 Task: Font style For heading Use Amiri Quran with dark purple 3 colour & bold. font size for heading '24 Pt. 'Change the font style of data to Alefand font size to  14 Pt. Change the alignment of both headline & data to  Align top. In the sheet  BankStmtsData
Action: Mouse moved to (64, 120)
Screenshot: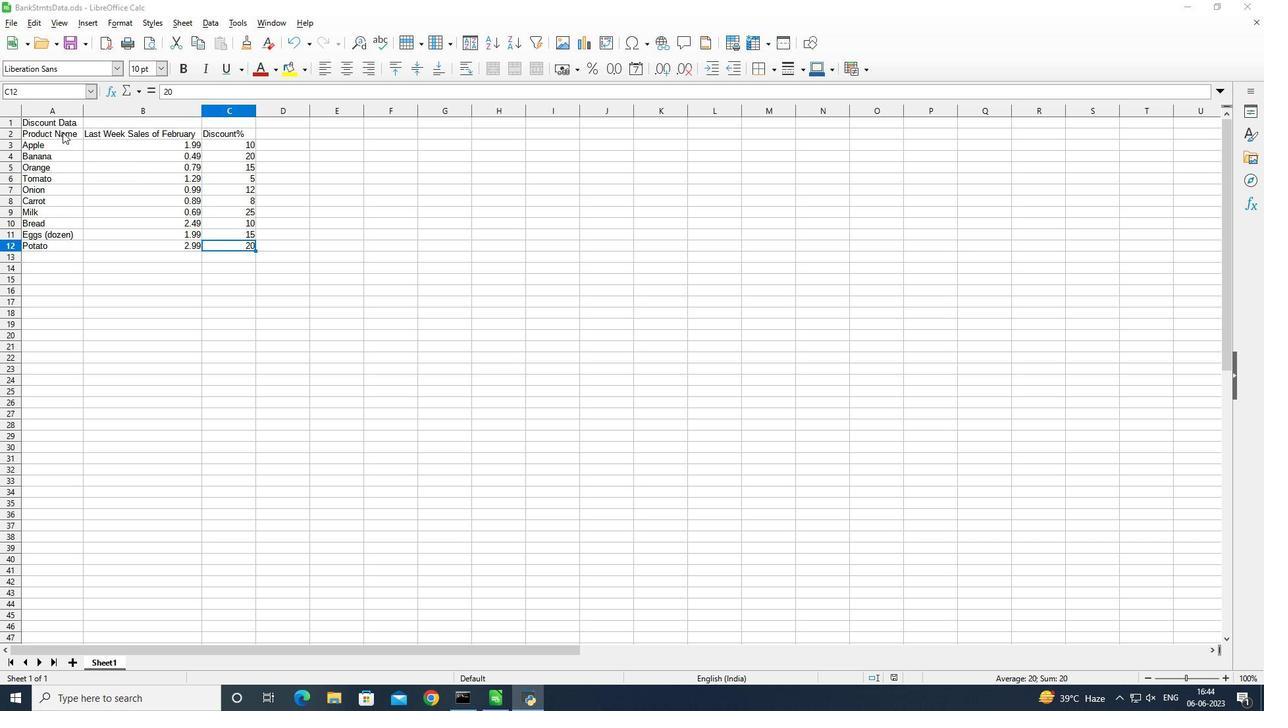 
Action: Mouse pressed left at (64, 120)
Screenshot: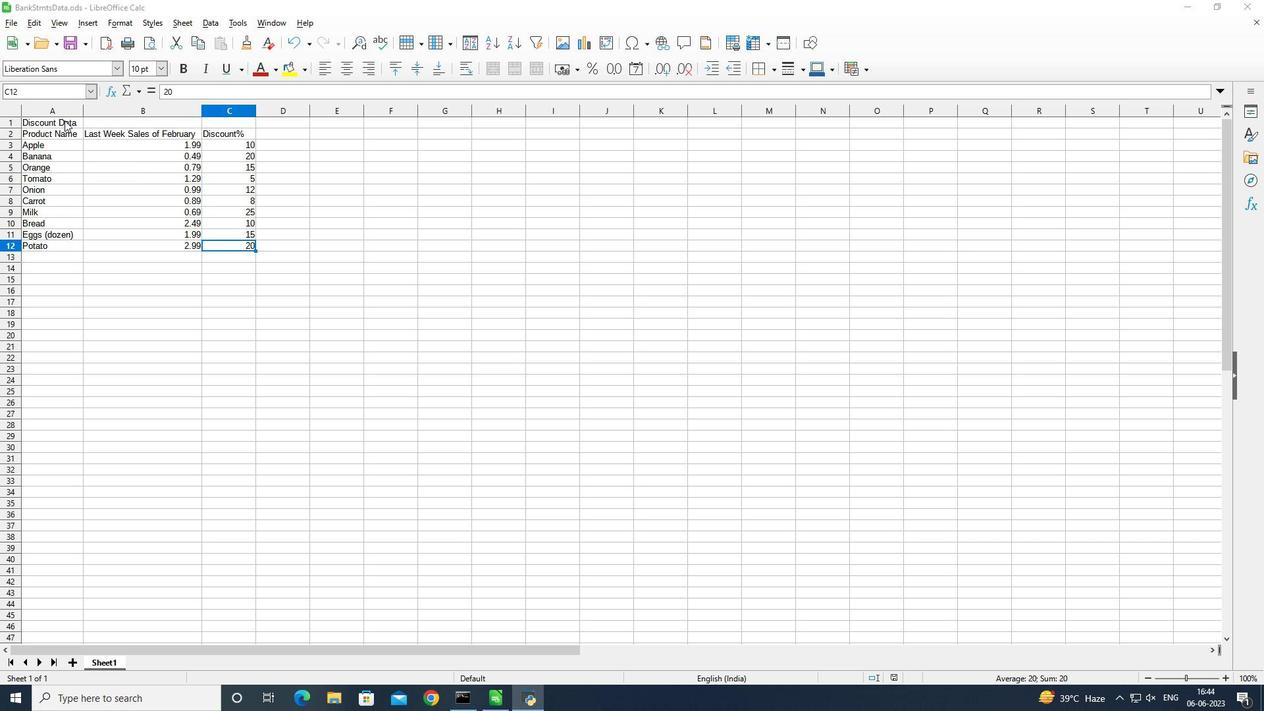 
Action: Mouse moved to (117, 64)
Screenshot: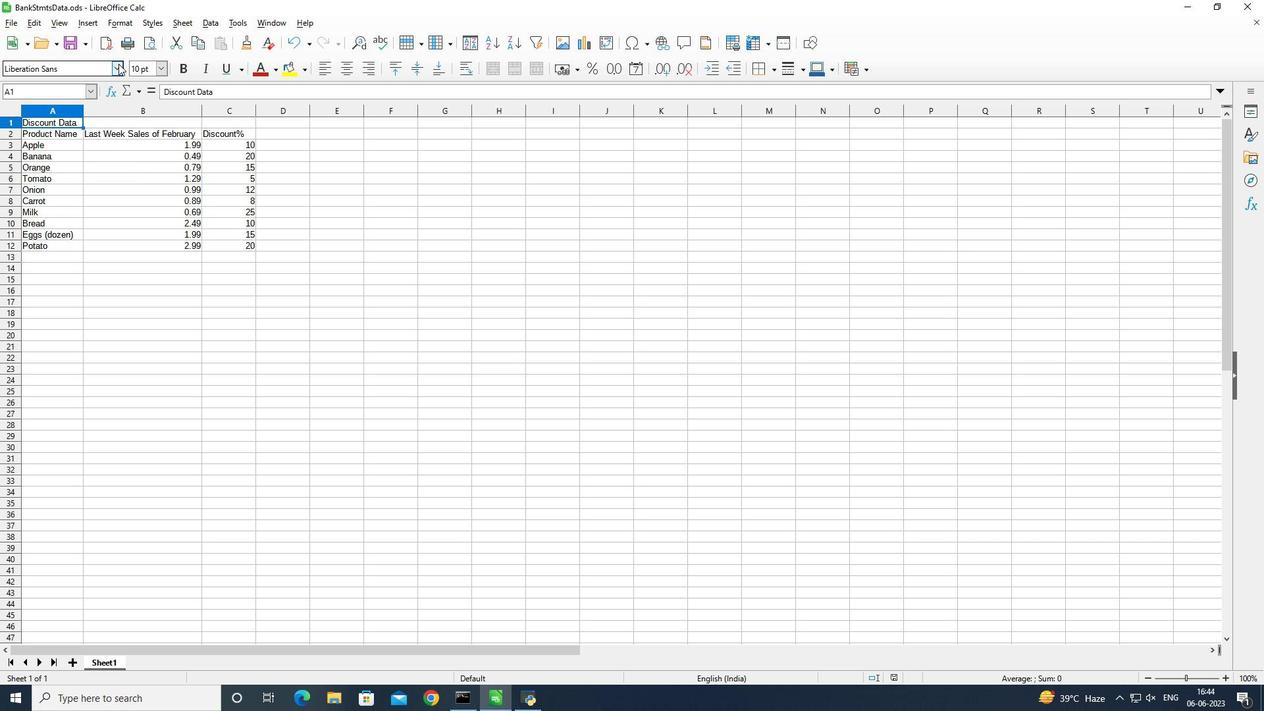 
Action: Mouse pressed left at (117, 64)
Screenshot: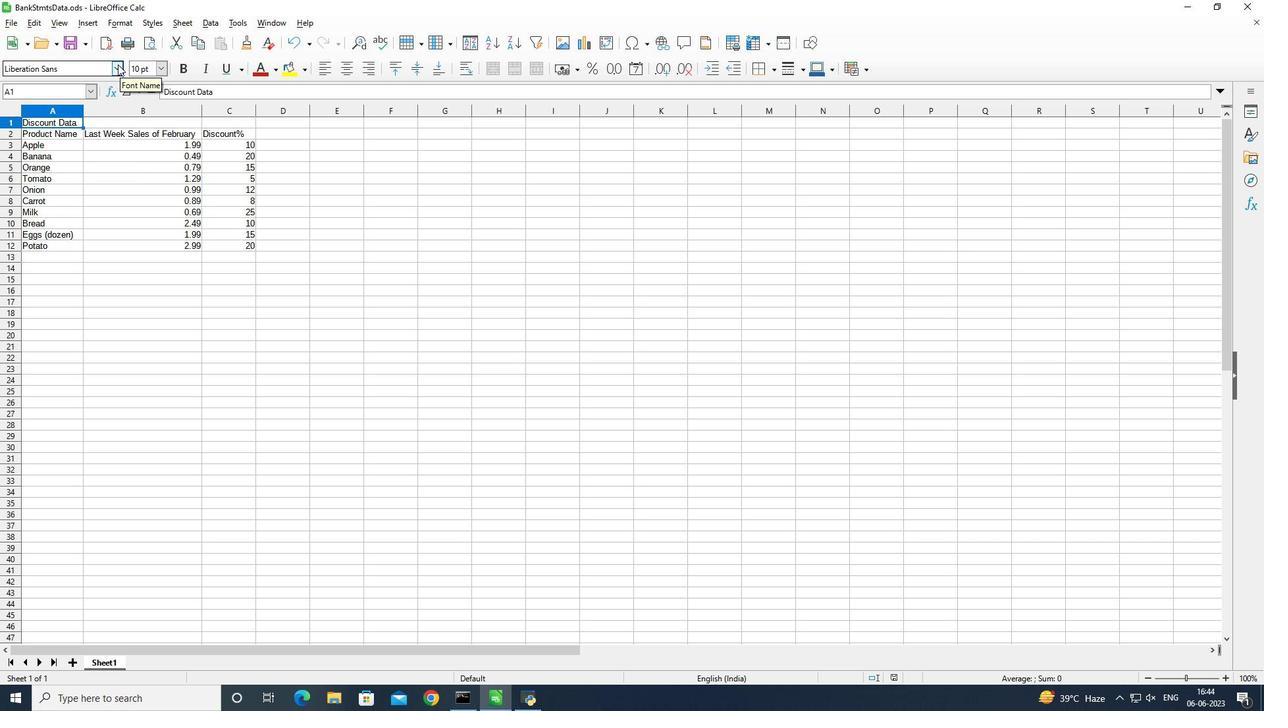 
Action: Mouse moved to (138, 118)
Screenshot: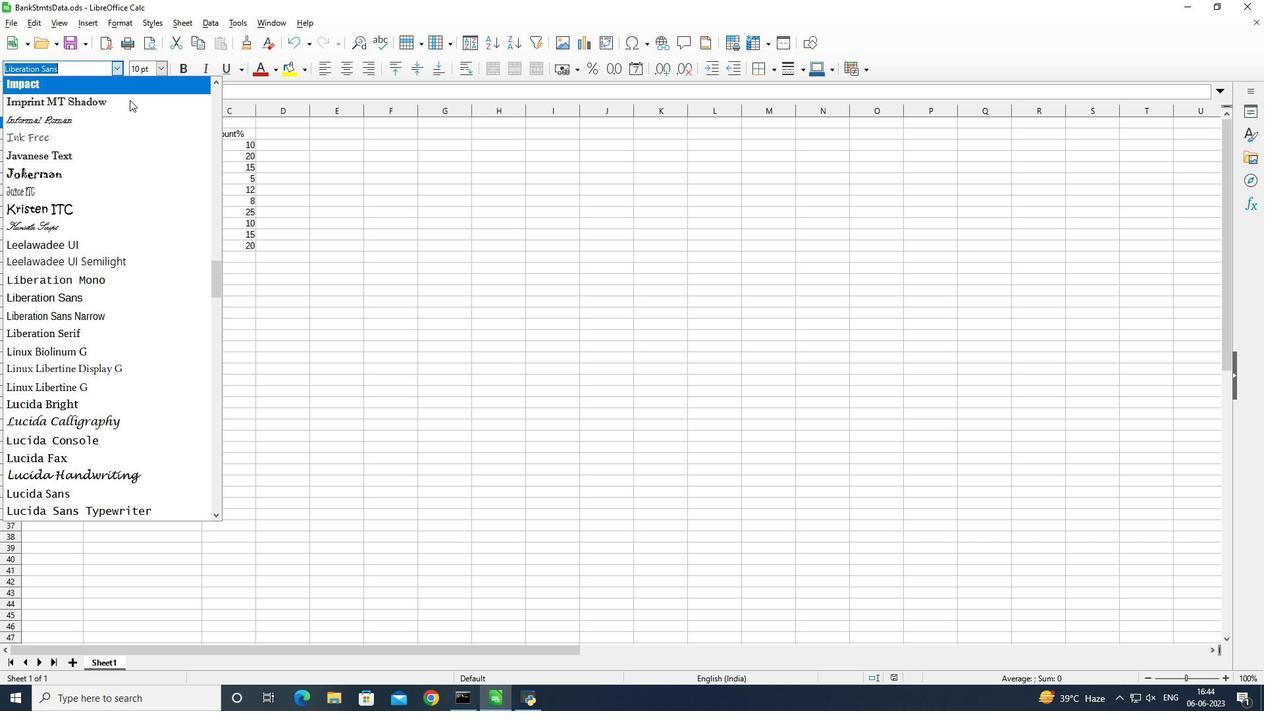 
Action: Mouse scrolled (138, 119) with delta (0, 0)
Screenshot: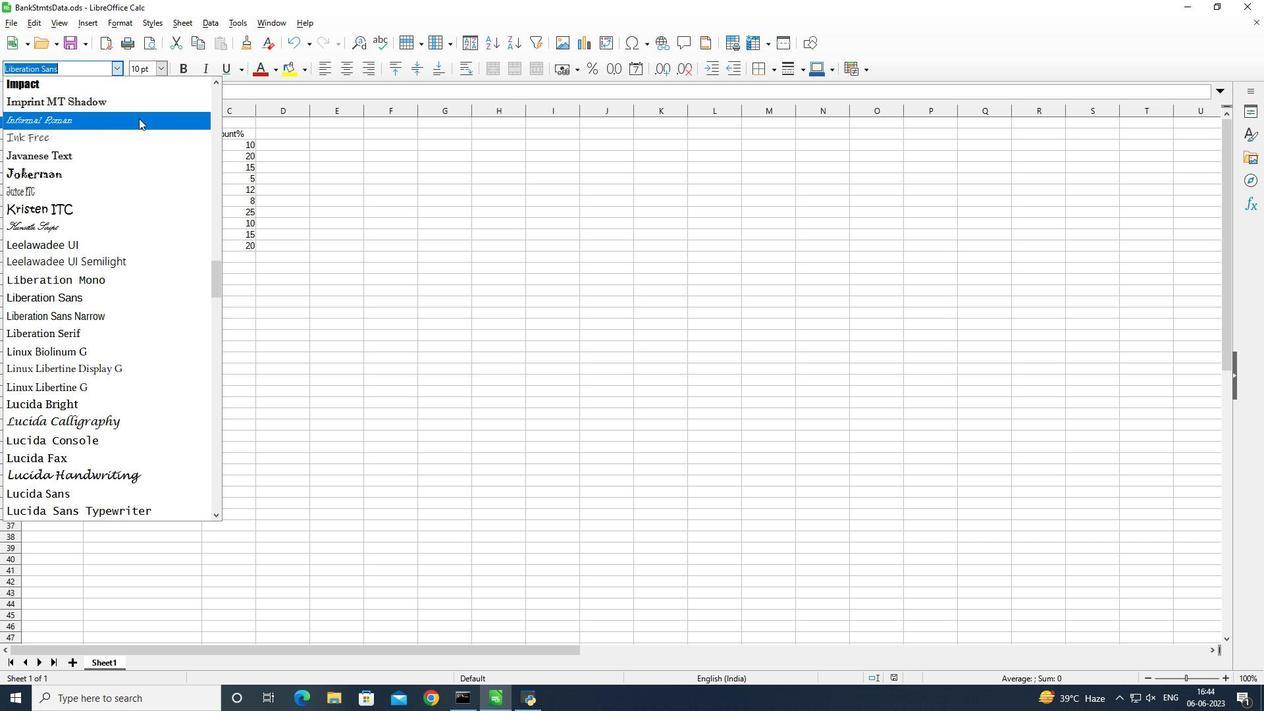 
Action: Mouse scrolled (138, 119) with delta (0, 0)
Screenshot: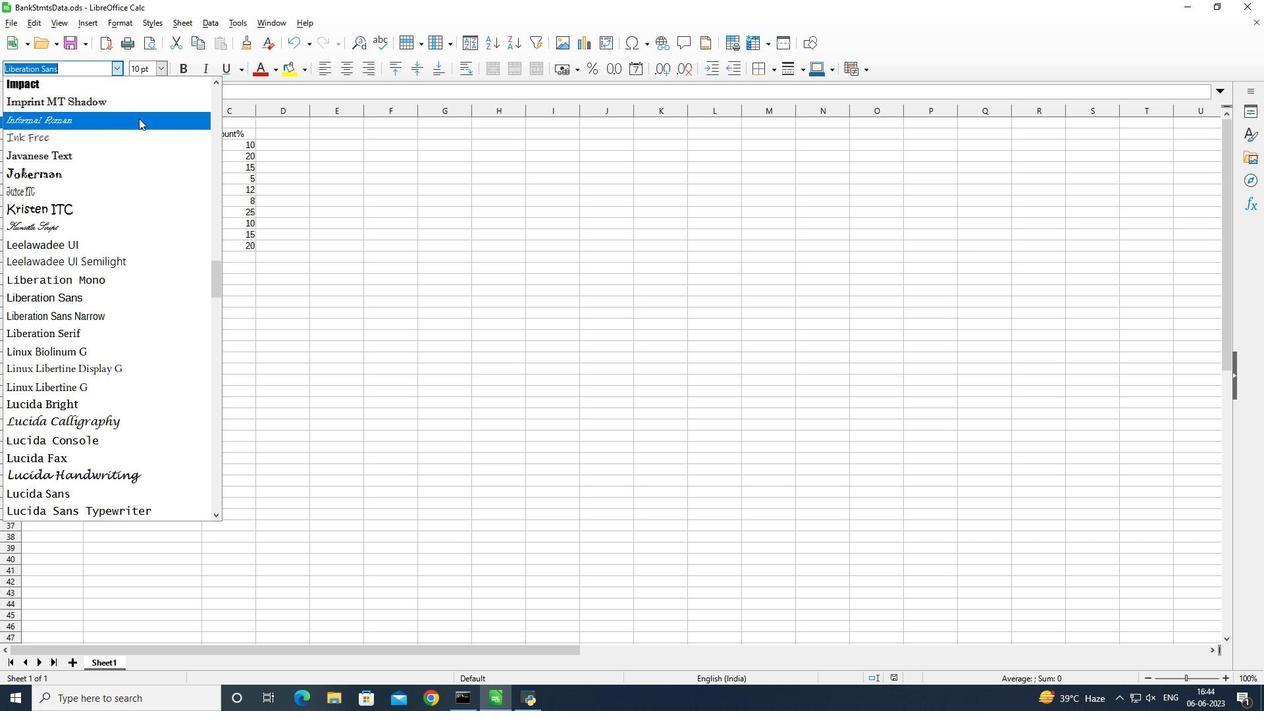 
Action: Mouse scrolled (138, 119) with delta (0, 0)
Screenshot: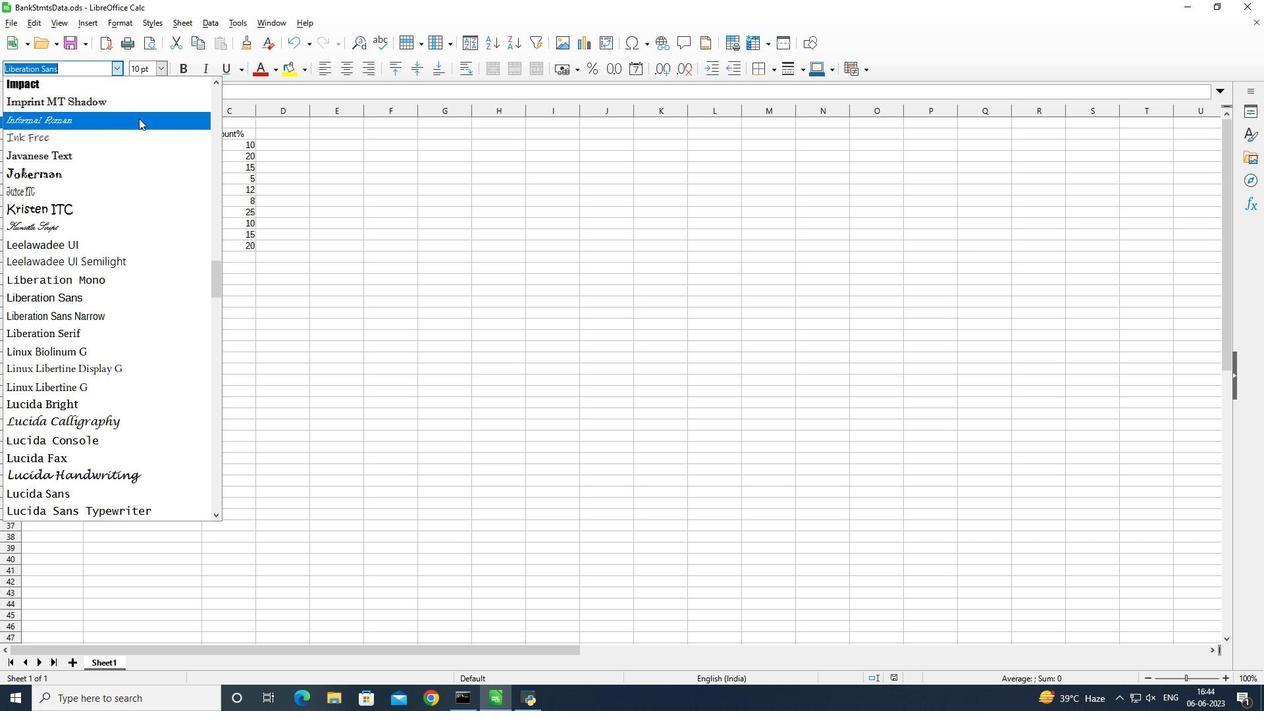 
Action: Mouse scrolled (138, 119) with delta (0, 0)
Screenshot: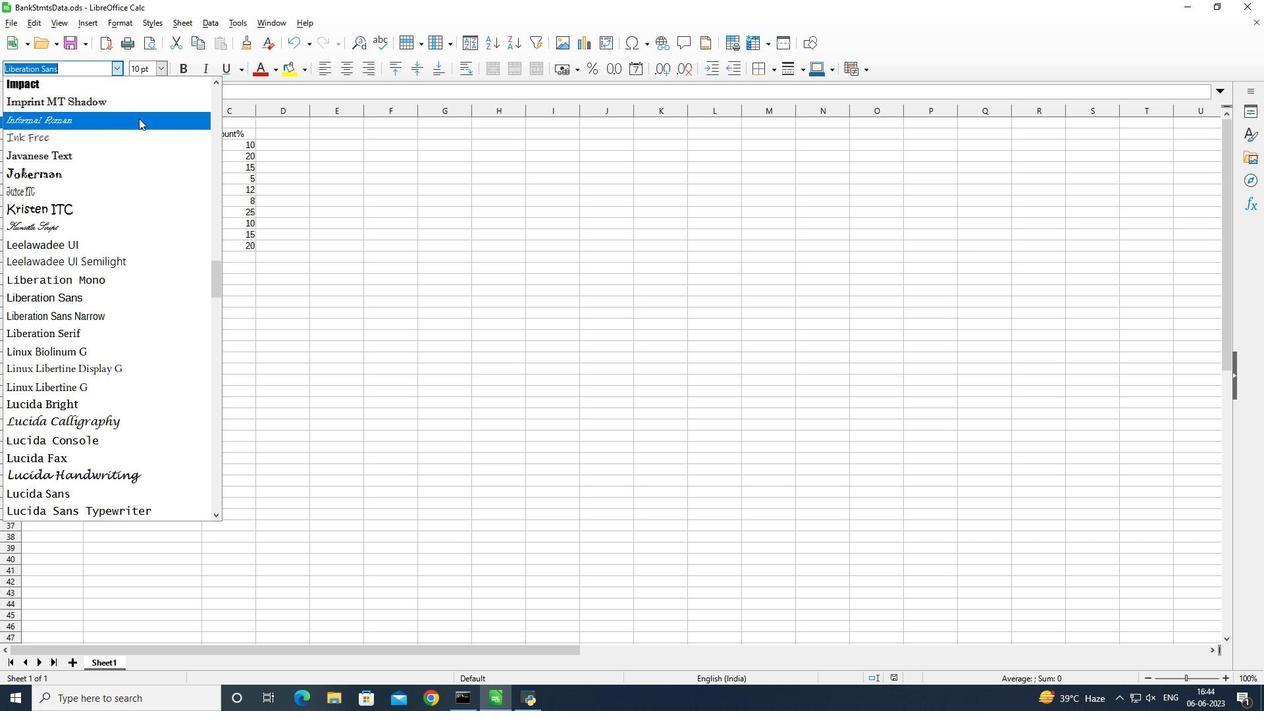 
Action: Mouse moved to (138, 131)
Screenshot: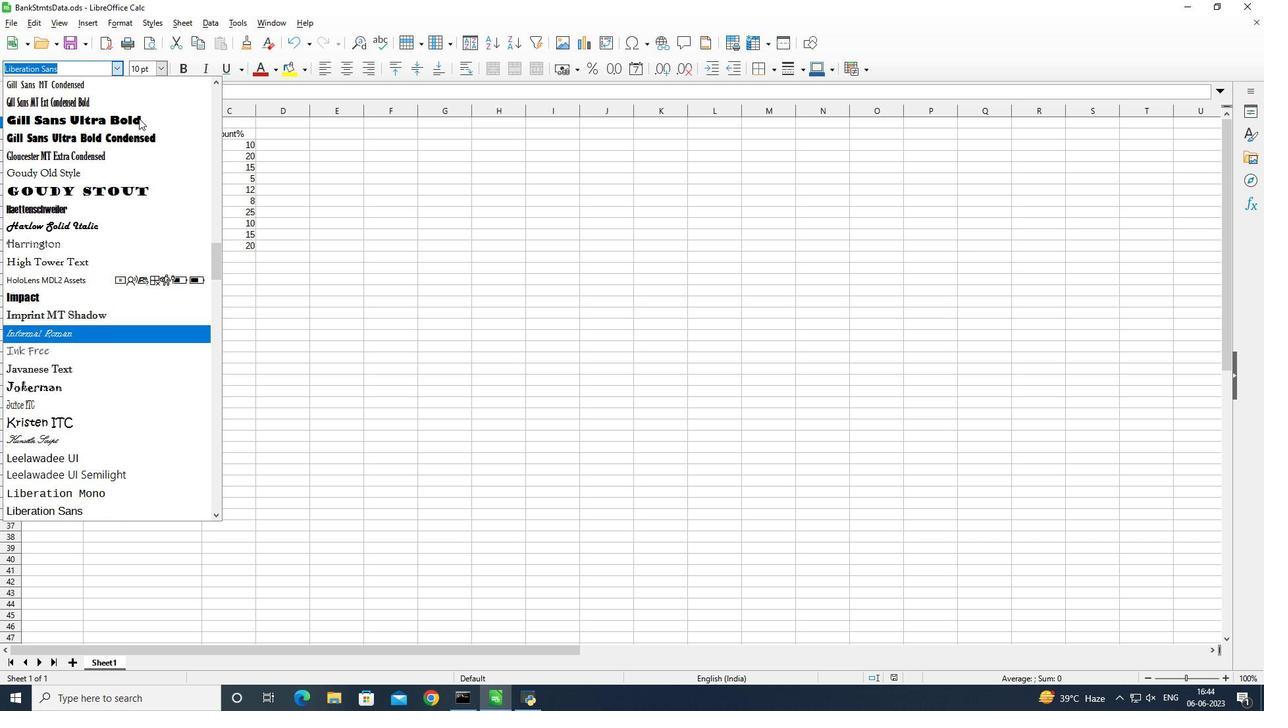 
Action: Mouse scrolled (138, 131) with delta (0, 0)
Screenshot: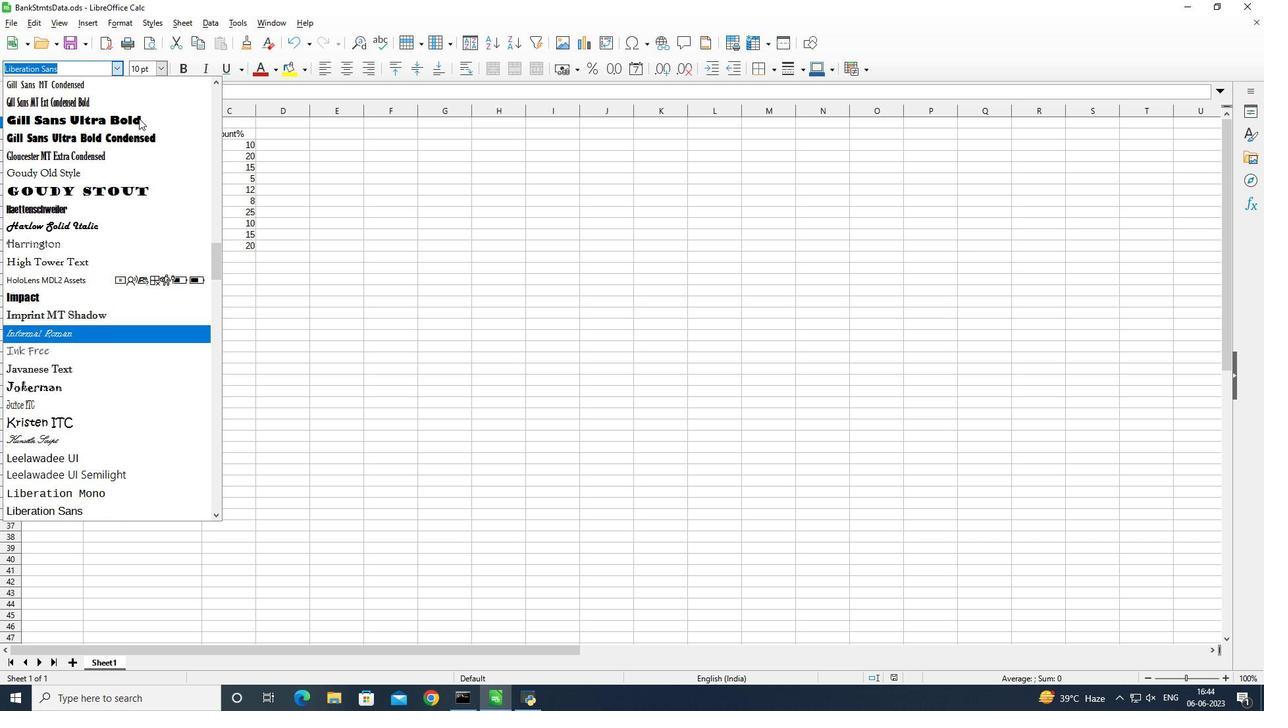 
Action: Mouse scrolled (138, 131) with delta (0, 0)
Screenshot: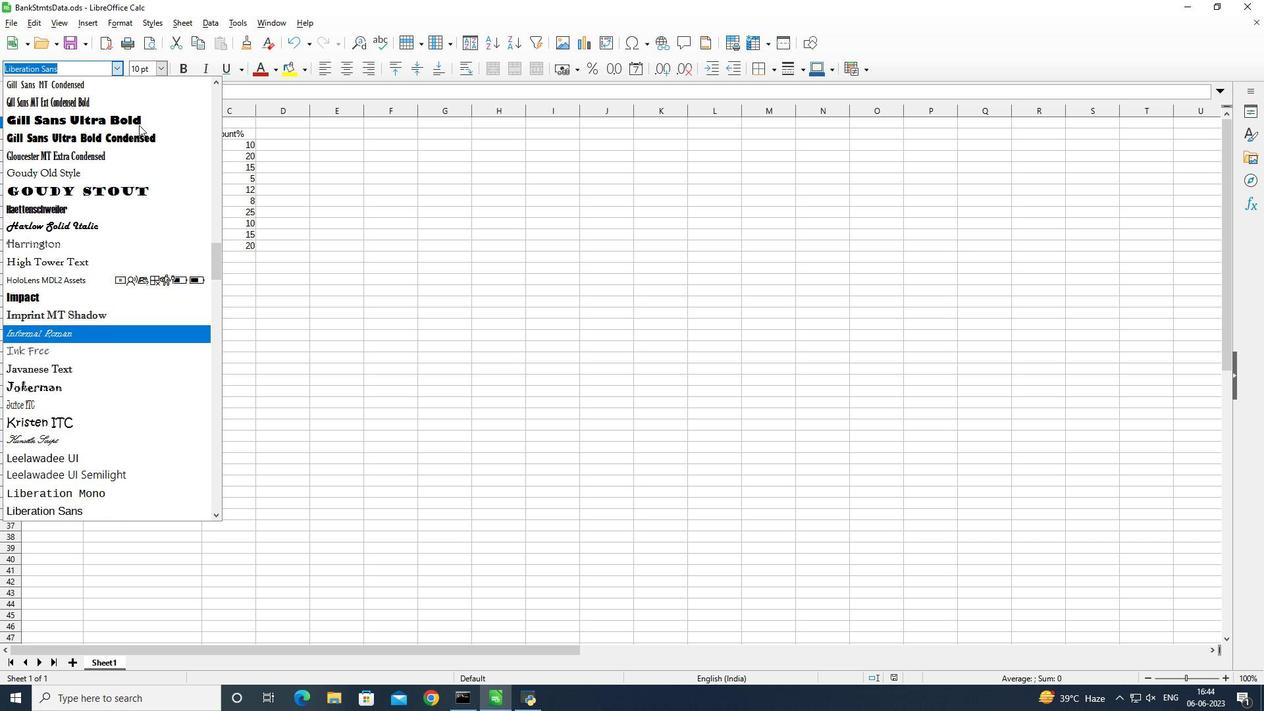 
Action: Mouse scrolled (138, 131) with delta (0, 0)
Screenshot: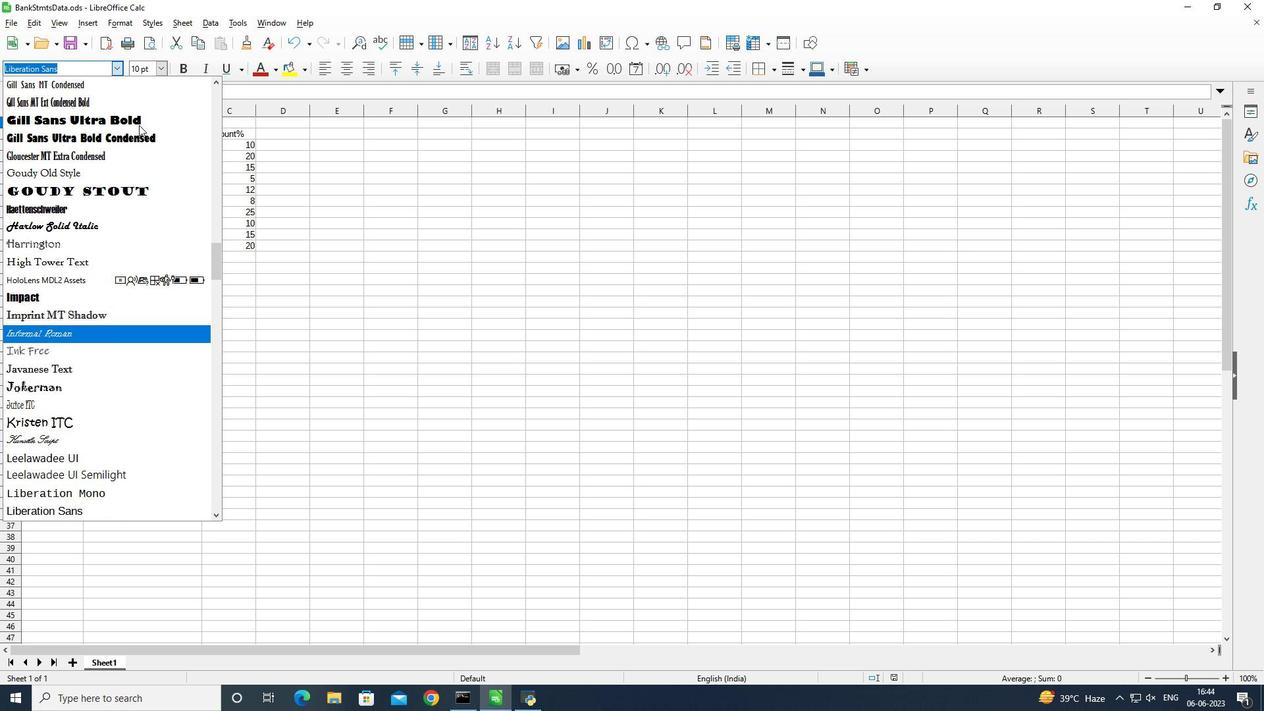 
Action: Mouse scrolled (138, 131) with delta (0, 0)
Screenshot: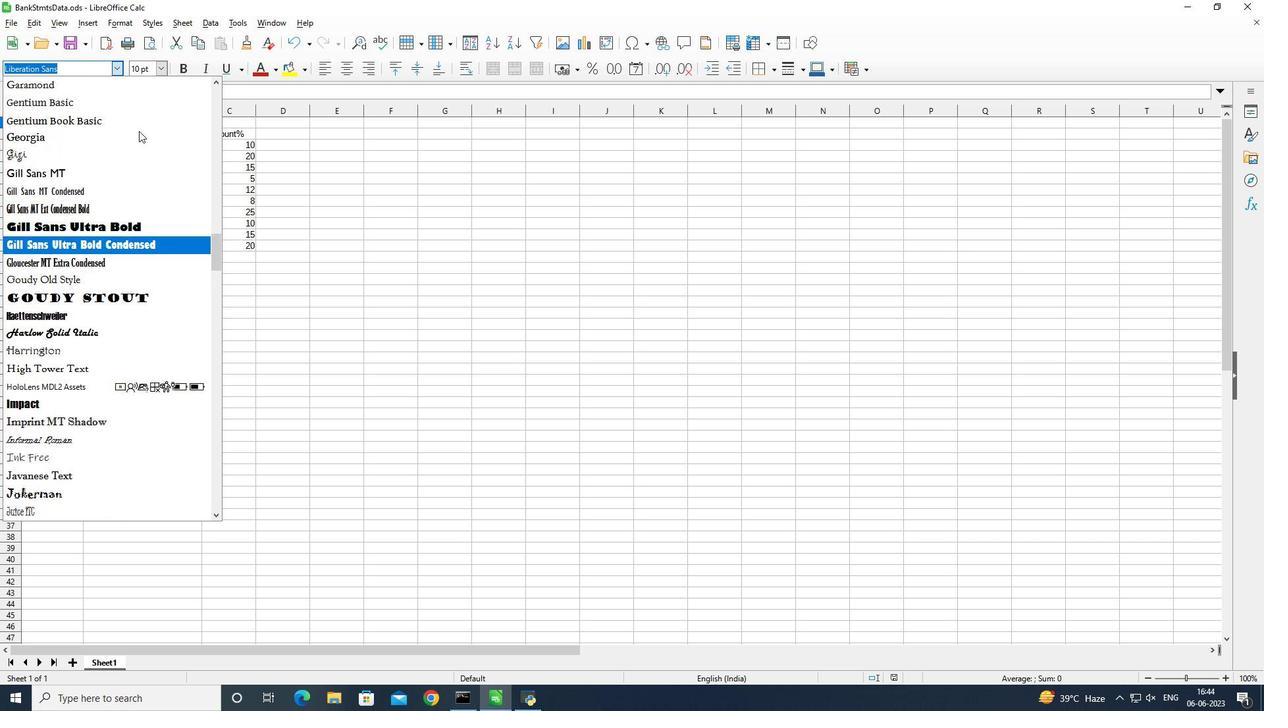
Action: Mouse scrolled (138, 131) with delta (0, 0)
Screenshot: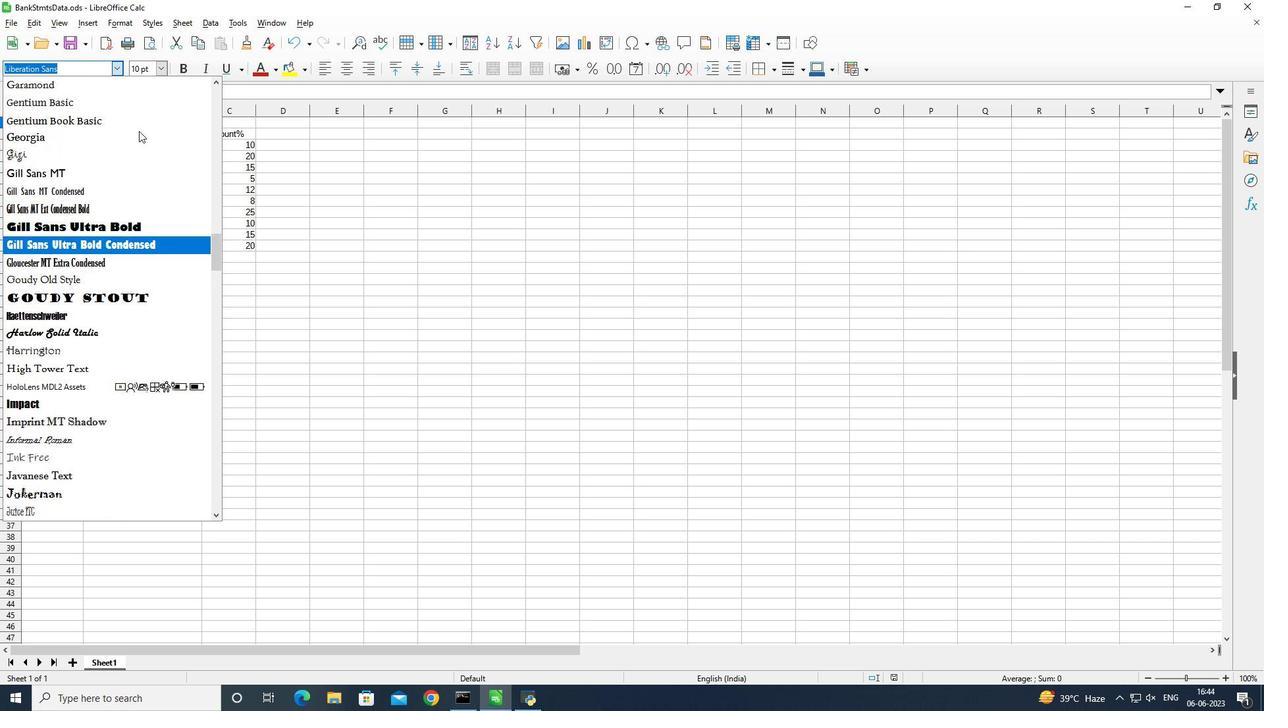 
Action: Mouse moved to (140, 134)
Screenshot: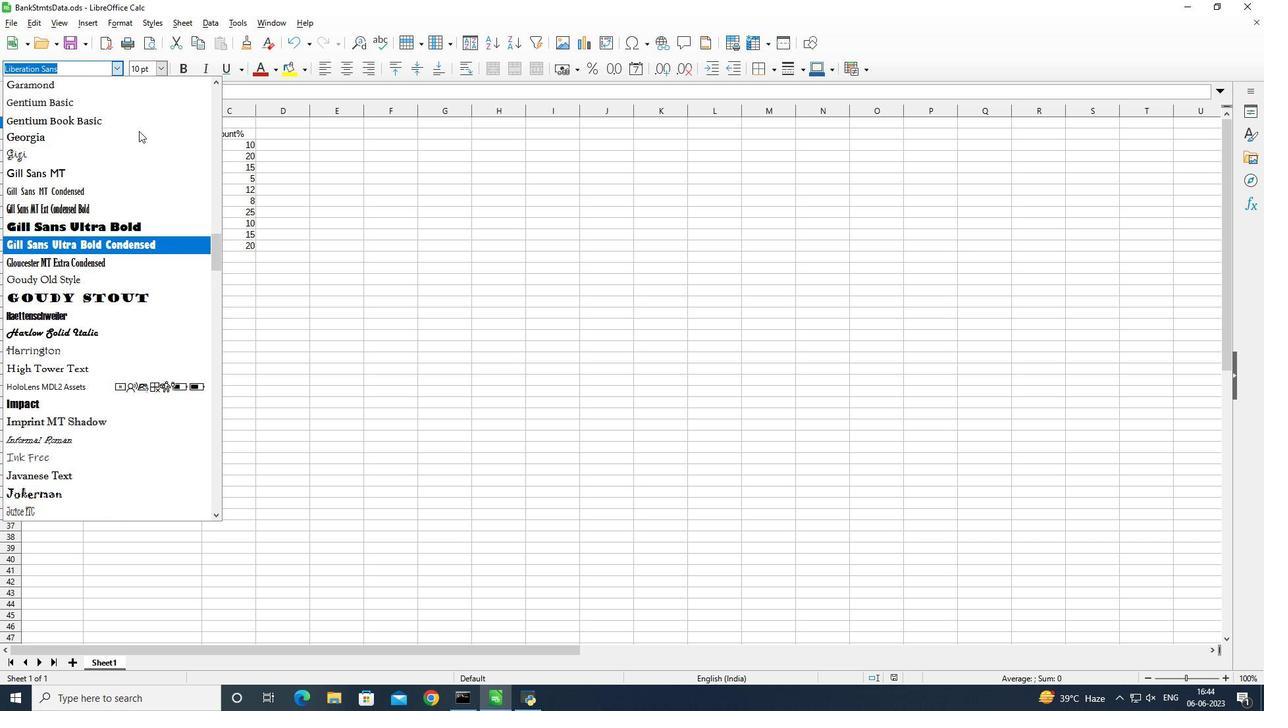 
Action: Mouse scrolled (140, 134) with delta (0, 0)
Screenshot: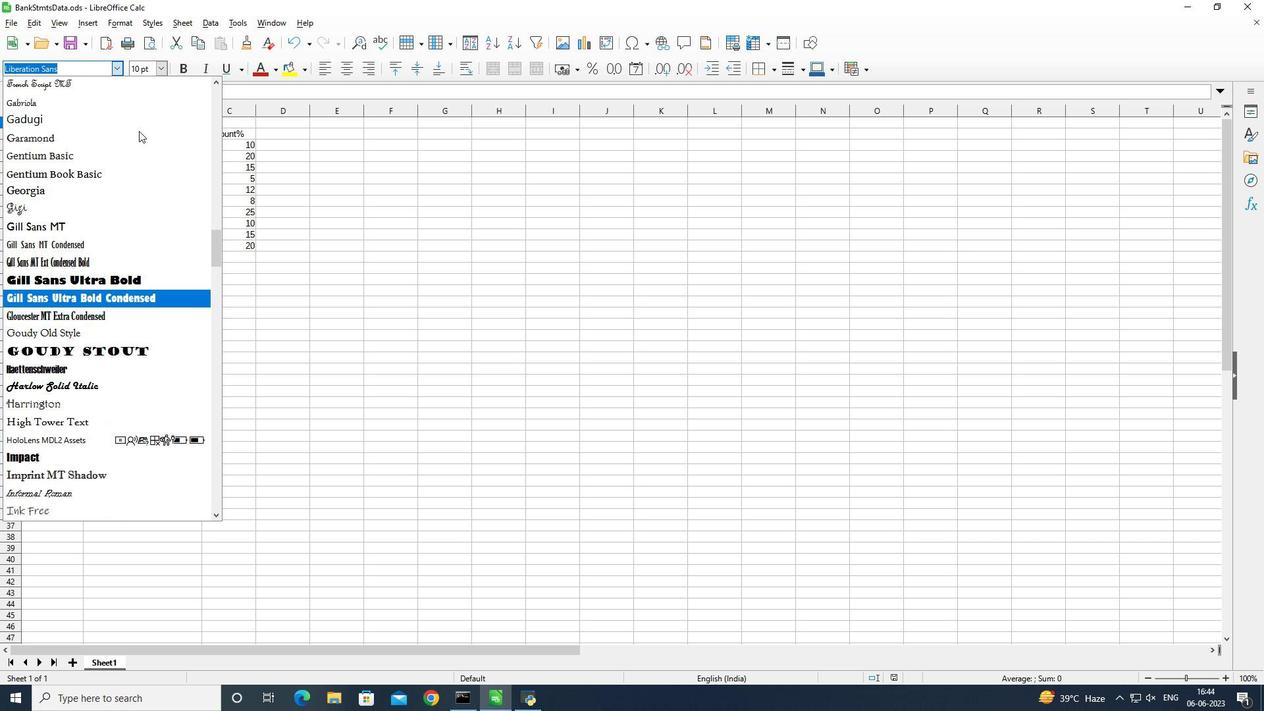 
Action: Mouse scrolled (140, 134) with delta (0, 0)
Screenshot: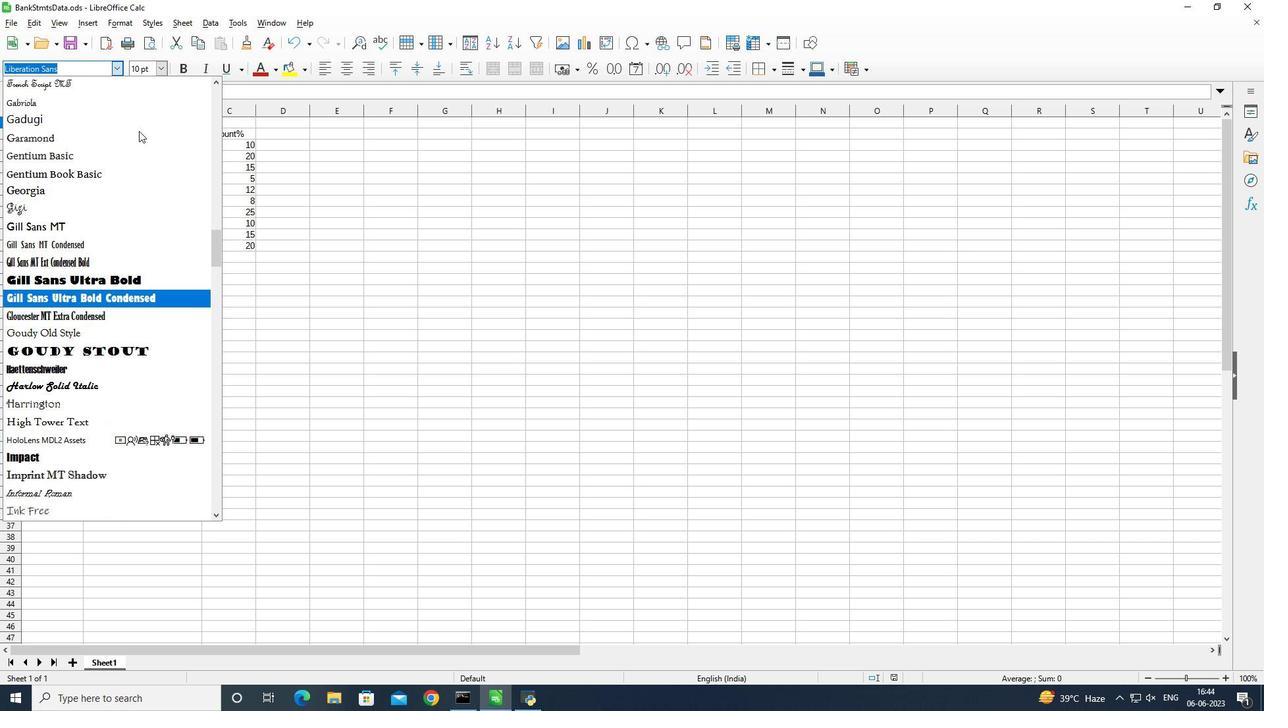 
Action: Mouse scrolled (140, 134) with delta (0, 0)
Screenshot: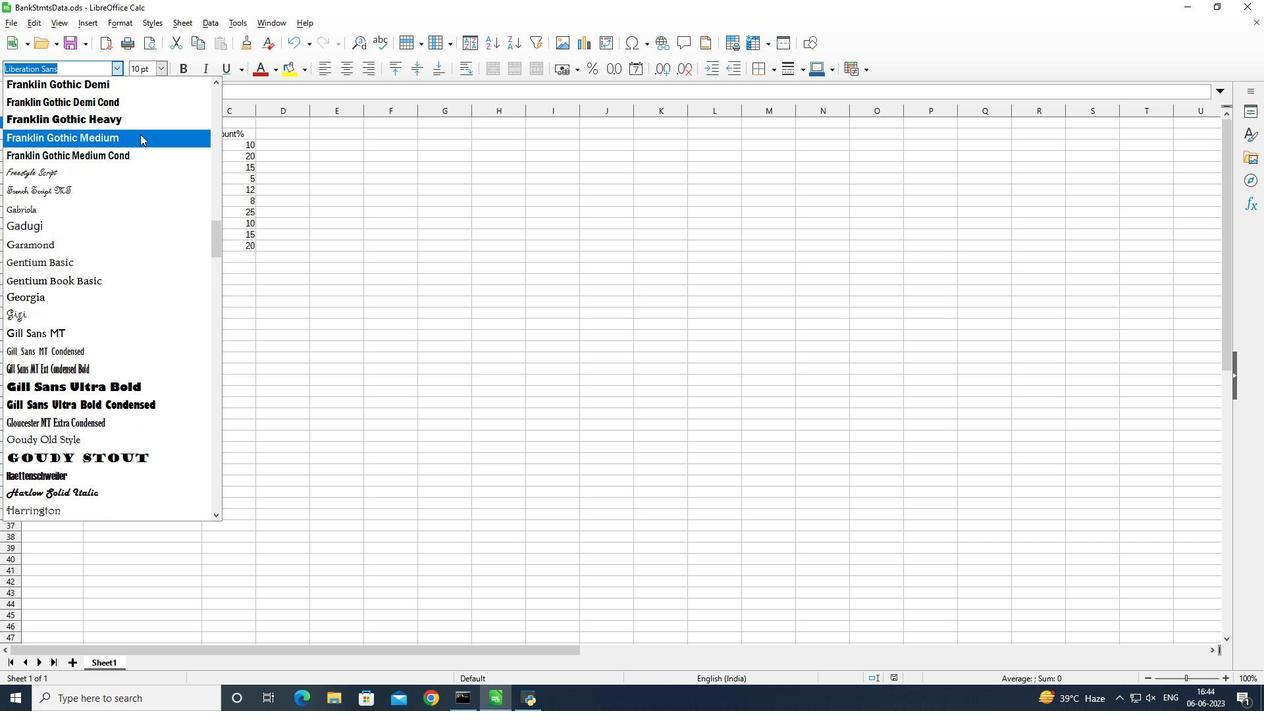 
Action: Mouse scrolled (140, 134) with delta (0, 0)
Screenshot: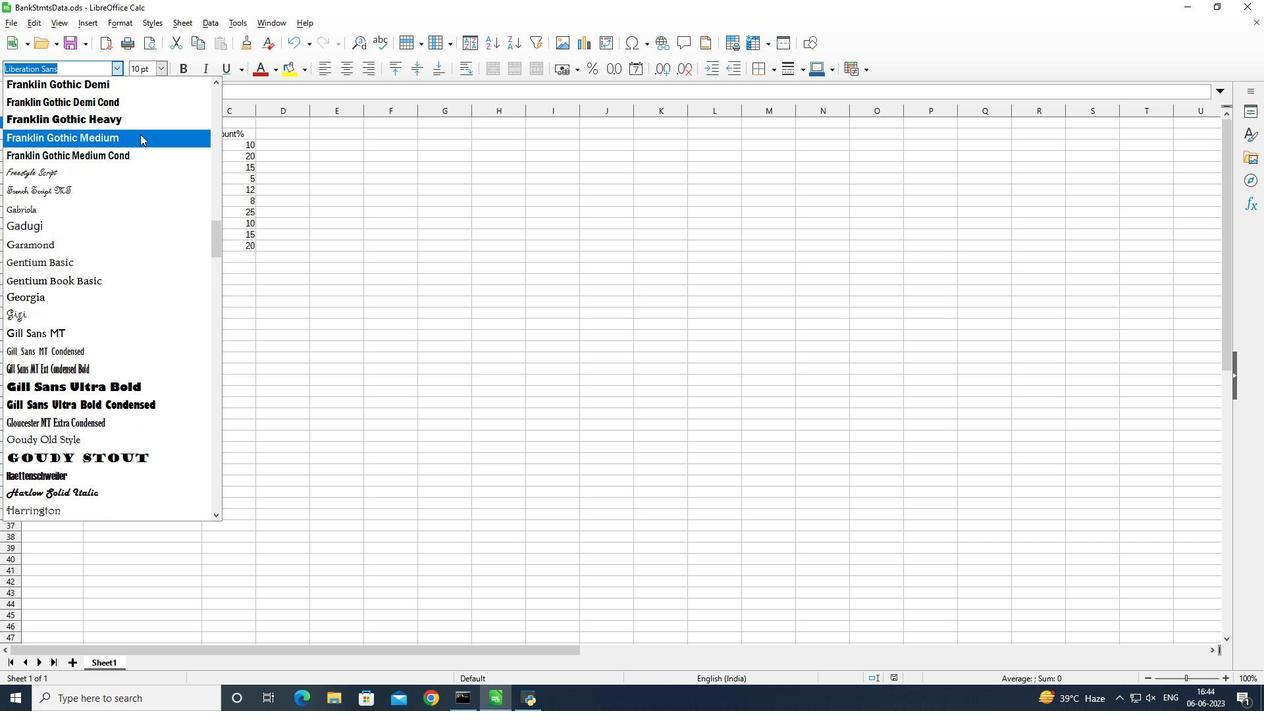
Action: Mouse moved to (140, 134)
Screenshot: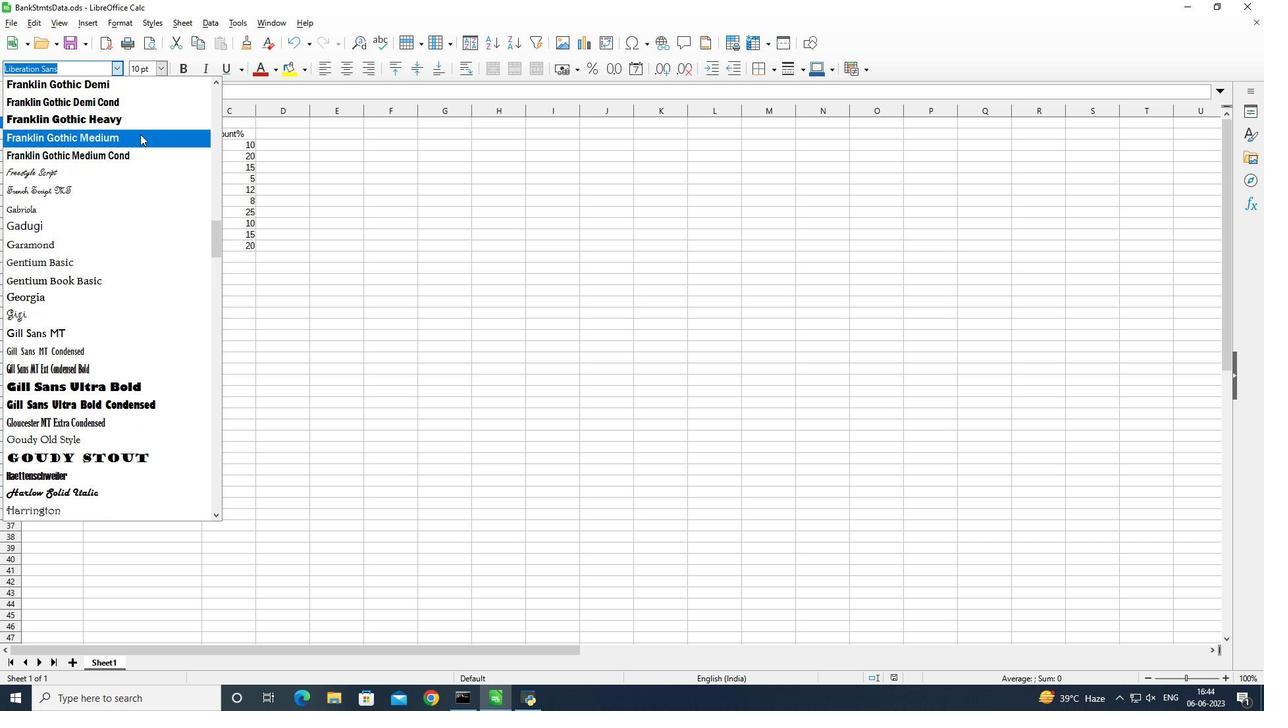 
Action: Mouse scrolled (140, 135) with delta (0, 0)
Screenshot: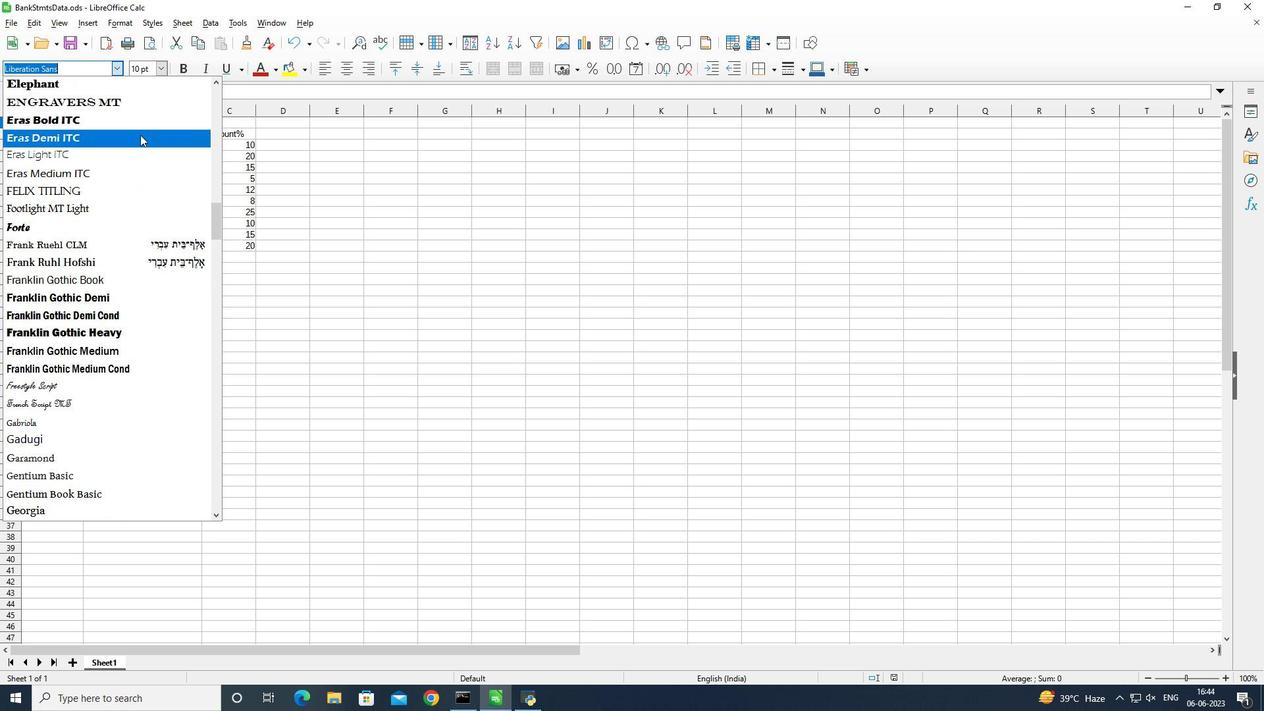 
Action: Mouse scrolled (140, 135) with delta (0, 0)
Screenshot: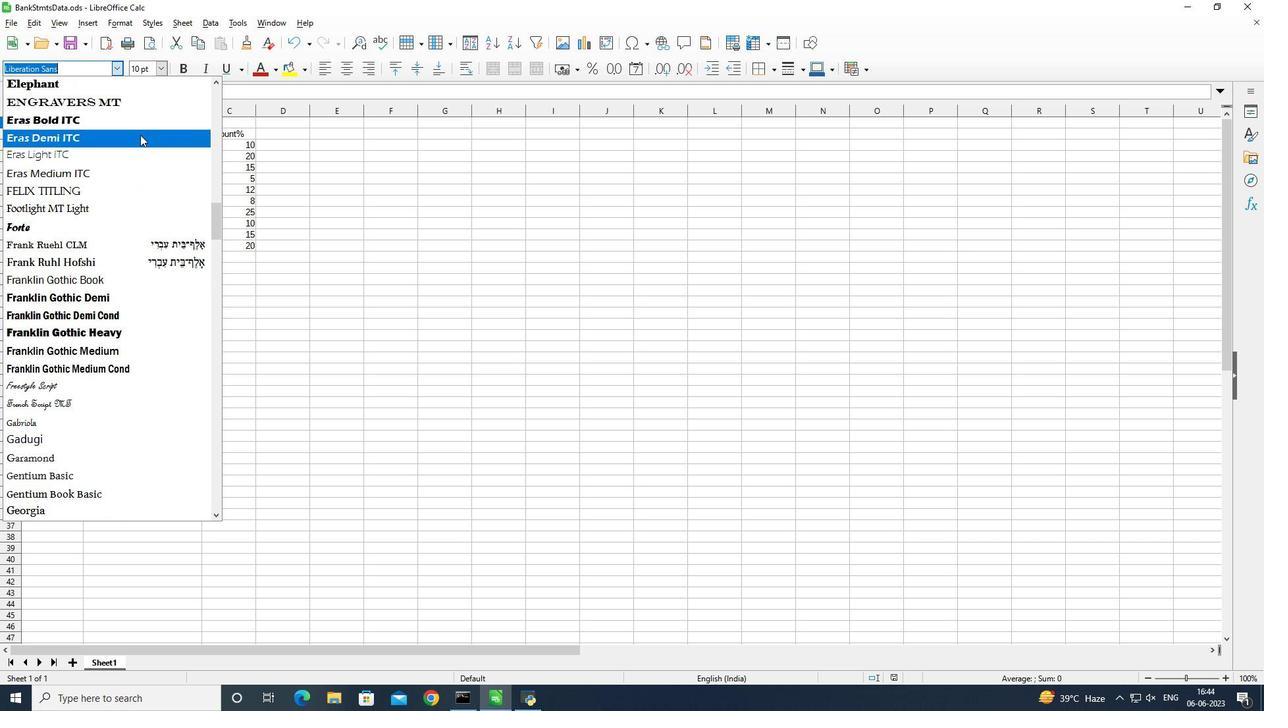 
Action: Mouse scrolled (140, 135) with delta (0, 0)
Screenshot: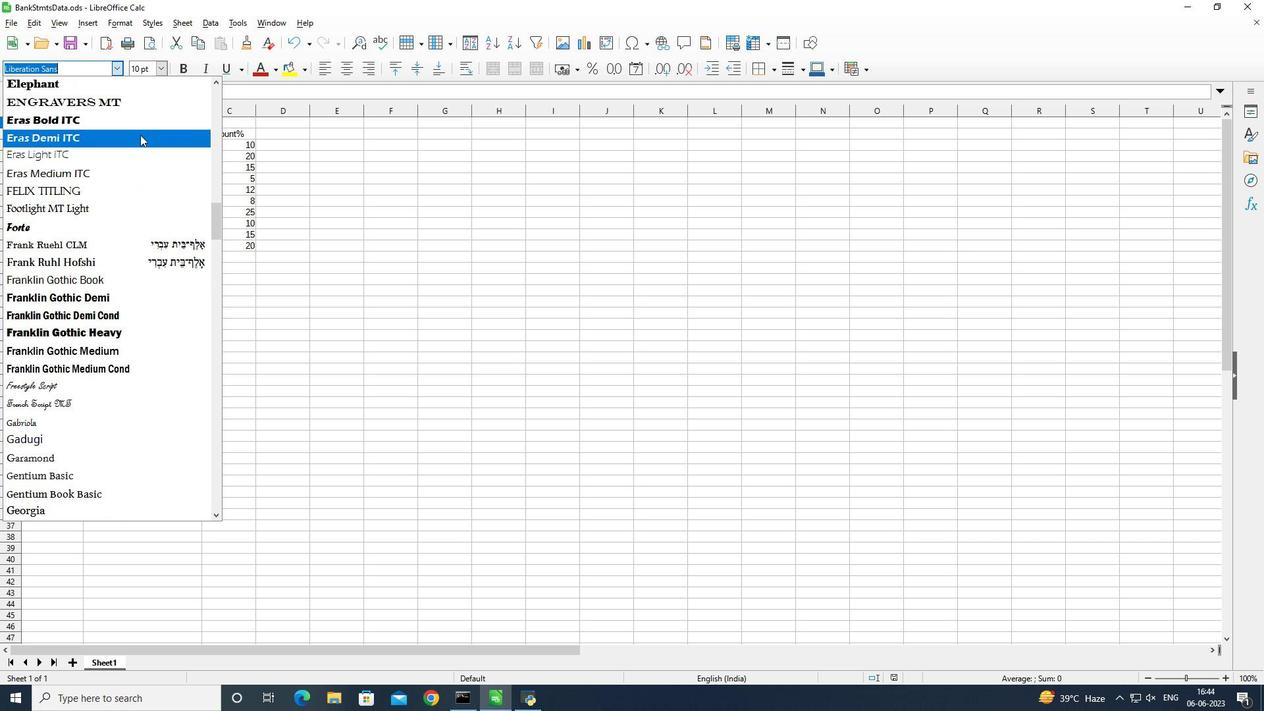 
Action: Mouse scrolled (140, 135) with delta (0, 0)
Screenshot: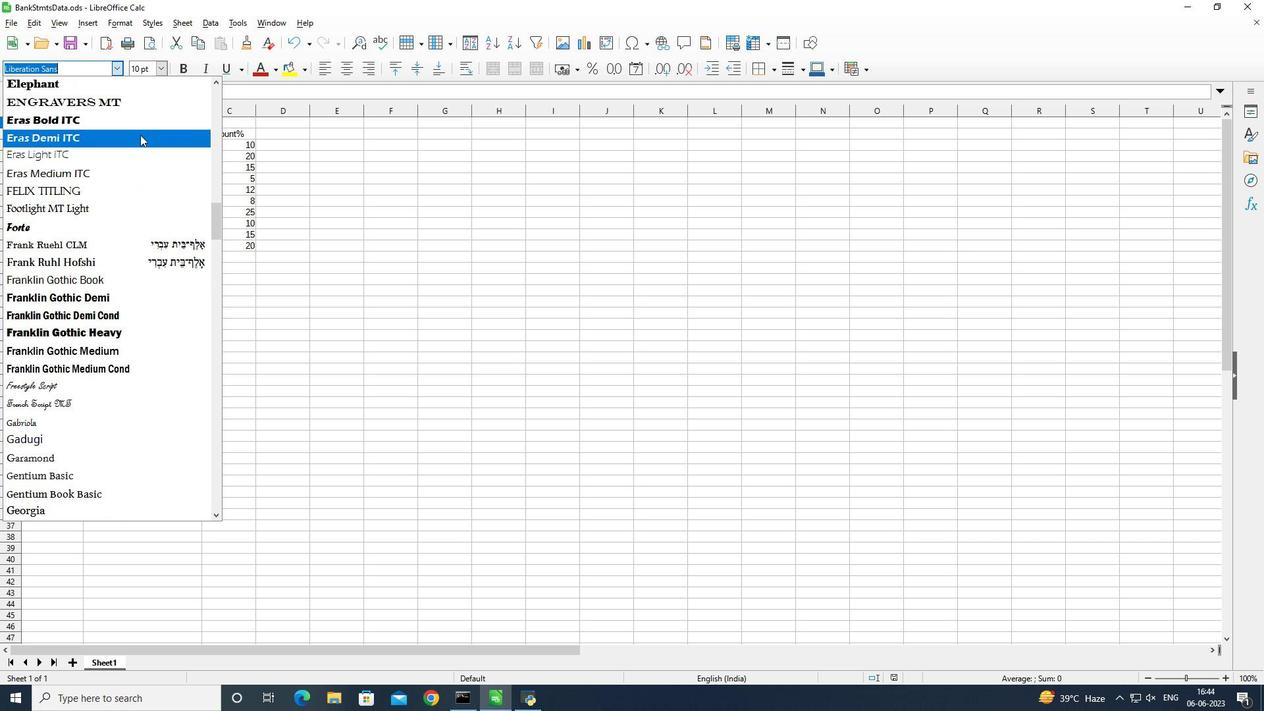 
Action: Mouse moved to (140, 150)
Screenshot: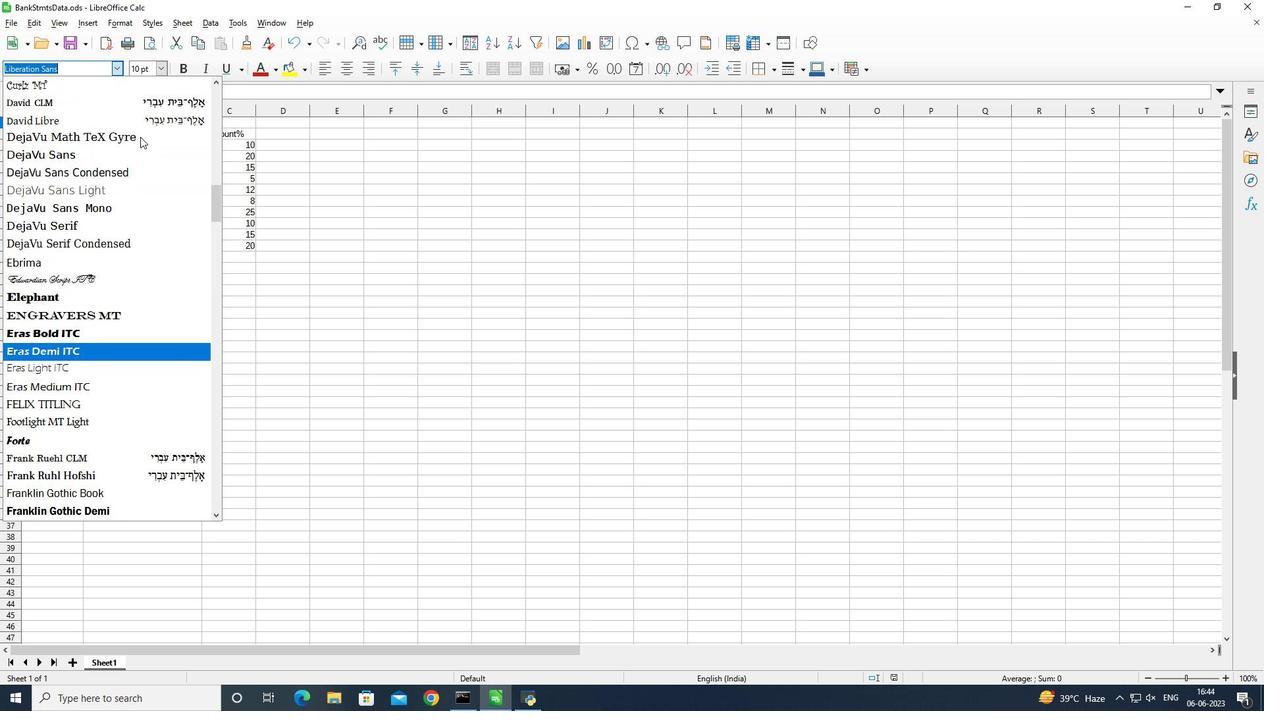 
Action: Mouse scrolled (140, 150) with delta (0, 0)
Screenshot: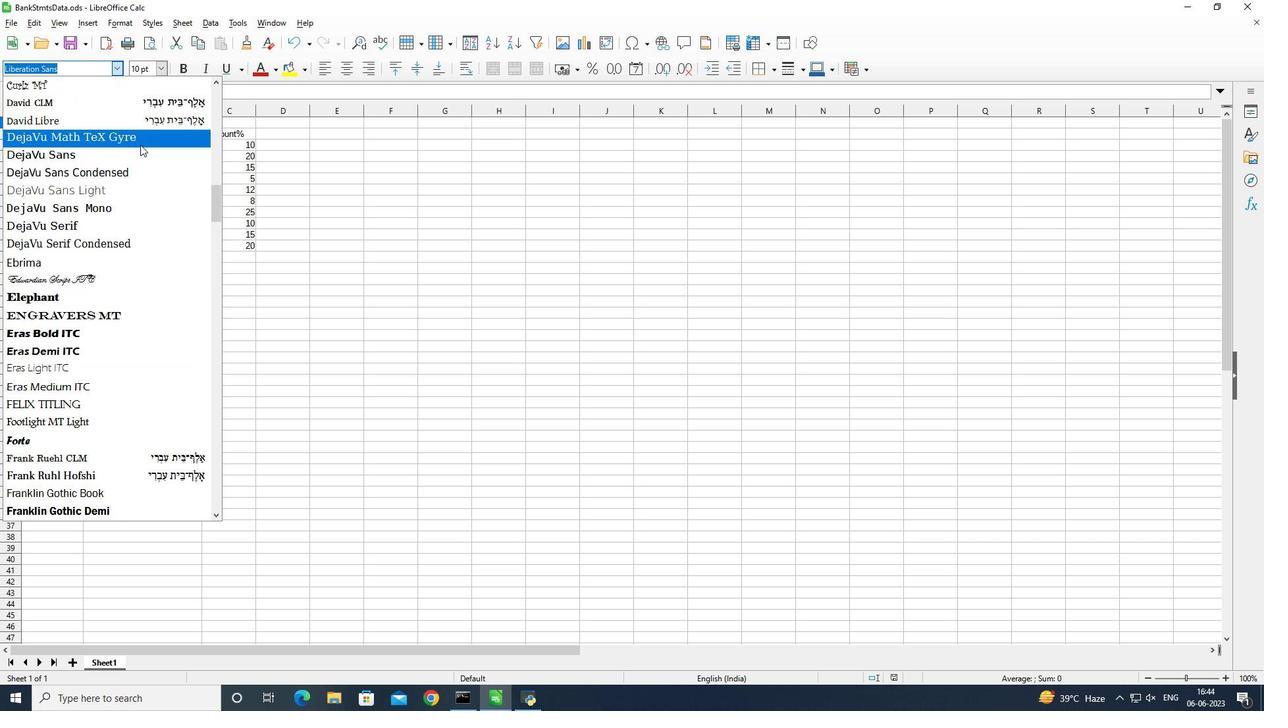 
Action: Mouse scrolled (140, 150) with delta (0, 0)
Screenshot: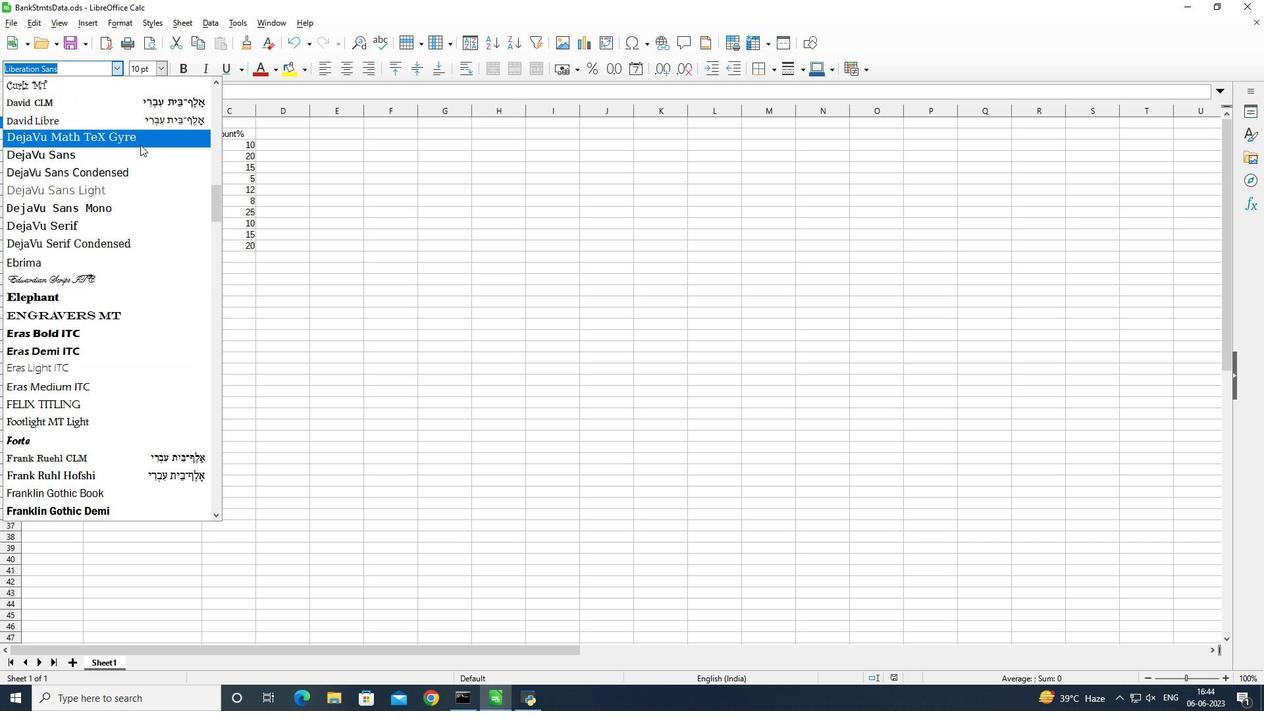 
Action: Mouse scrolled (140, 150) with delta (0, 0)
Screenshot: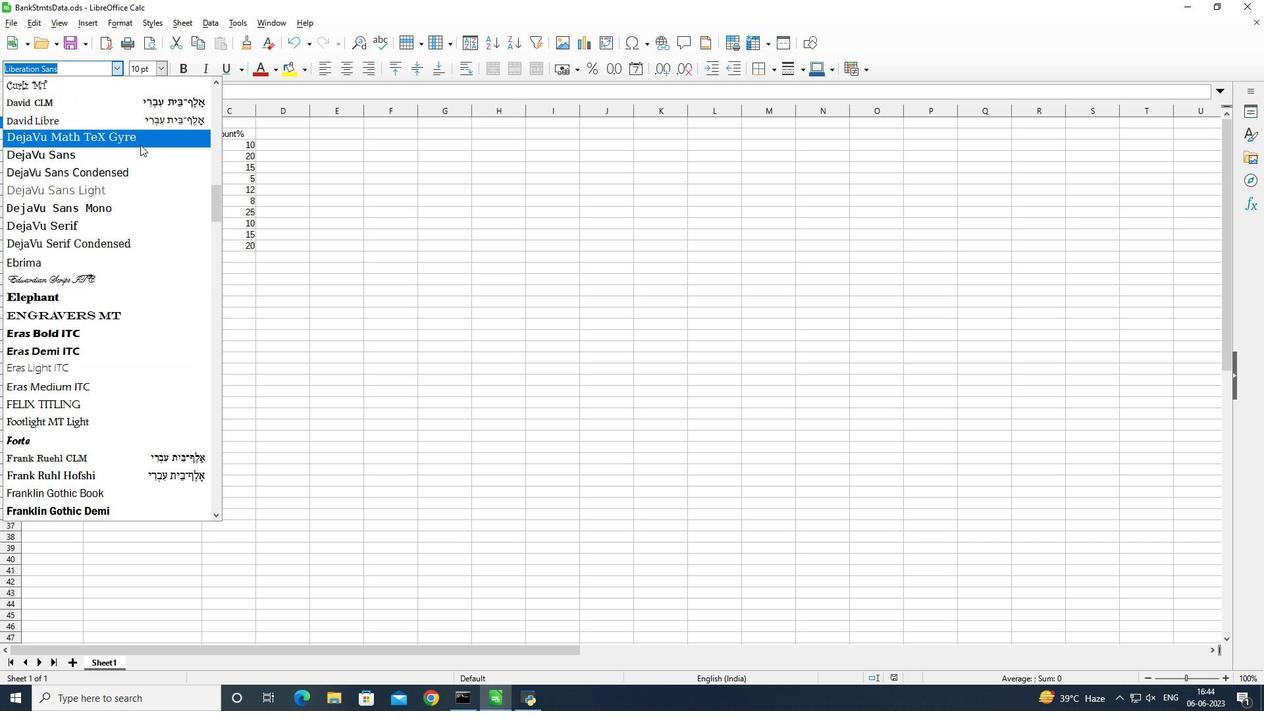 
Action: Mouse scrolled (140, 150) with delta (0, 0)
Screenshot: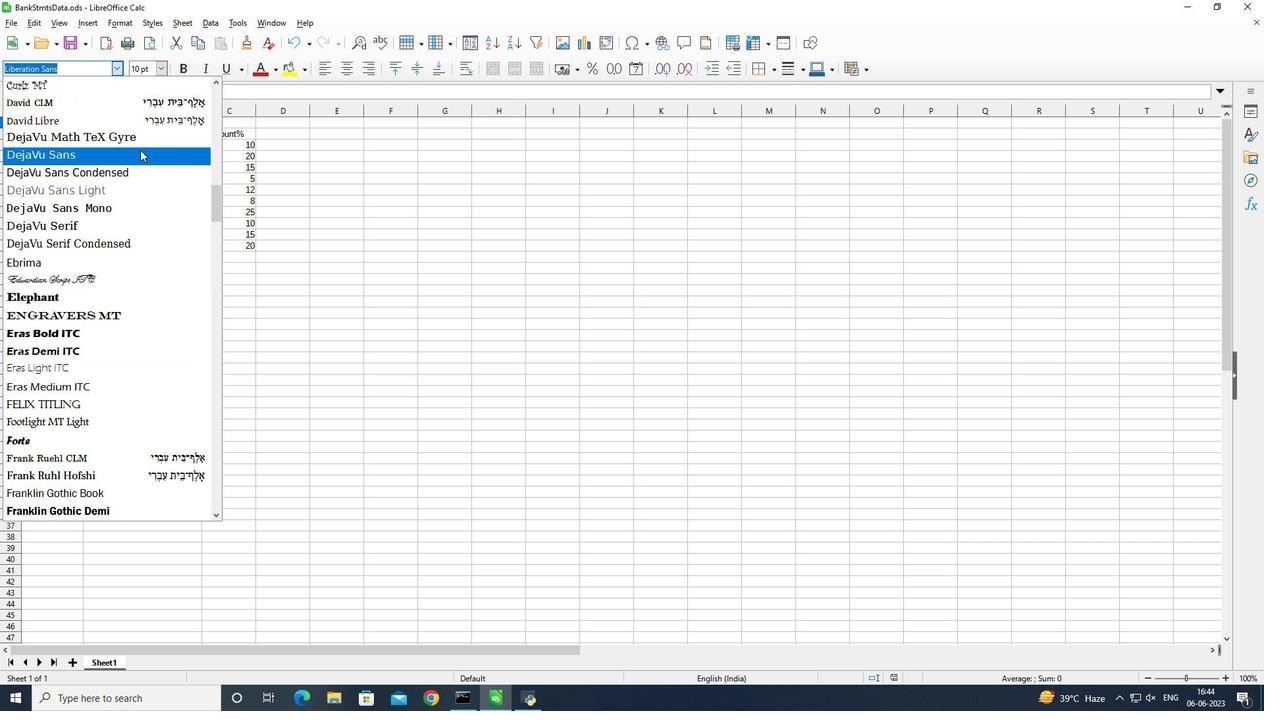 
Action: Mouse scrolled (140, 150) with delta (0, 0)
Screenshot: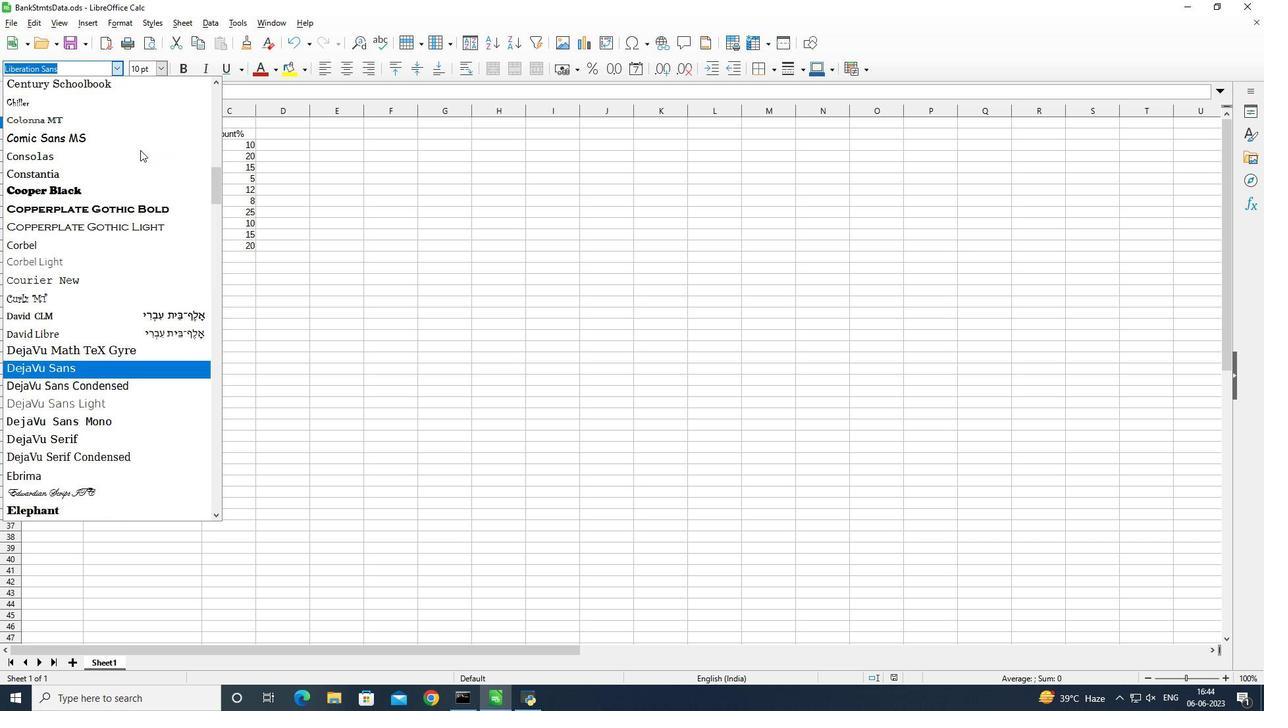 
Action: Mouse scrolled (140, 150) with delta (0, 0)
Screenshot: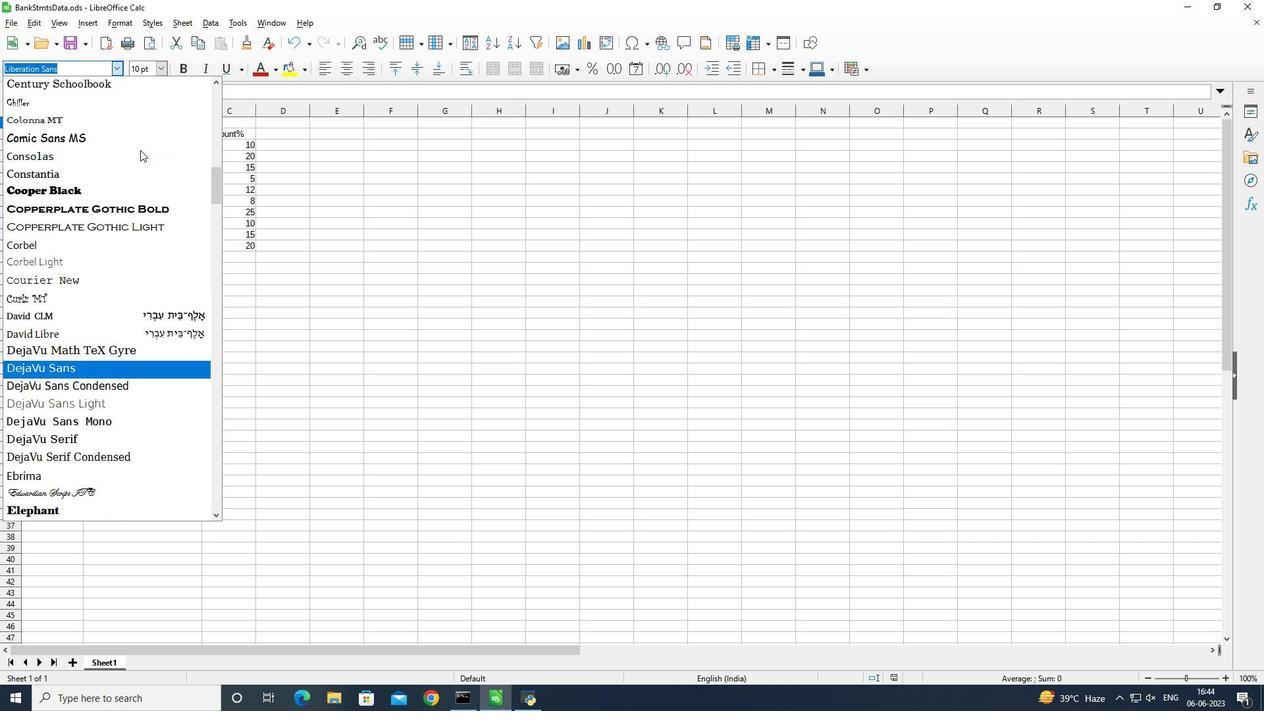 
Action: Mouse scrolled (140, 150) with delta (0, 0)
Screenshot: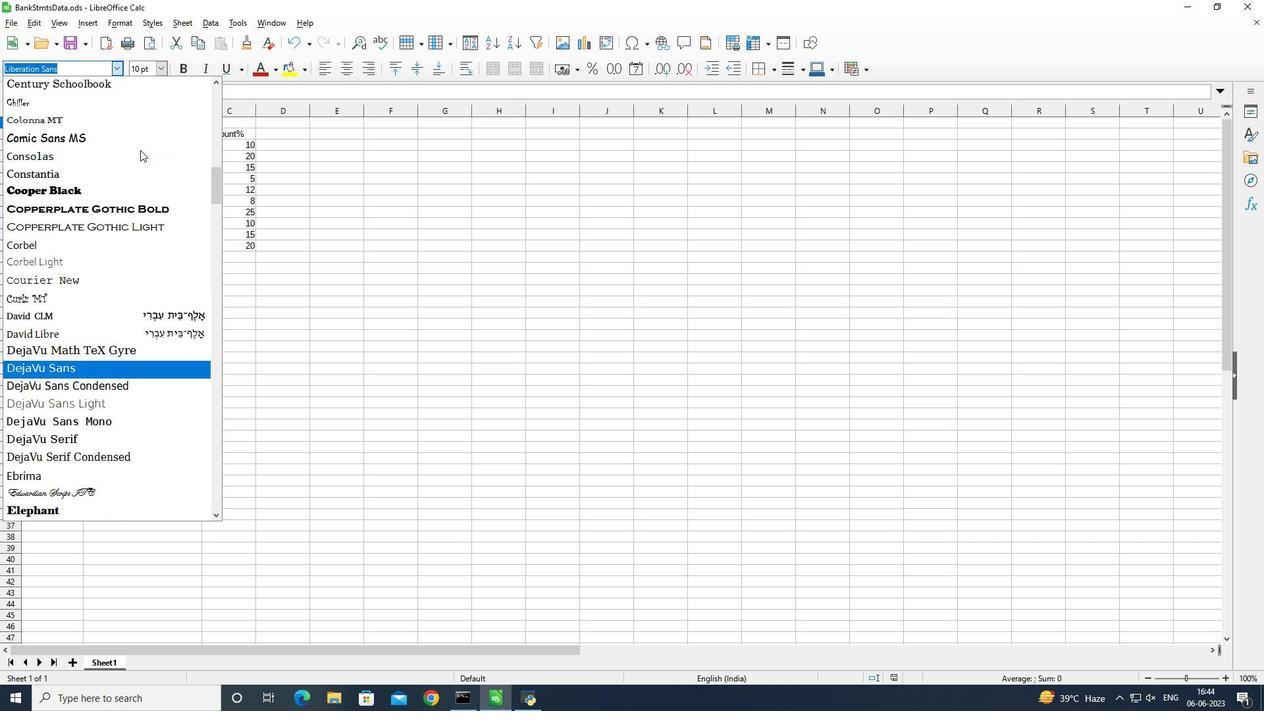 
Action: Mouse scrolled (140, 150) with delta (0, 0)
Screenshot: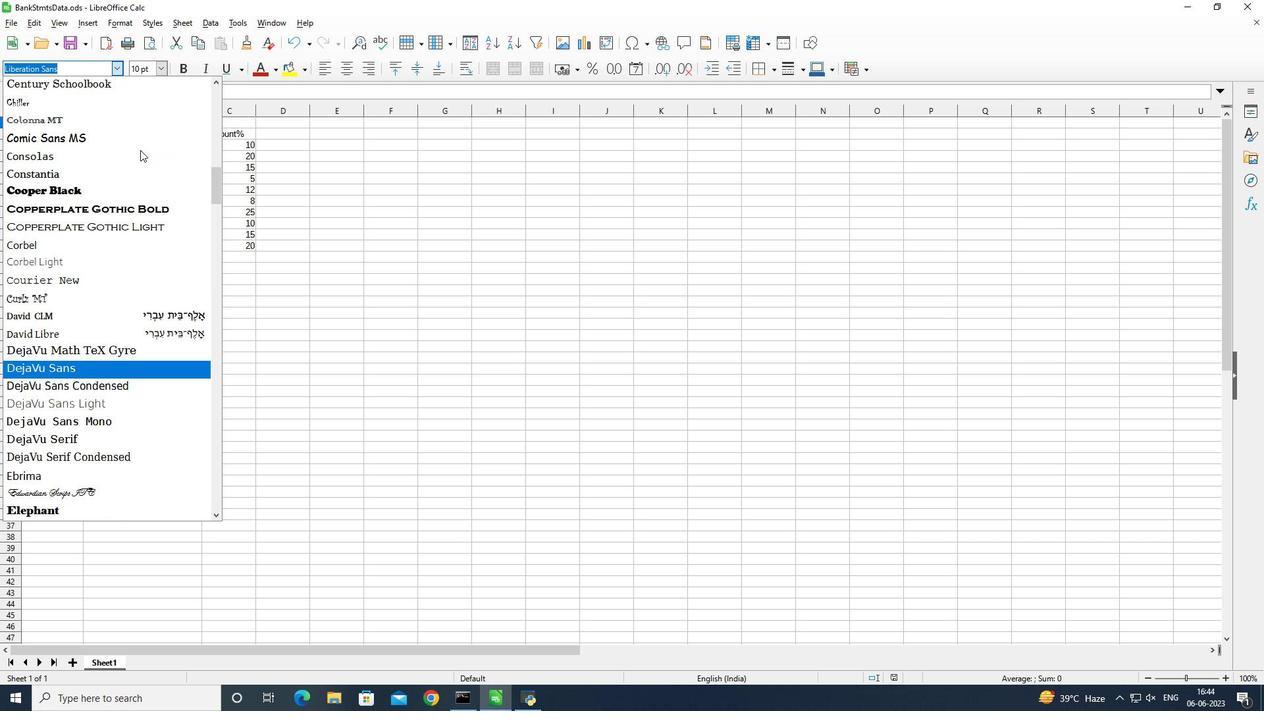 
Action: Mouse scrolled (140, 150) with delta (0, 0)
Screenshot: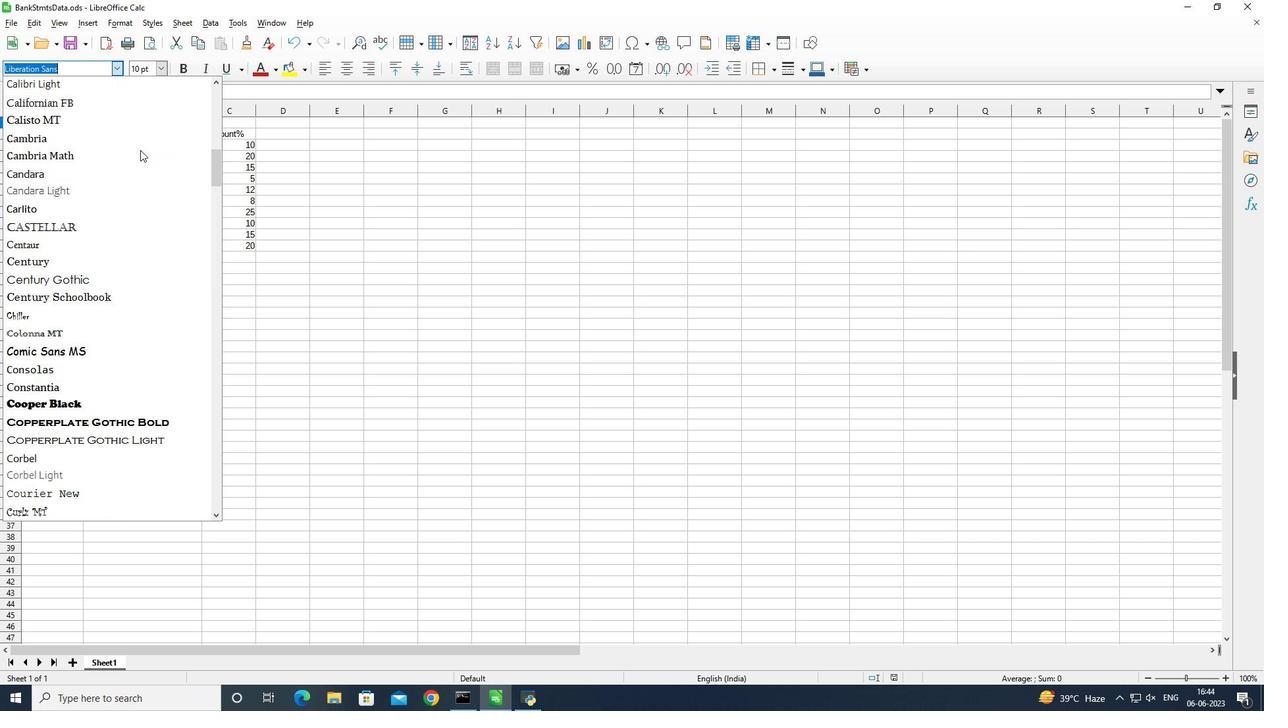 
Action: Mouse scrolled (140, 150) with delta (0, 0)
Screenshot: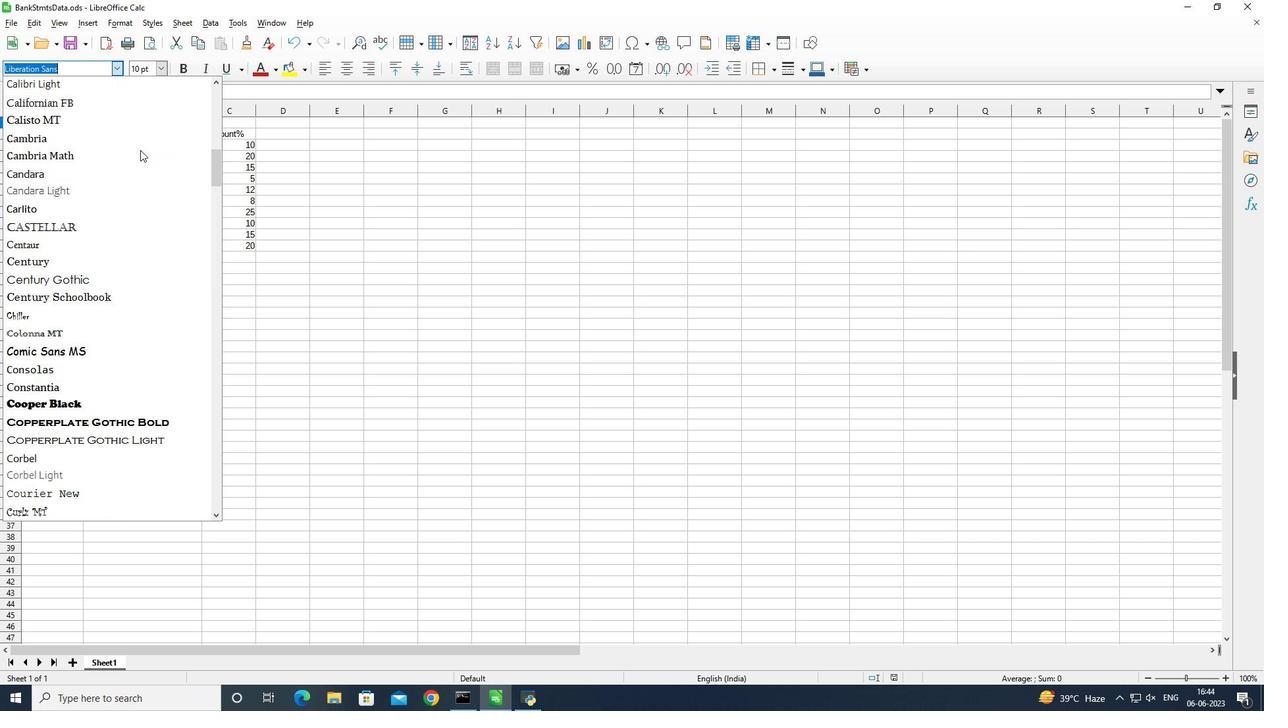 
Action: Mouse scrolled (140, 150) with delta (0, 0)
Screenshot: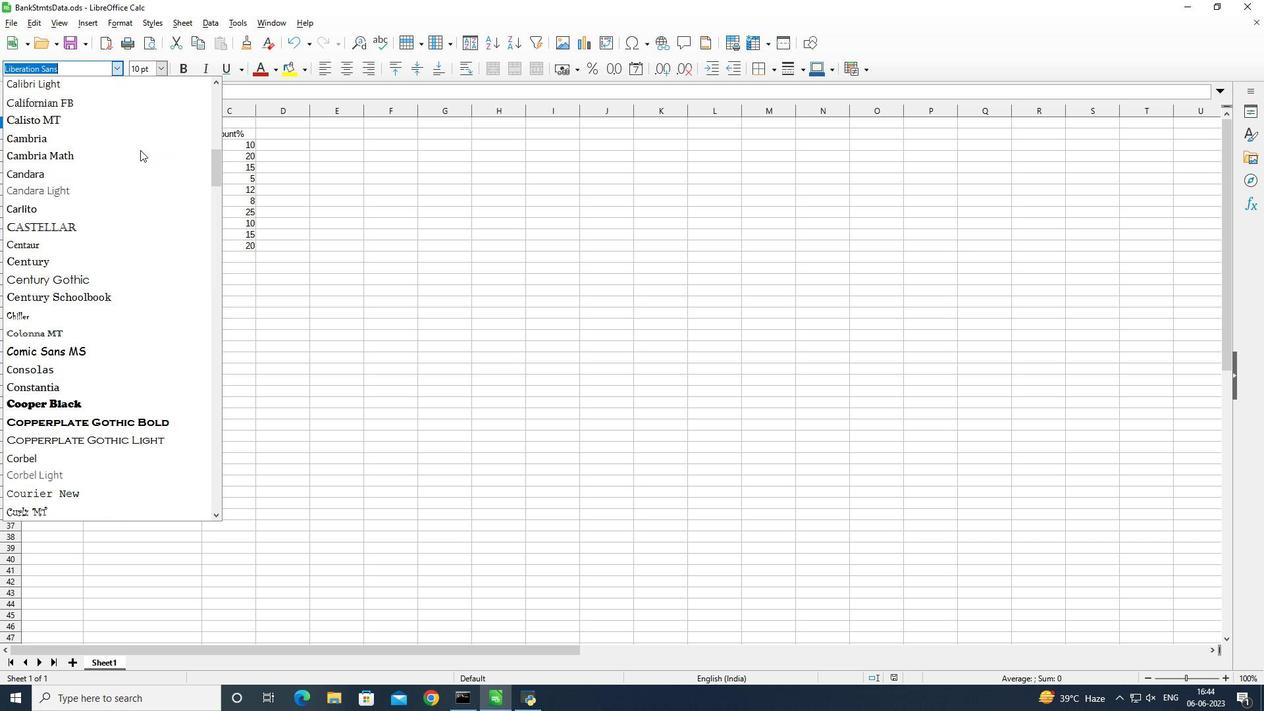 
Action: Mouse scrolled (140, 150) with delta (0, 0)
Screenshot: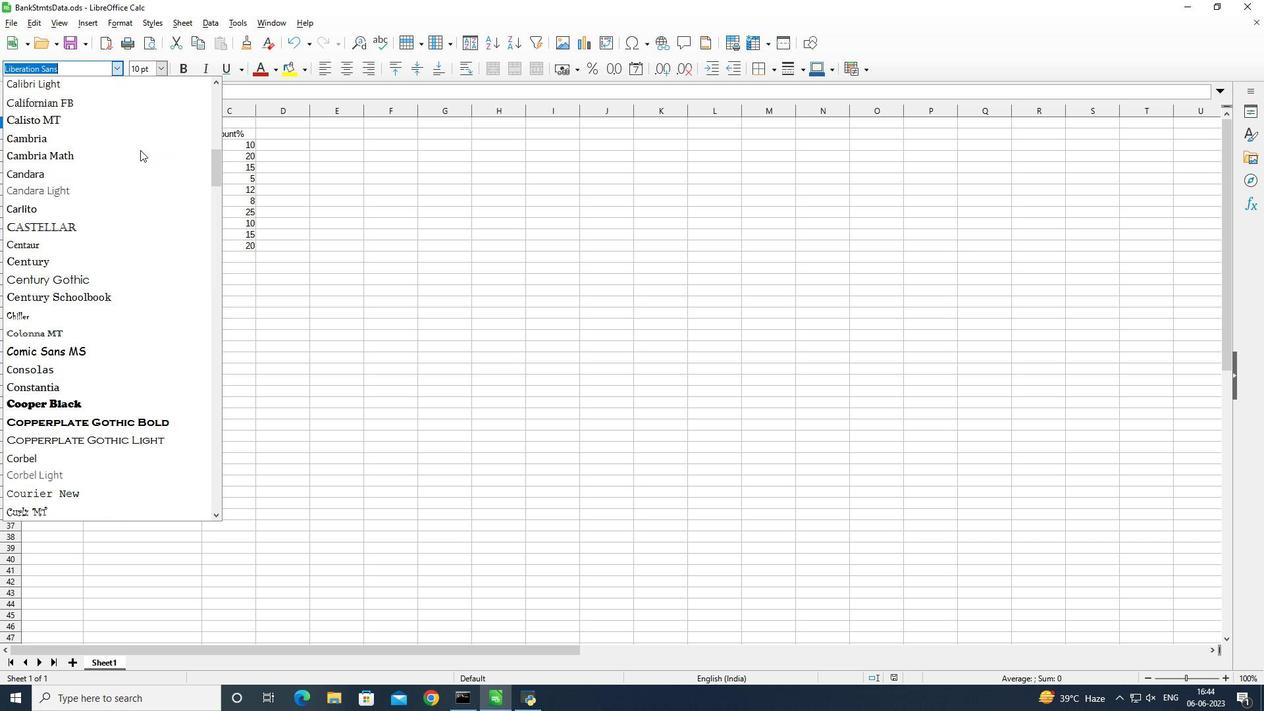 
Action: Mouse scrolled (140, 150) with delta (0, 0)
Screenshot: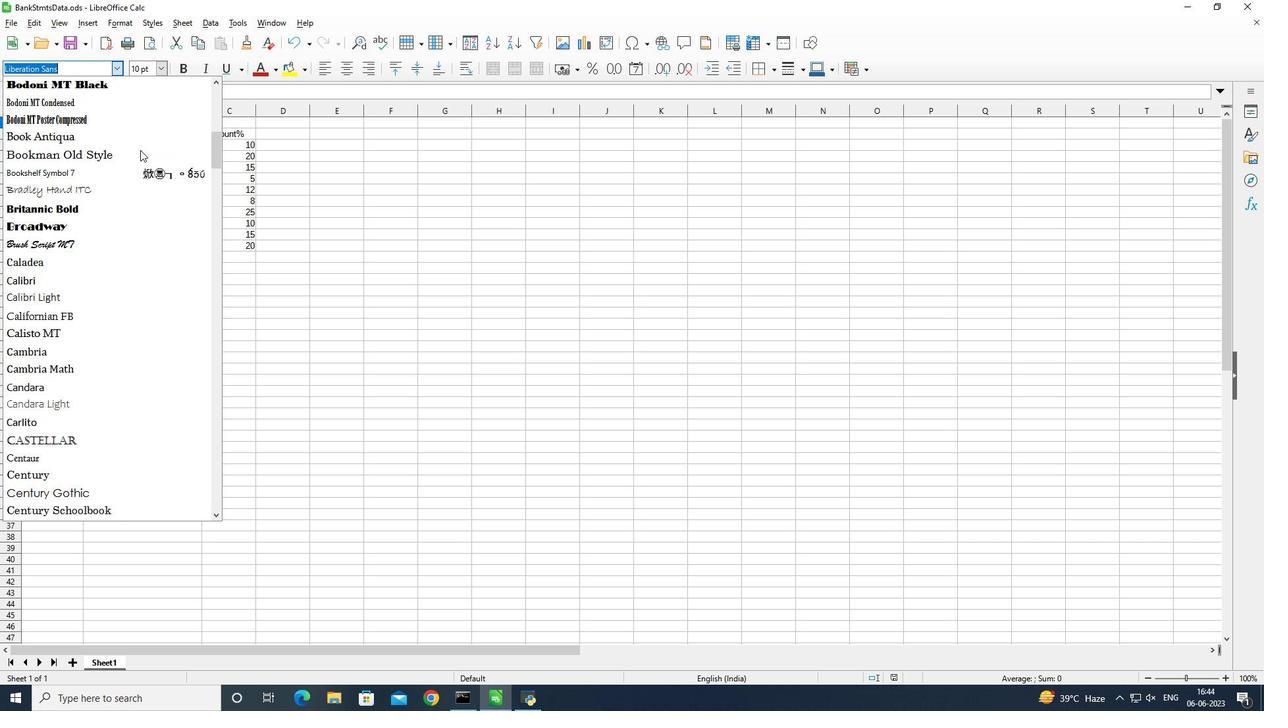 
Action: Mouse scrolled (140, 150) with delta (0, 0)
Screenshot: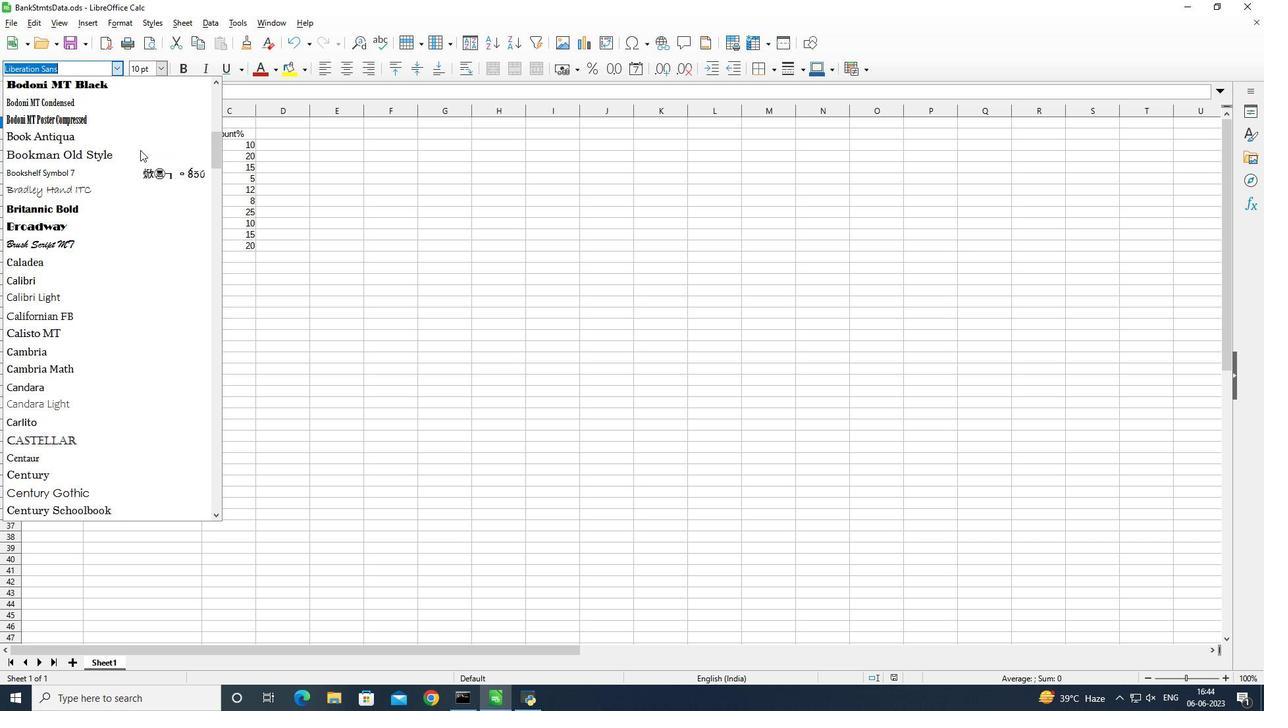 
Action: Mouse scrolled (140, 150) with delta (0, 0)
Screenshot: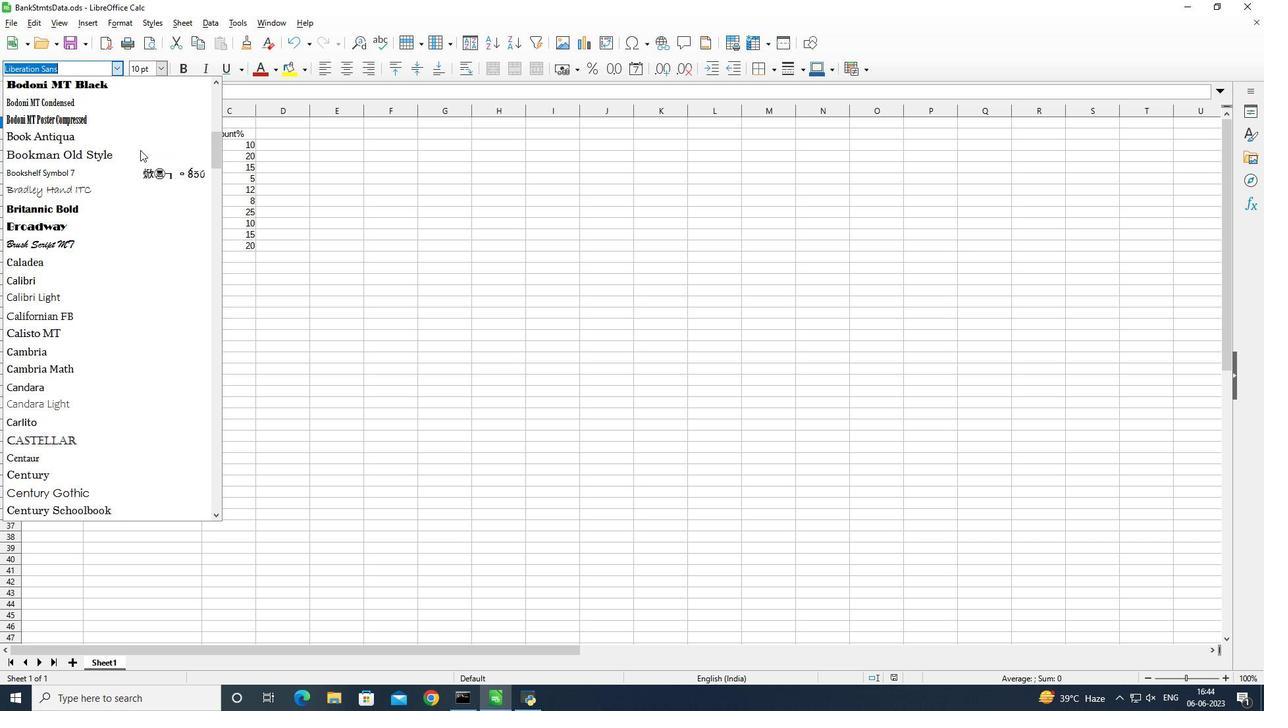 
Action: Mouse scrolled (140, 150) with delta (0, 0)
Screenshot: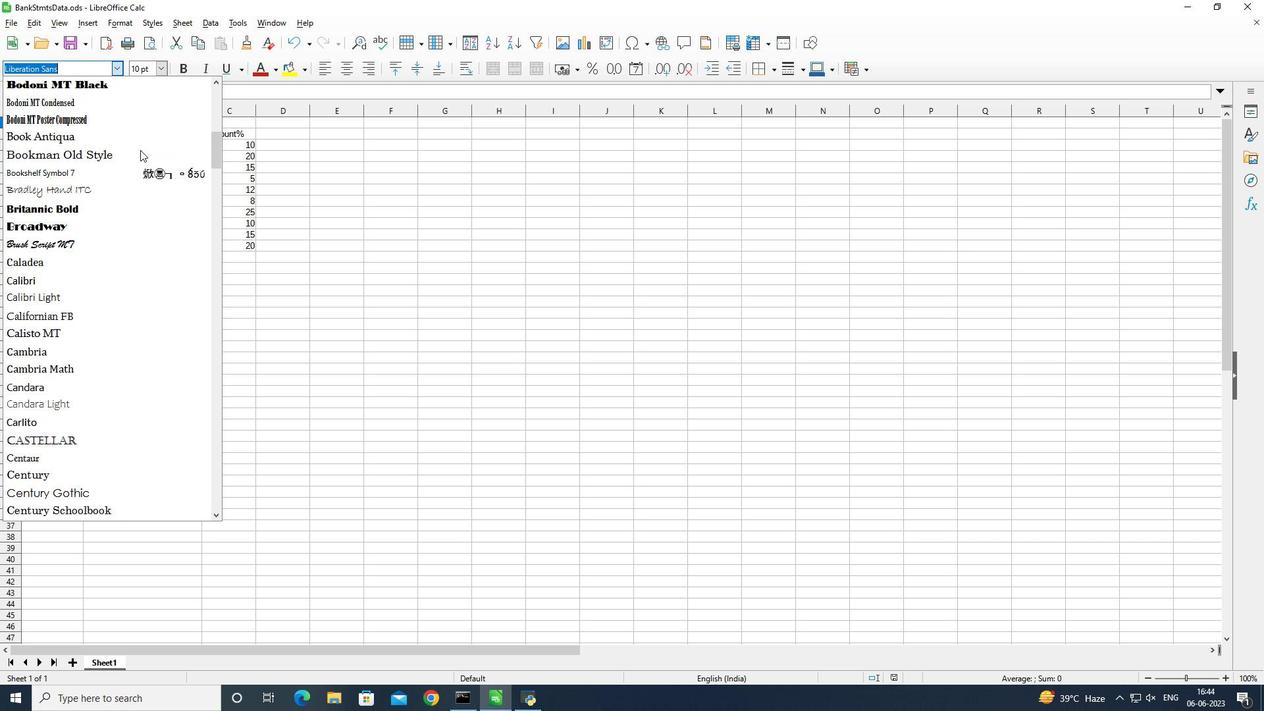 
Action: Mouse scrolled (140, 150) with delta (0, 0)
Screenshot: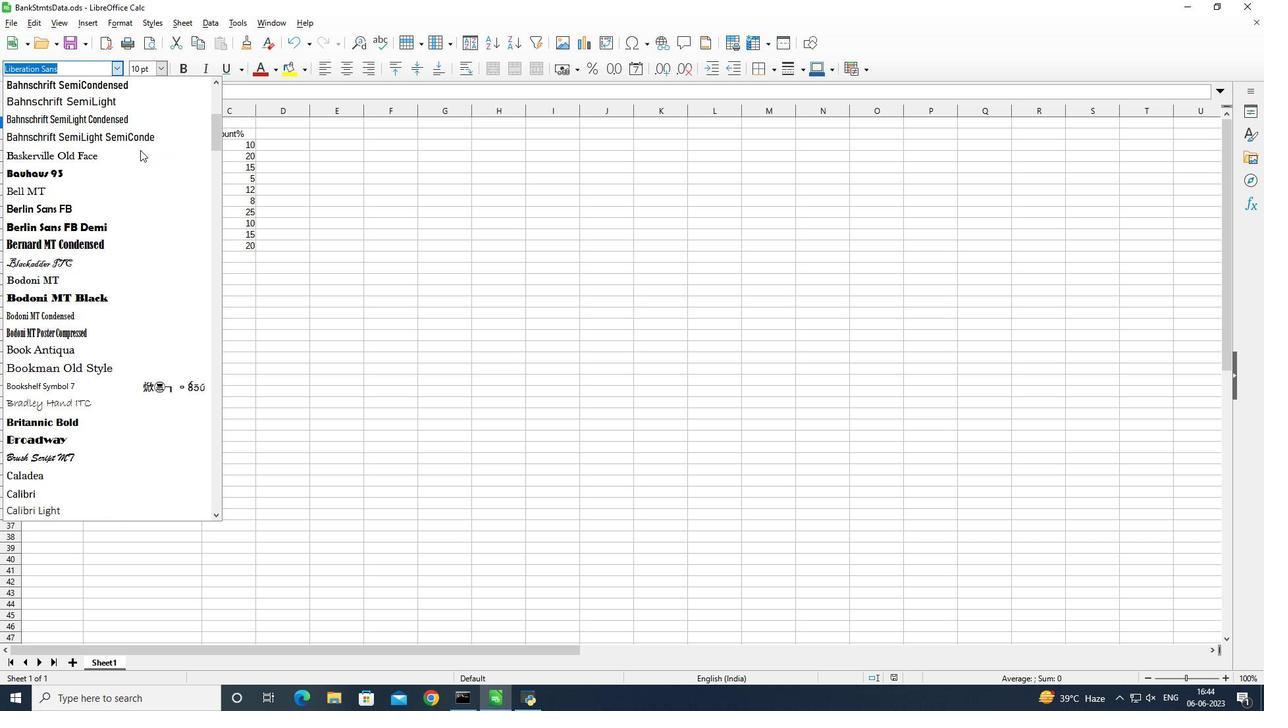 
Action: Mouse scrolled (140, 150) with delta (0, 0)
Screenshot: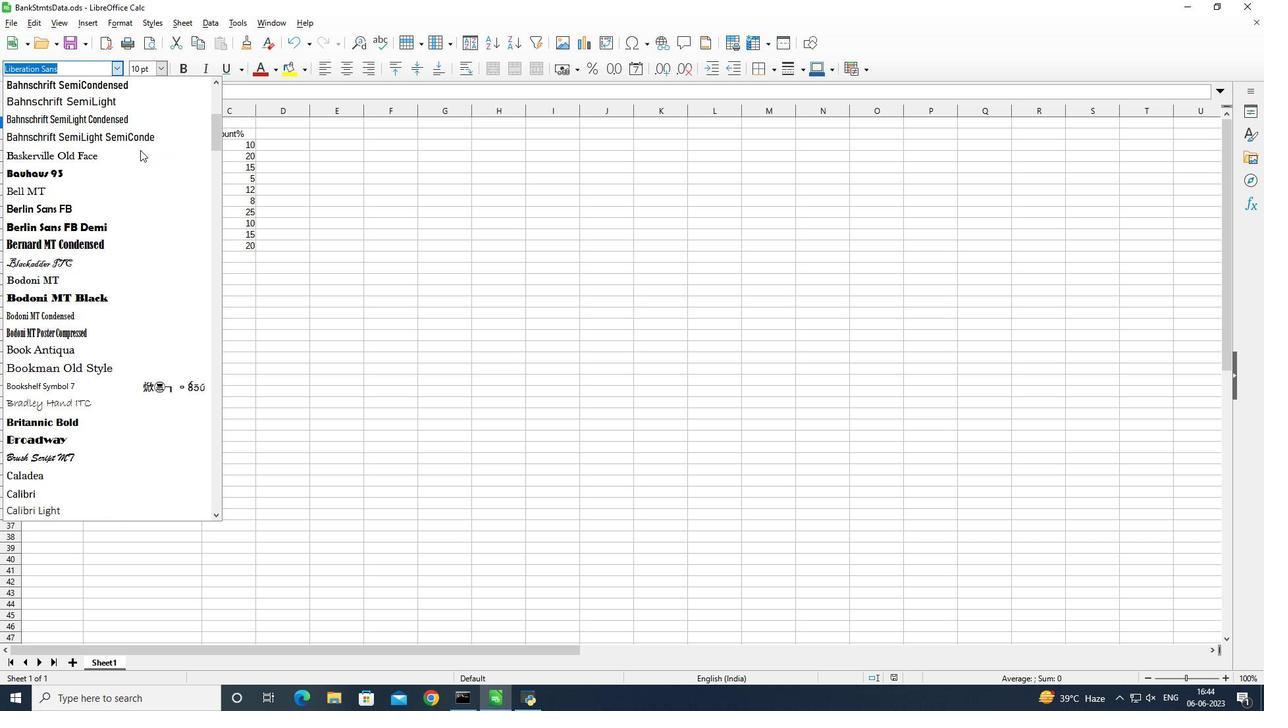 
Action: Mouse scrolled (140, 150) with delta (0, 0)
Screenshot: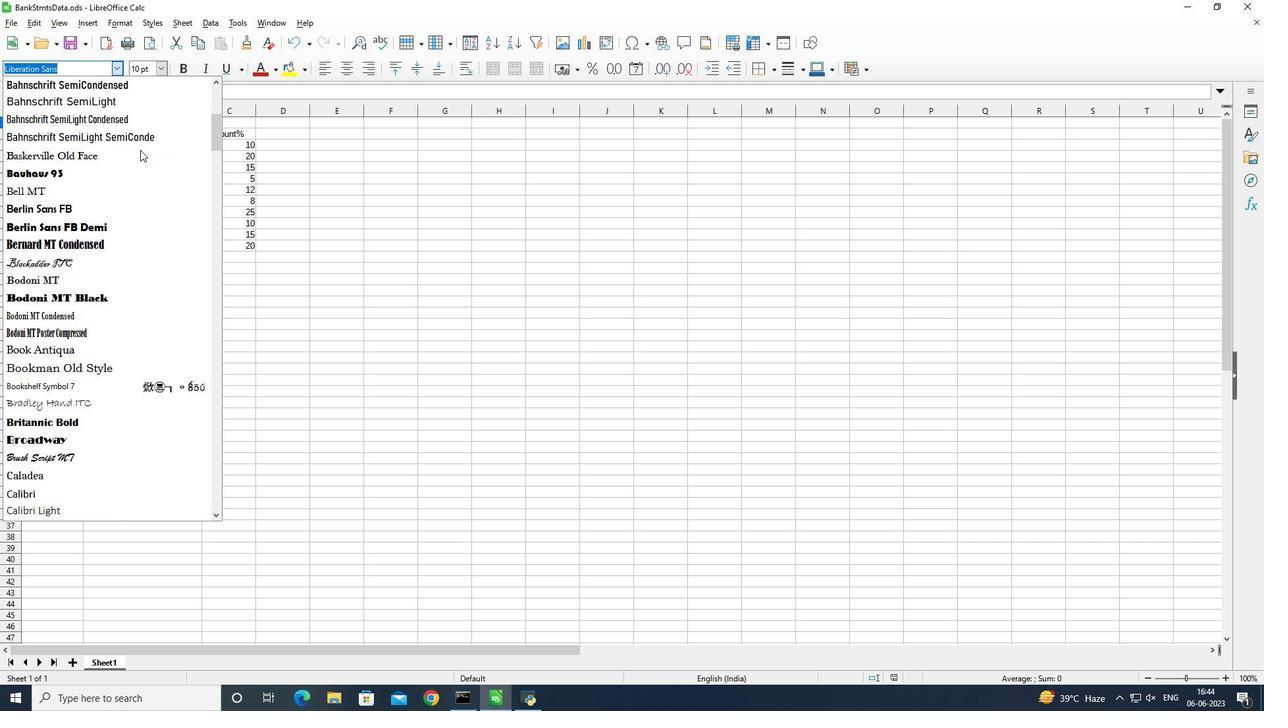 
Action: Mouse scrolled (140, 150) with delta (0, 0)
Screenshot: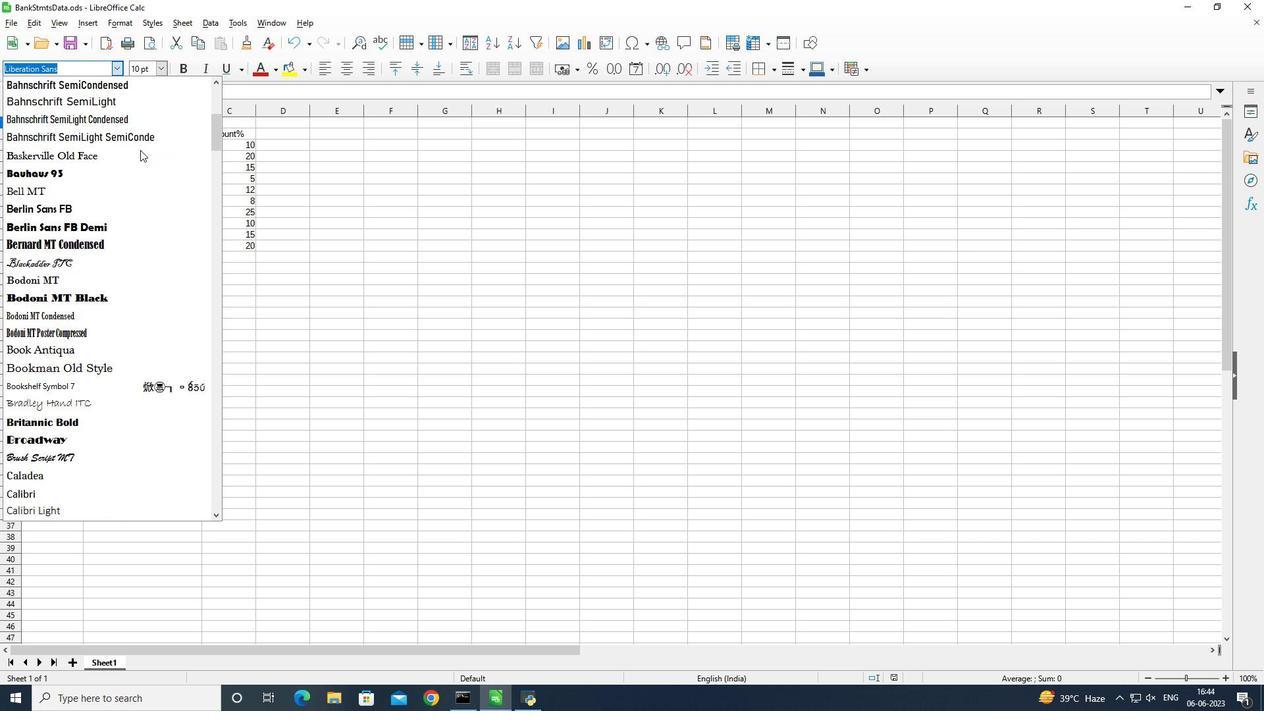 
Action: Mouse scrolled (140, 150) with delta (0, 0)
Screenshot: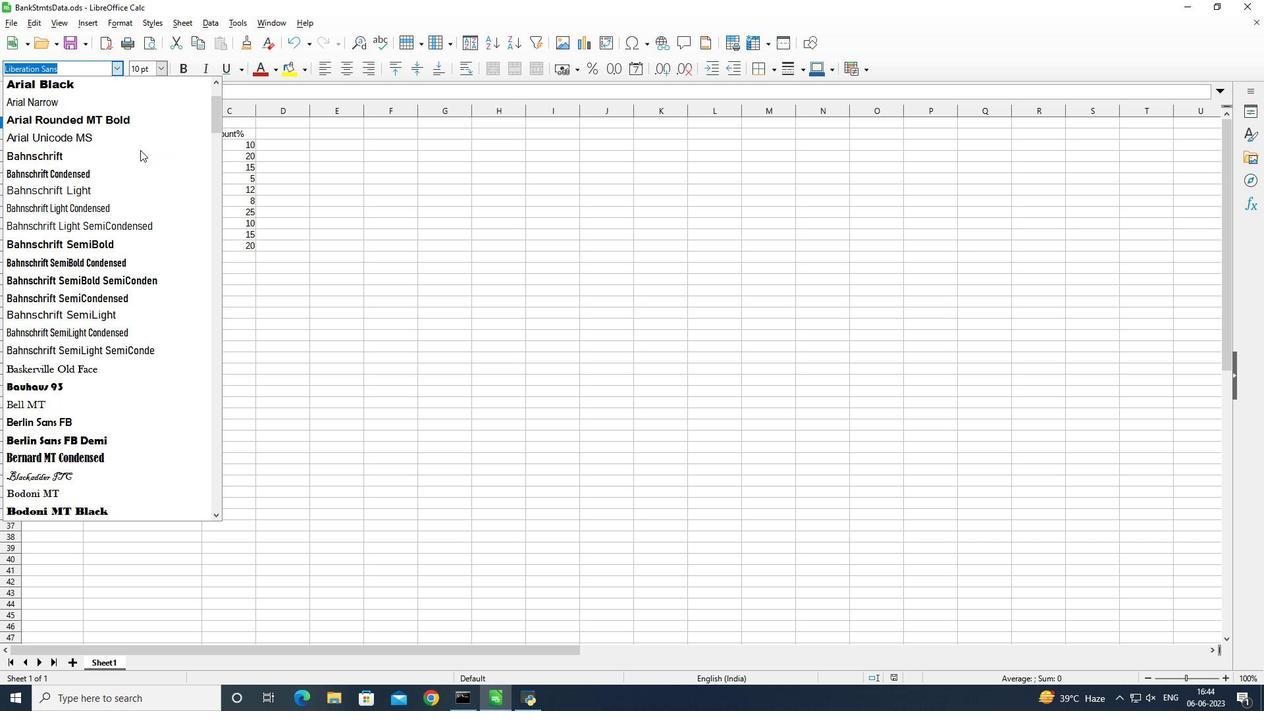 
Action: Mouse scrolled (140, 150) with delta (0, 0)
Screenshot: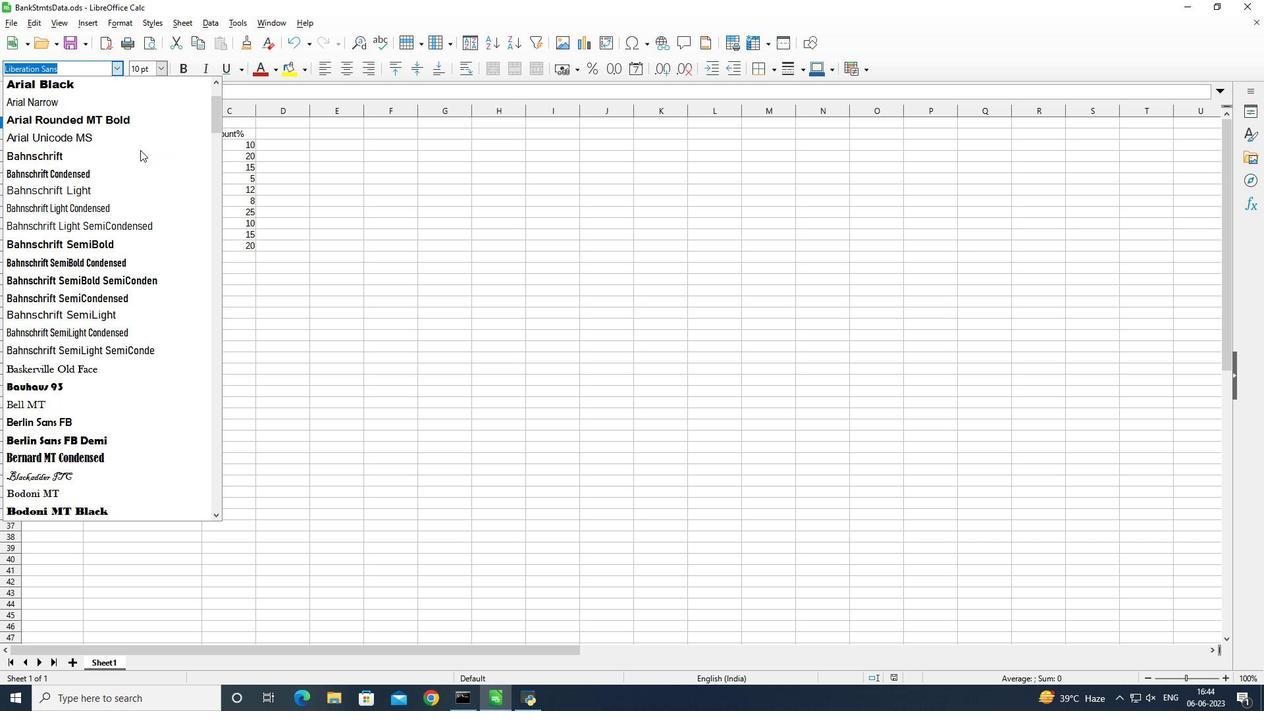 
Action: Mouse scrolled (140, 150) with delta (0, 0)
Screenshot: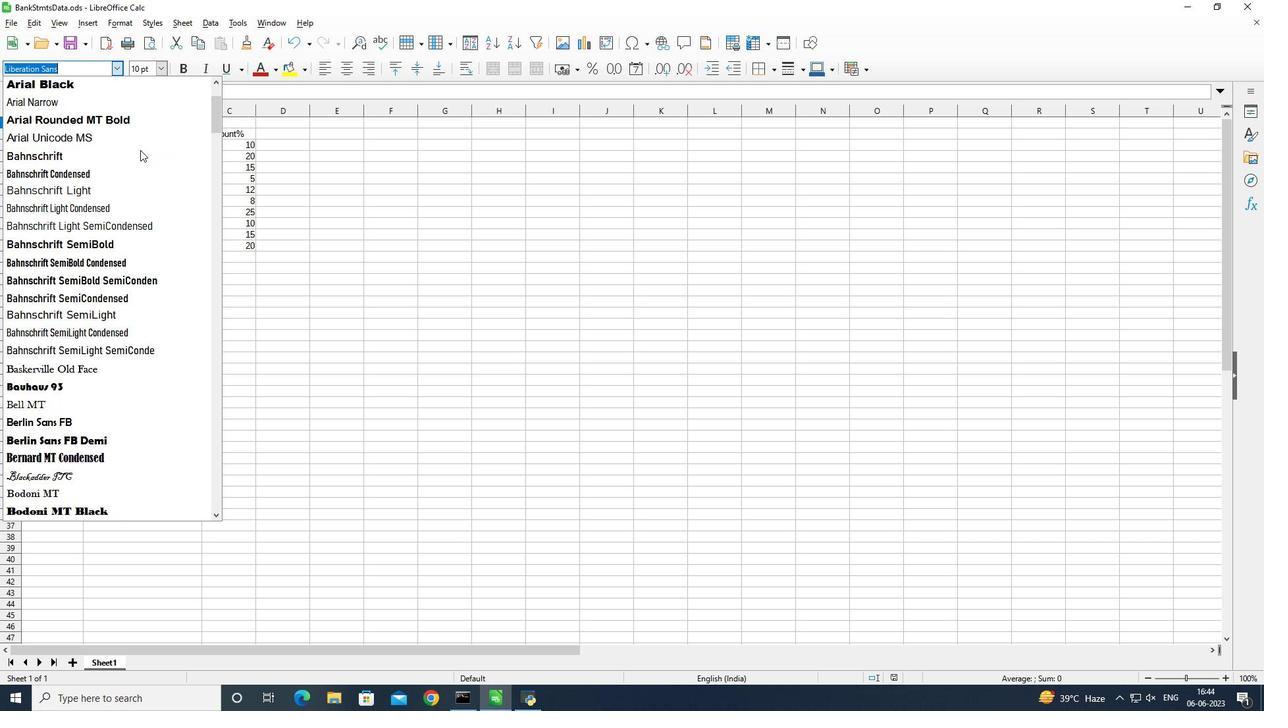 
Action: Mouse scrolled (140, 150) with delta (0, 0)
Screenshot: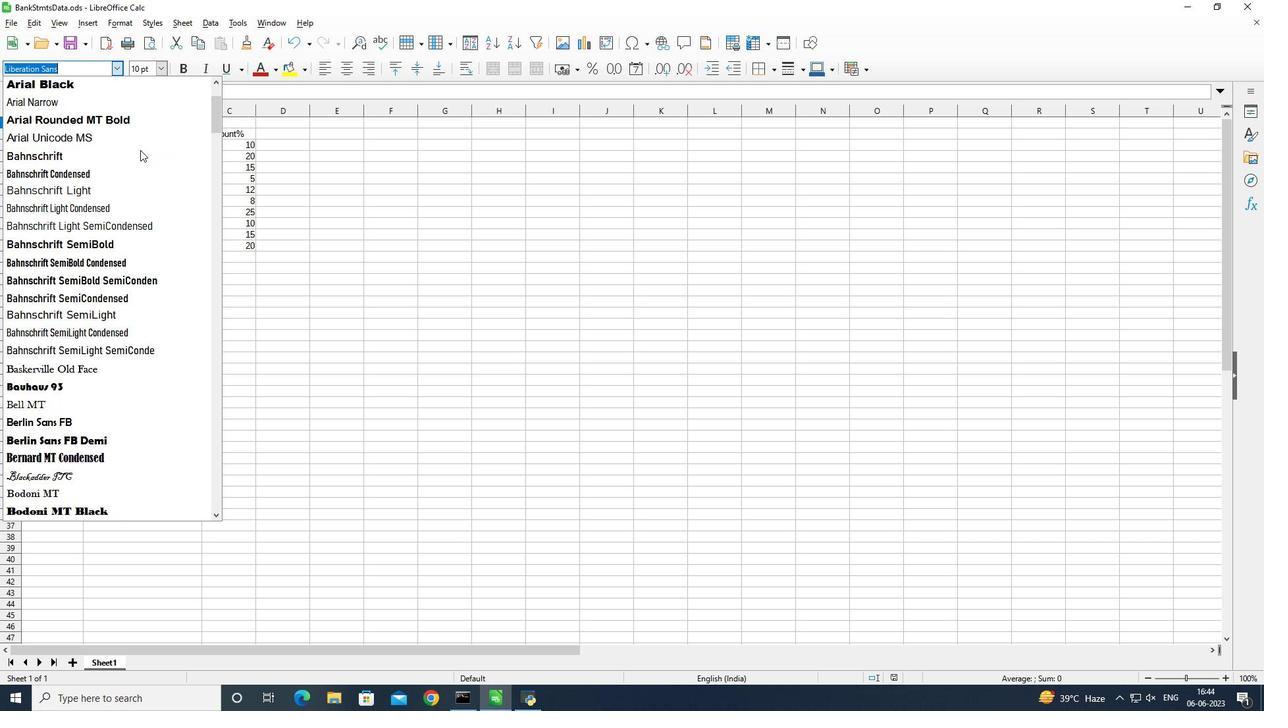 
Action: Mouse scrolled (140, 150) with delta (0, 0)
Screenshot: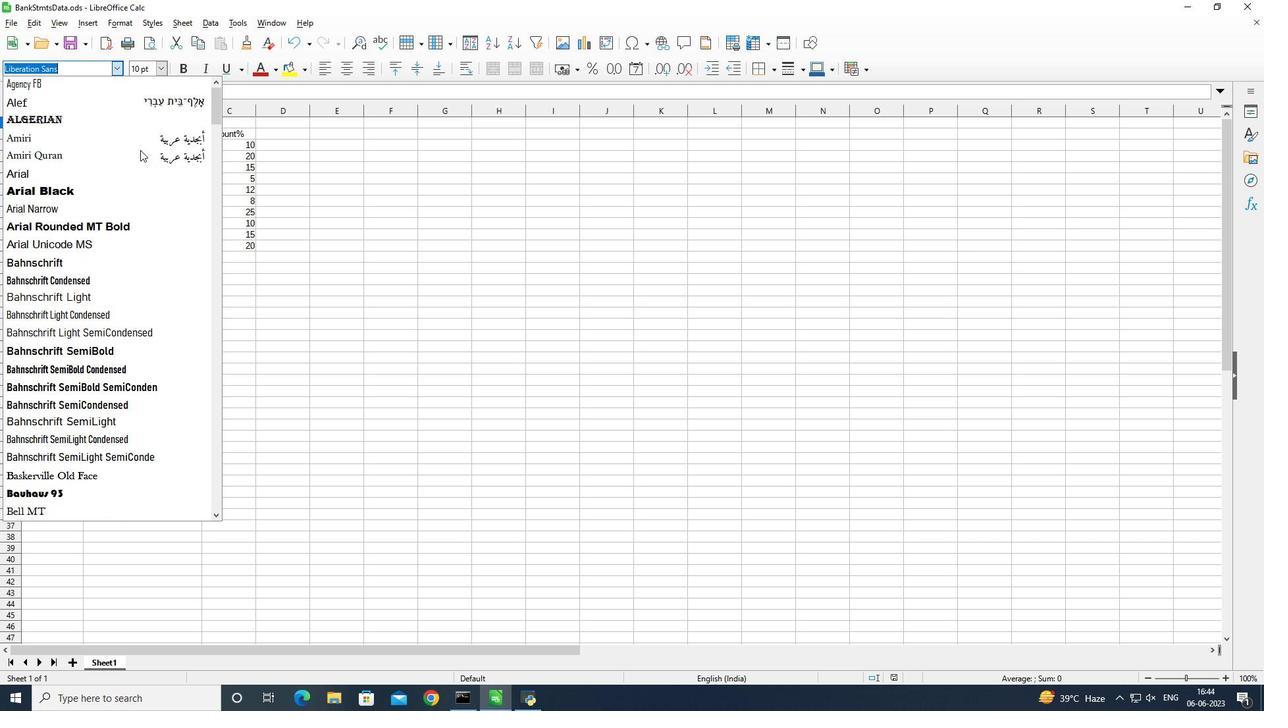 
Action: Mouse scrolled (140, 150) with delta (0, 0)
Screenshot: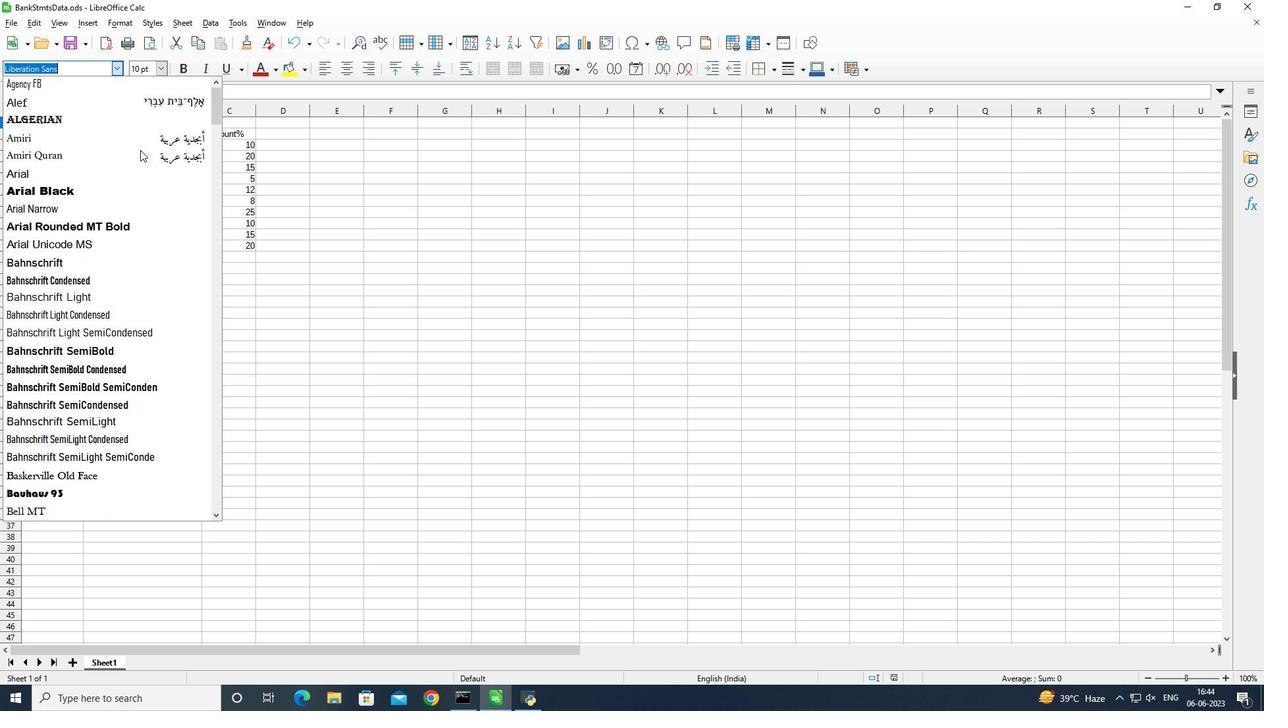 
Action: Mouse scrolled (140, 150) with delta (0, 0)
Screenshot: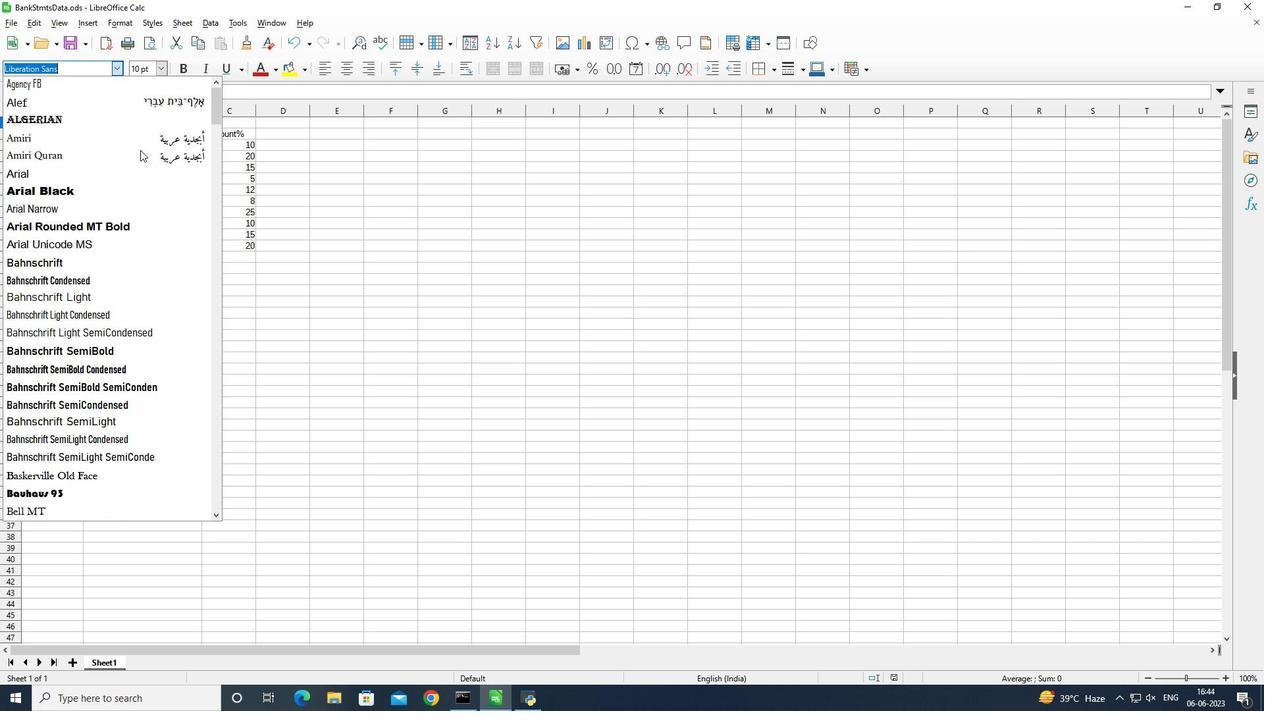 
Action: Mouse scrolled (140, 150) with delta (0, 0)
Screenshot: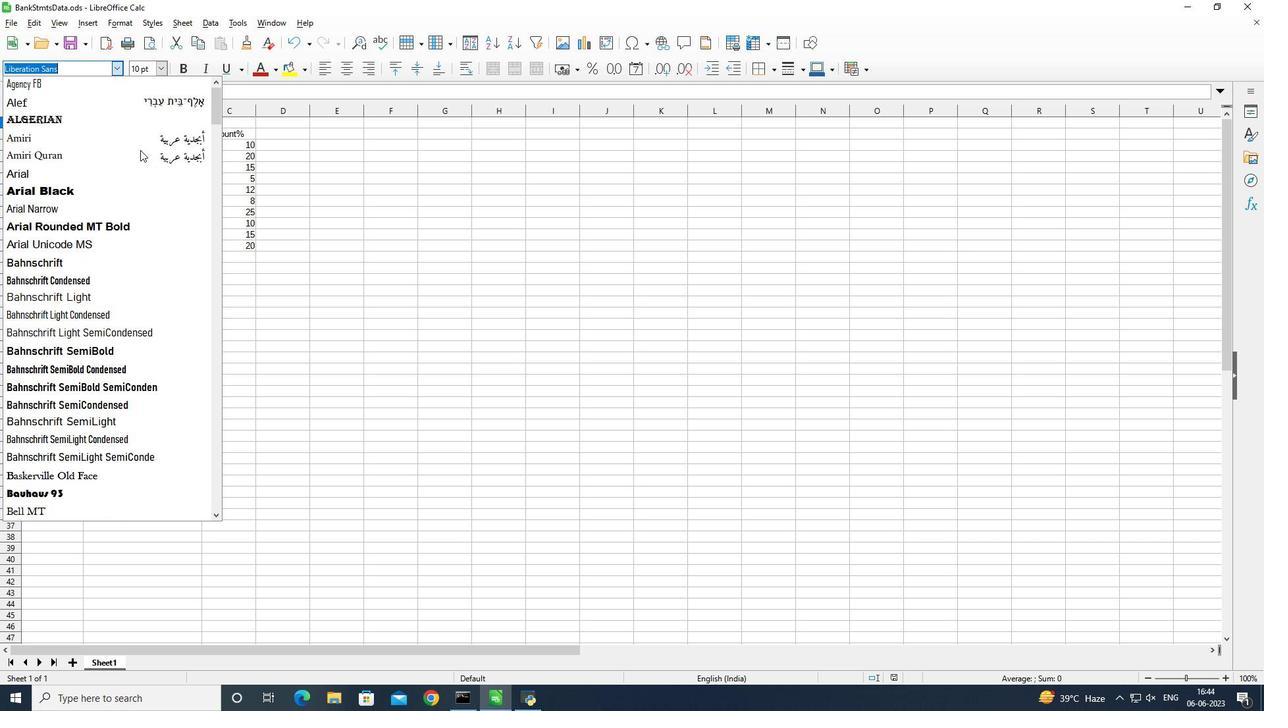 
Action: Mouse moved to (134, 156)
Screenshot: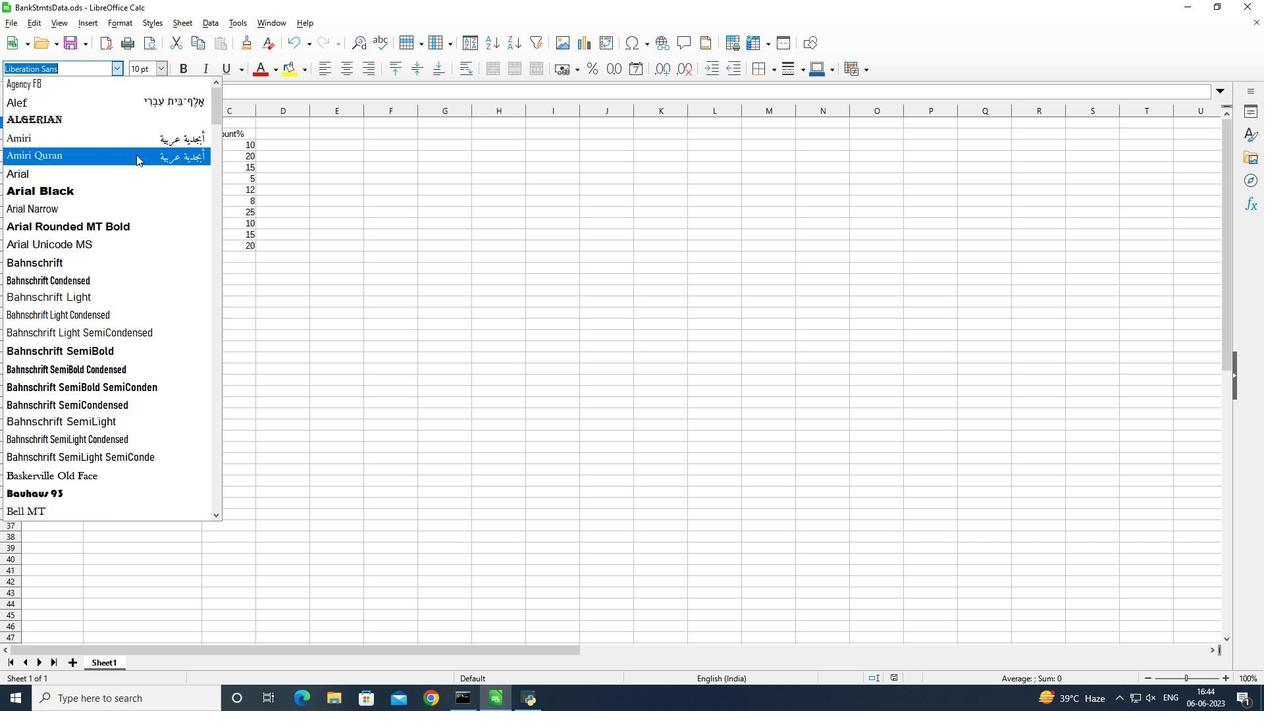 
Action: Mouse pressed left at (134, 156)
Screenshot: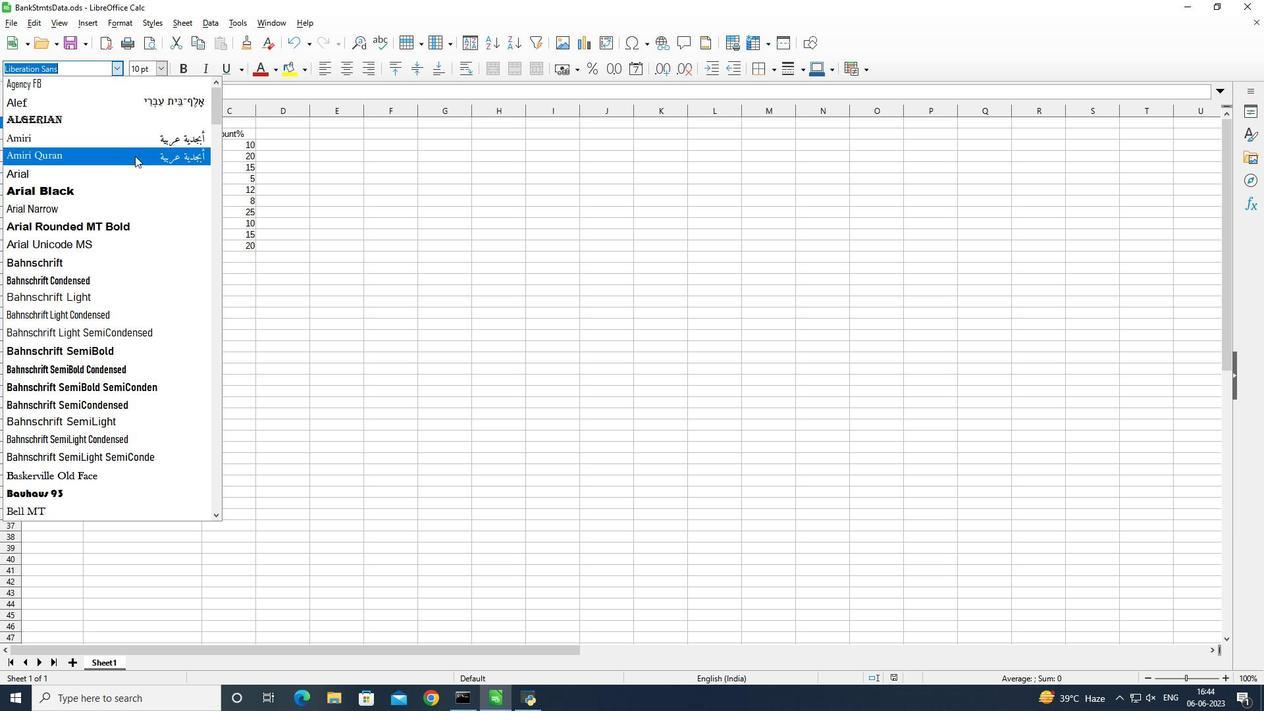 
Action: Mouse moved to (275, 71)
Screenshot: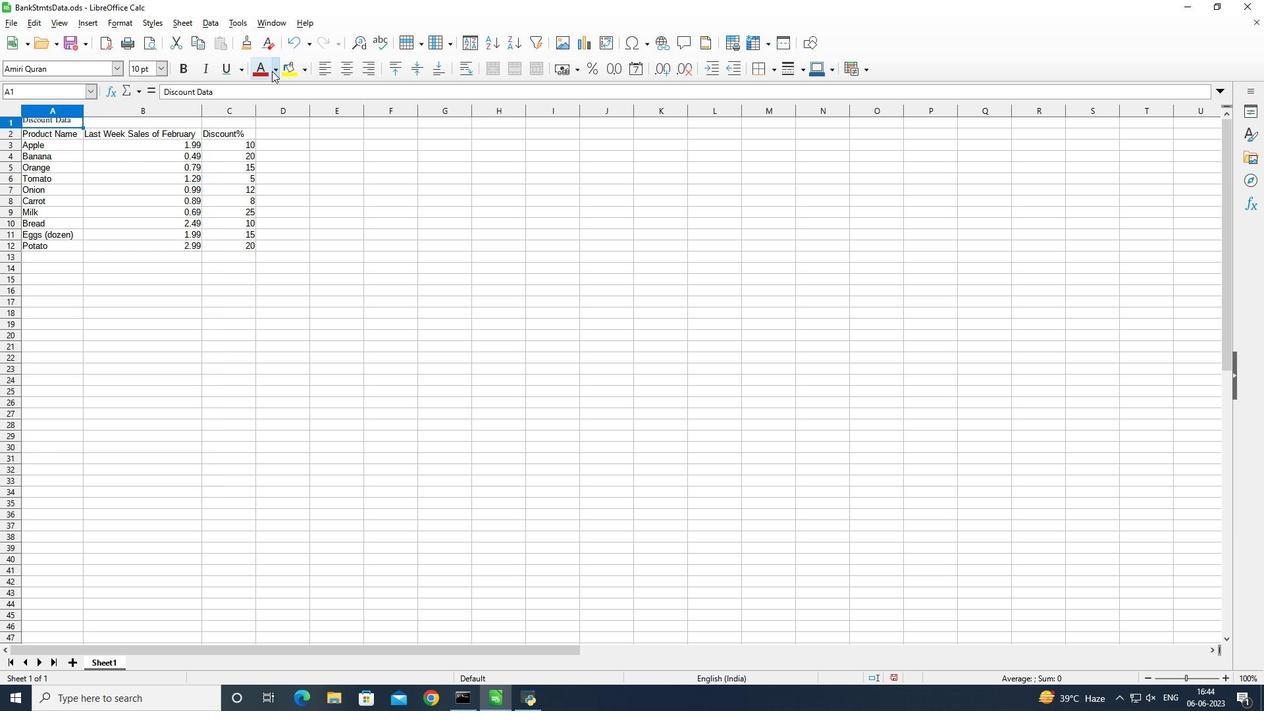 
Action: Mouse pressed left at (275, 71)
Screenshot: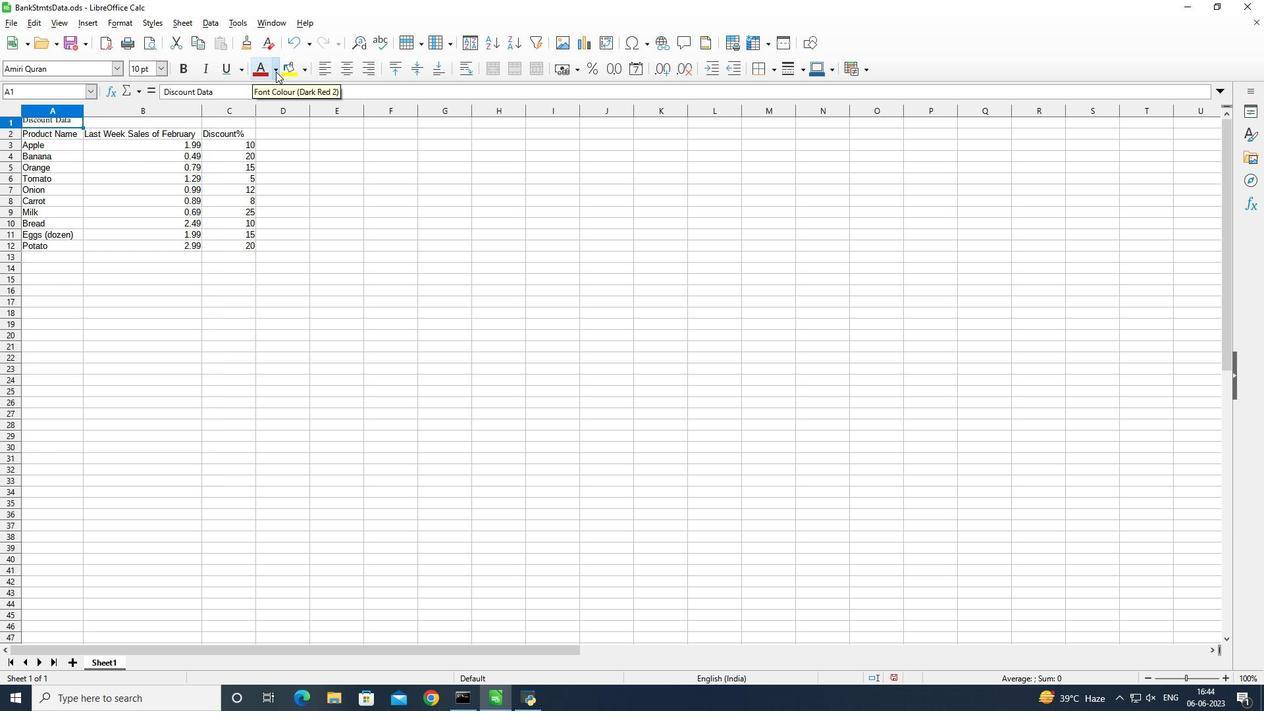 
Action: Mouse moved to (327, 239)
Screenshot: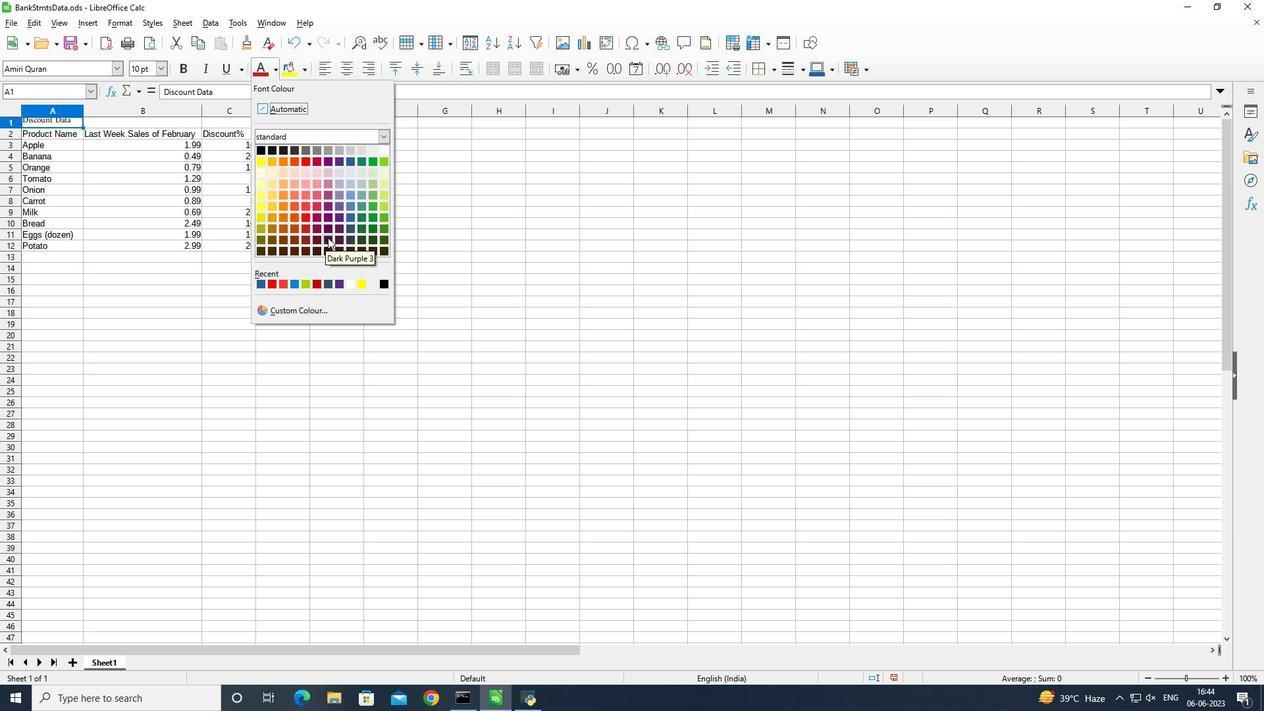
Action: Mouse pressed left at (327, 239)
Screenshot: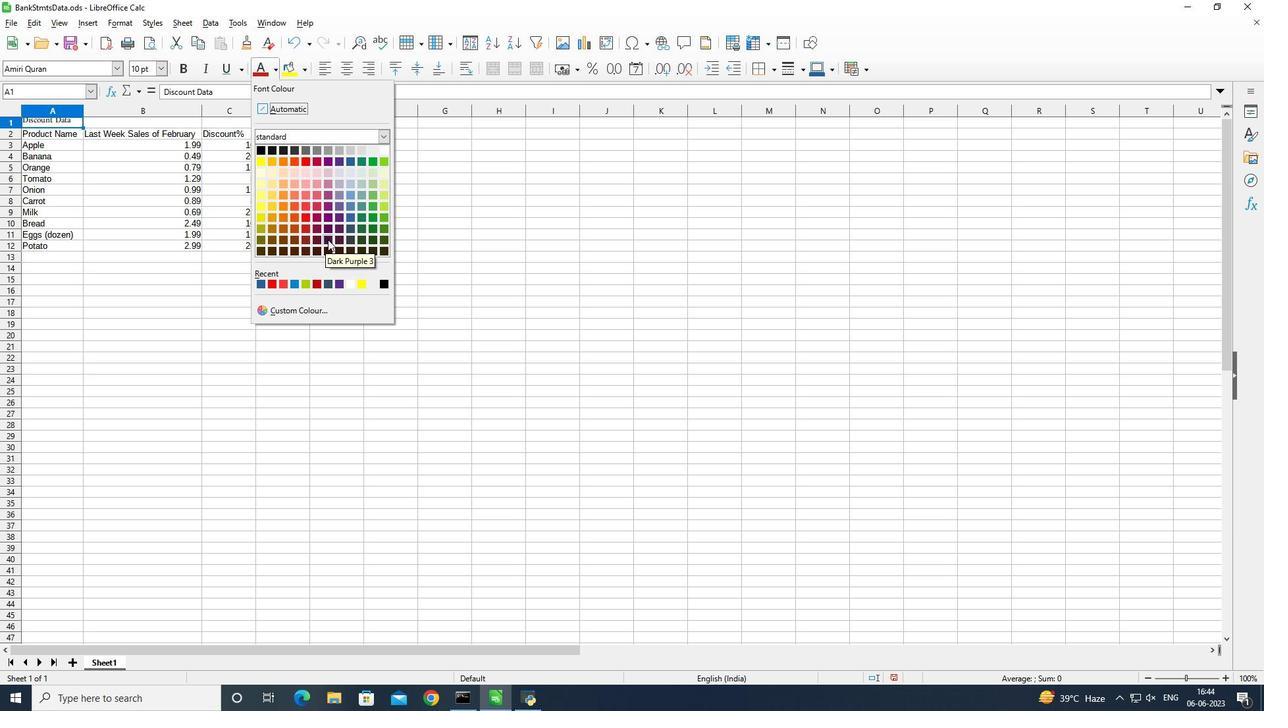 
Action: Mouse moved to (177, 71)
Screenshot: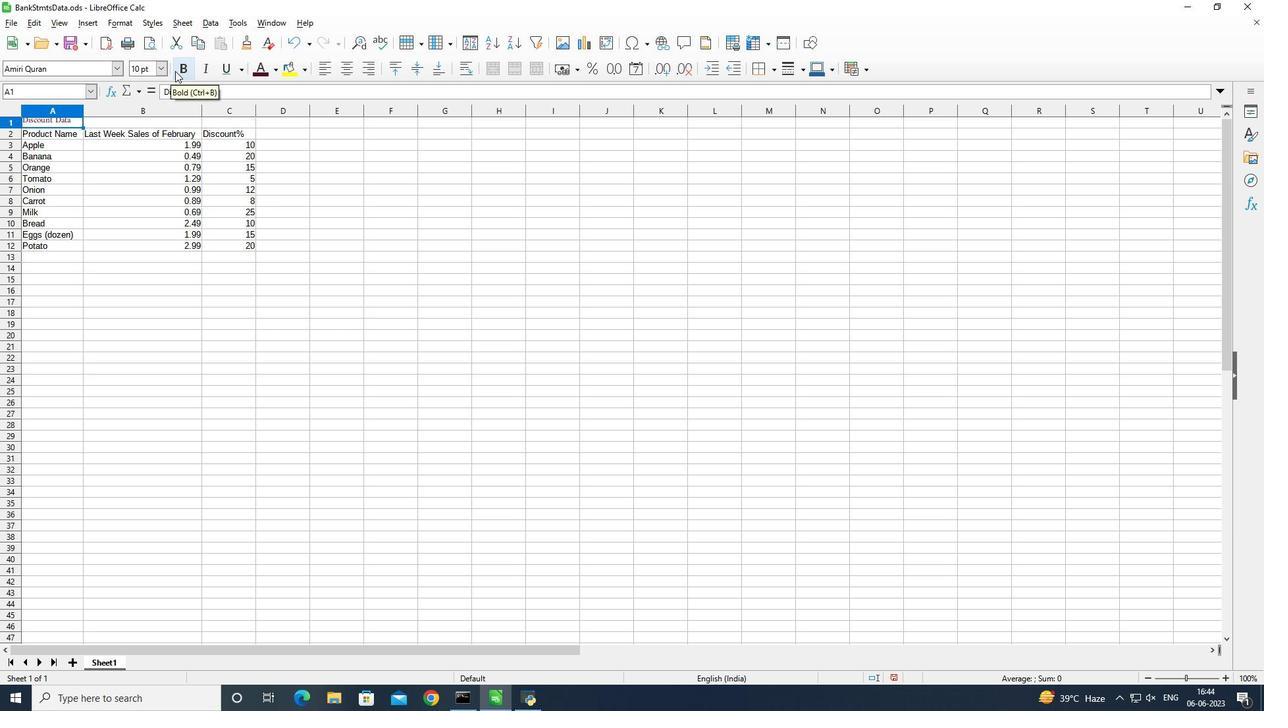 
Action: Mouse pressed left at (177, 71)
Screenshot: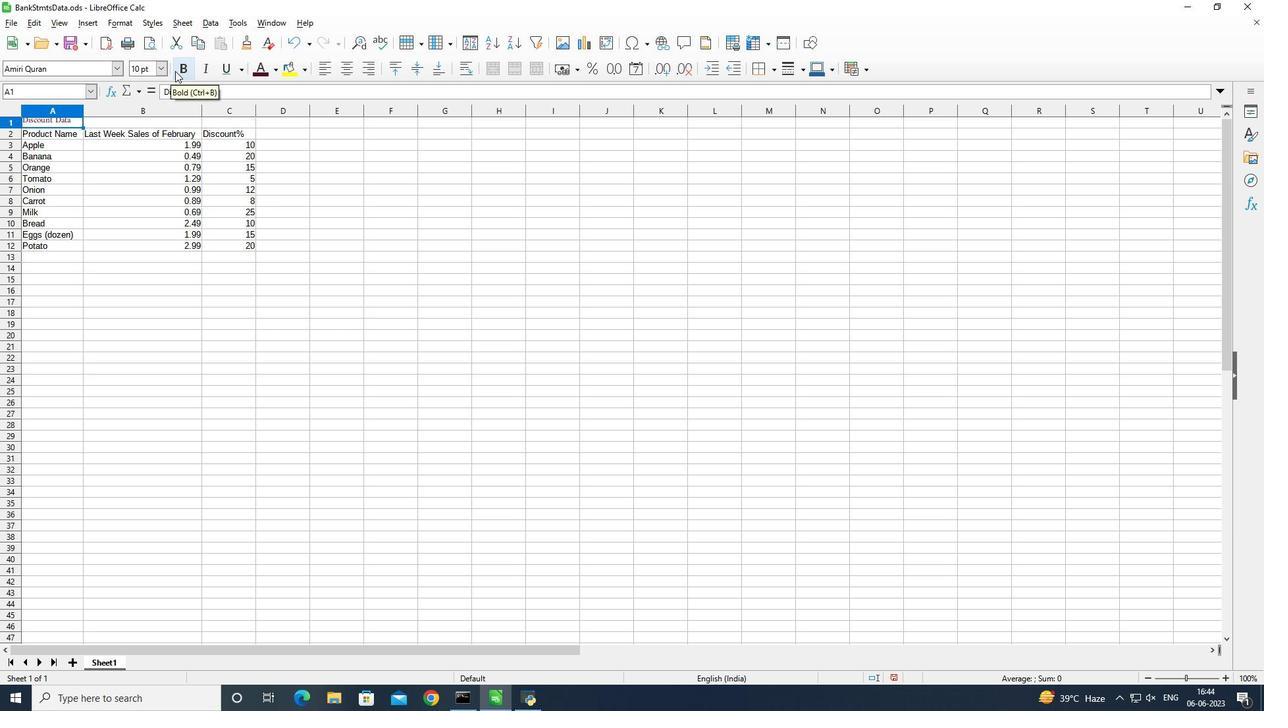 
Action: Mouse moved to (163, 68)
Screenshot: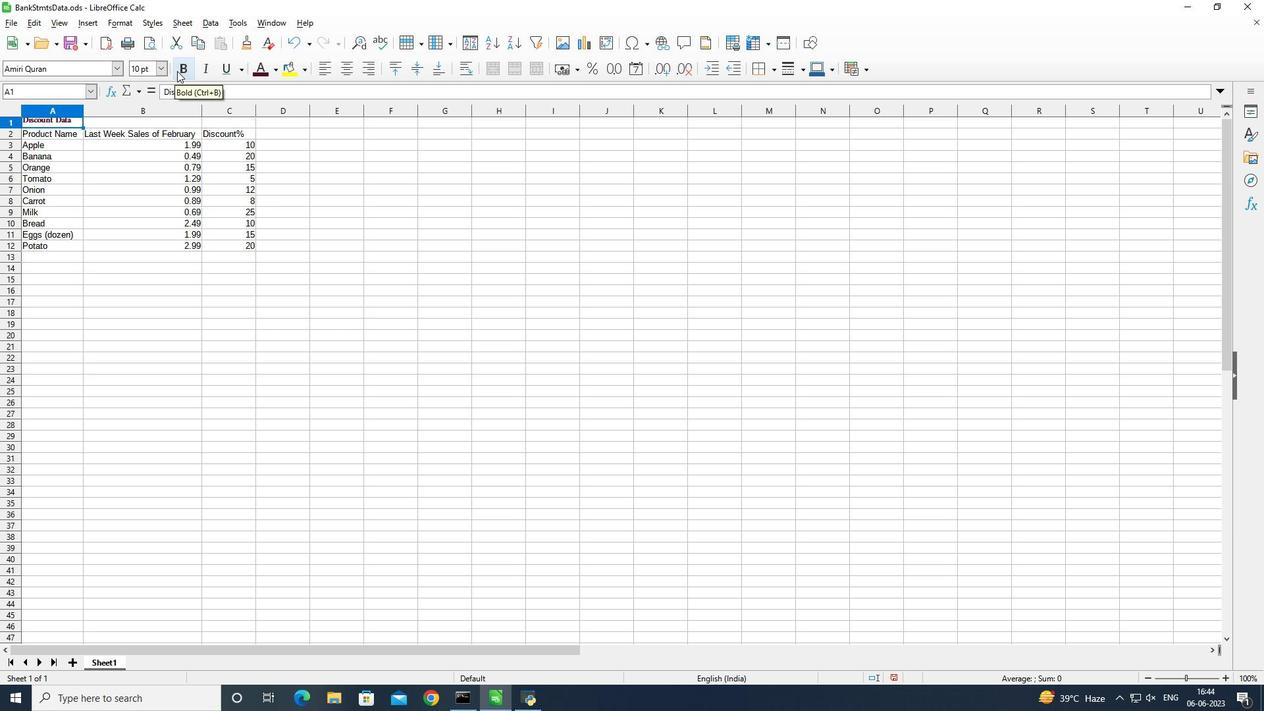 
Action: Mouse pressed left at (163, 68)
Screenshot: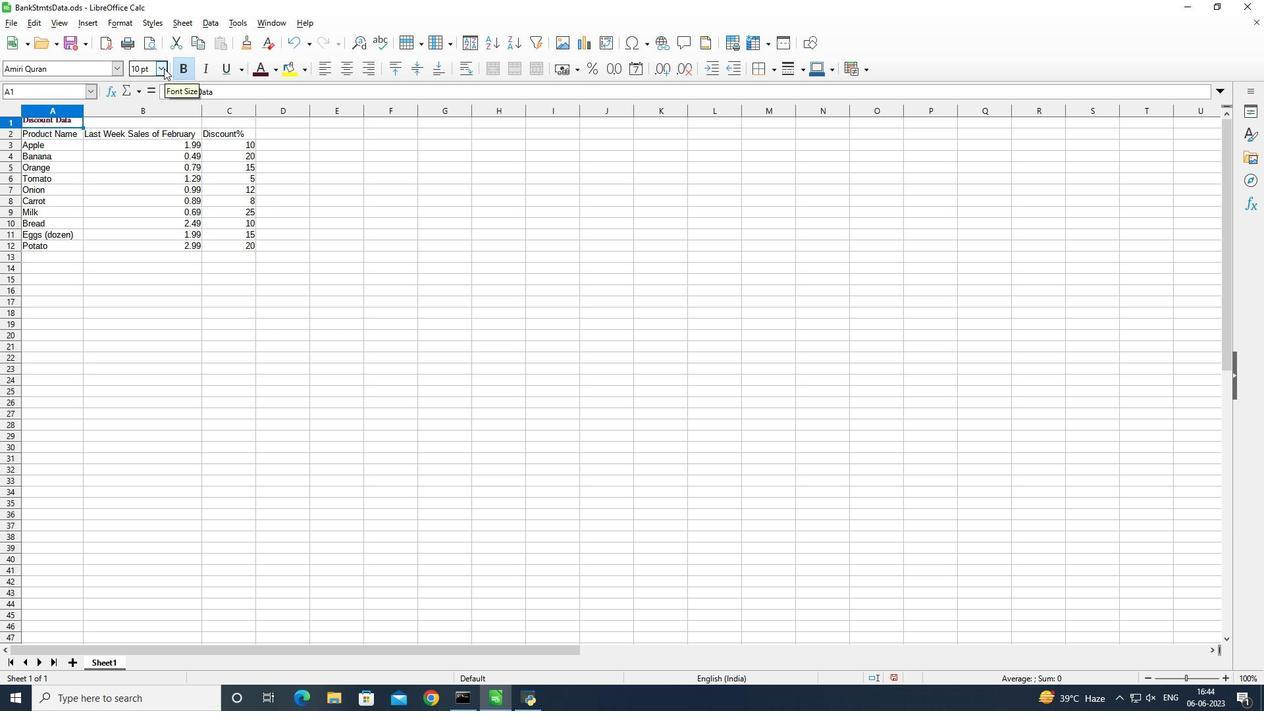 
Action: Mouse moved to (148, 261)
Screenshot: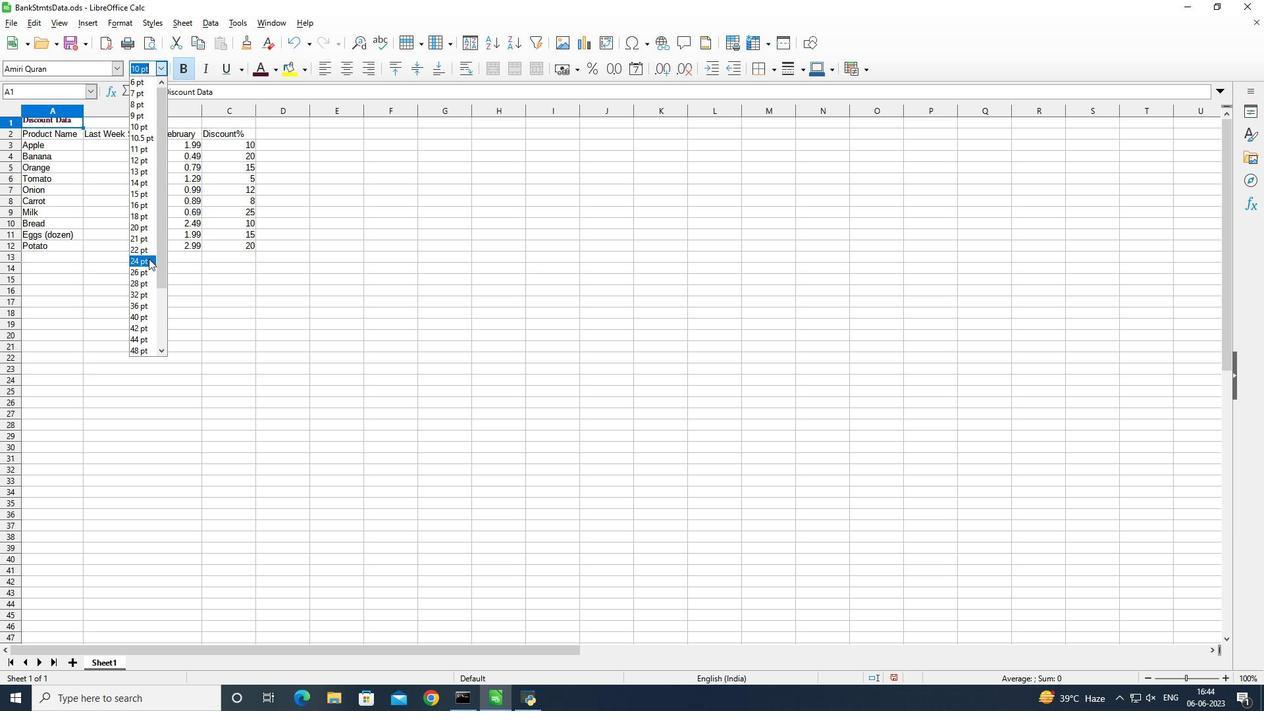 
Action: Mouse pressed left at (148, 261)
Screenshot: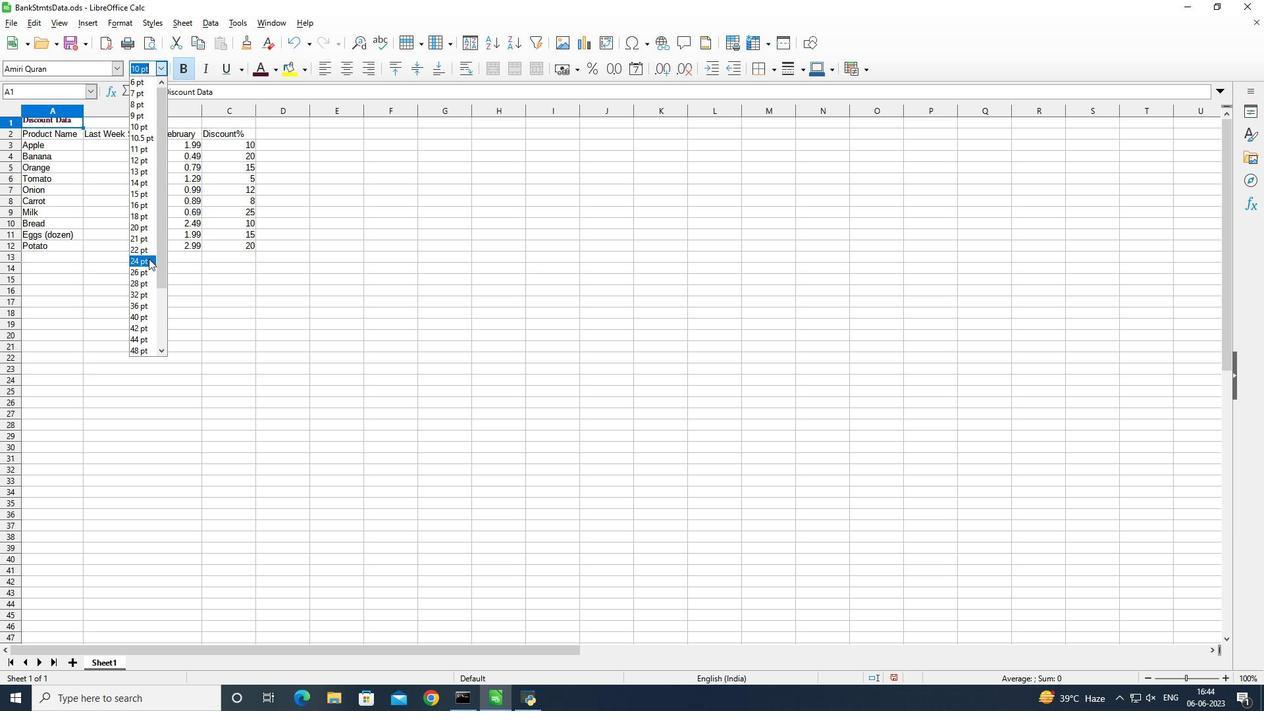 
Action: Mouse moved to (58, 128)
Screenshot: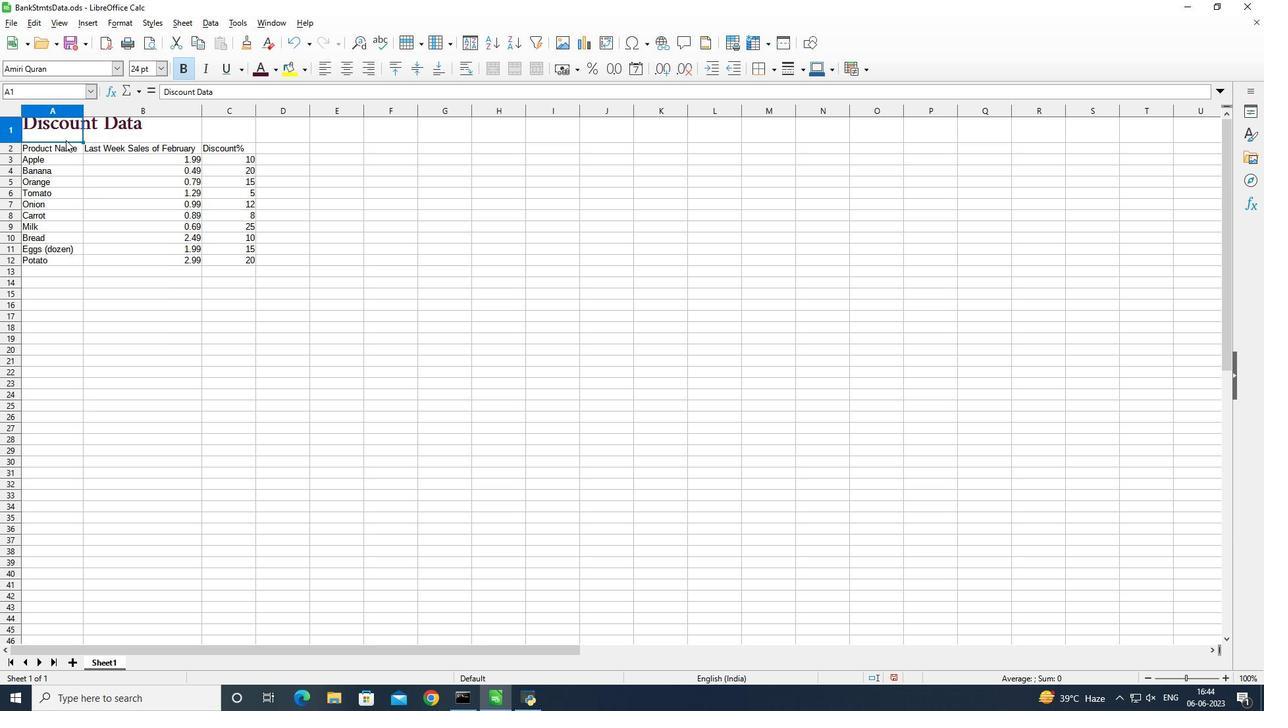 
Action: Mouse pressed left at (58, 128)
Screenshot: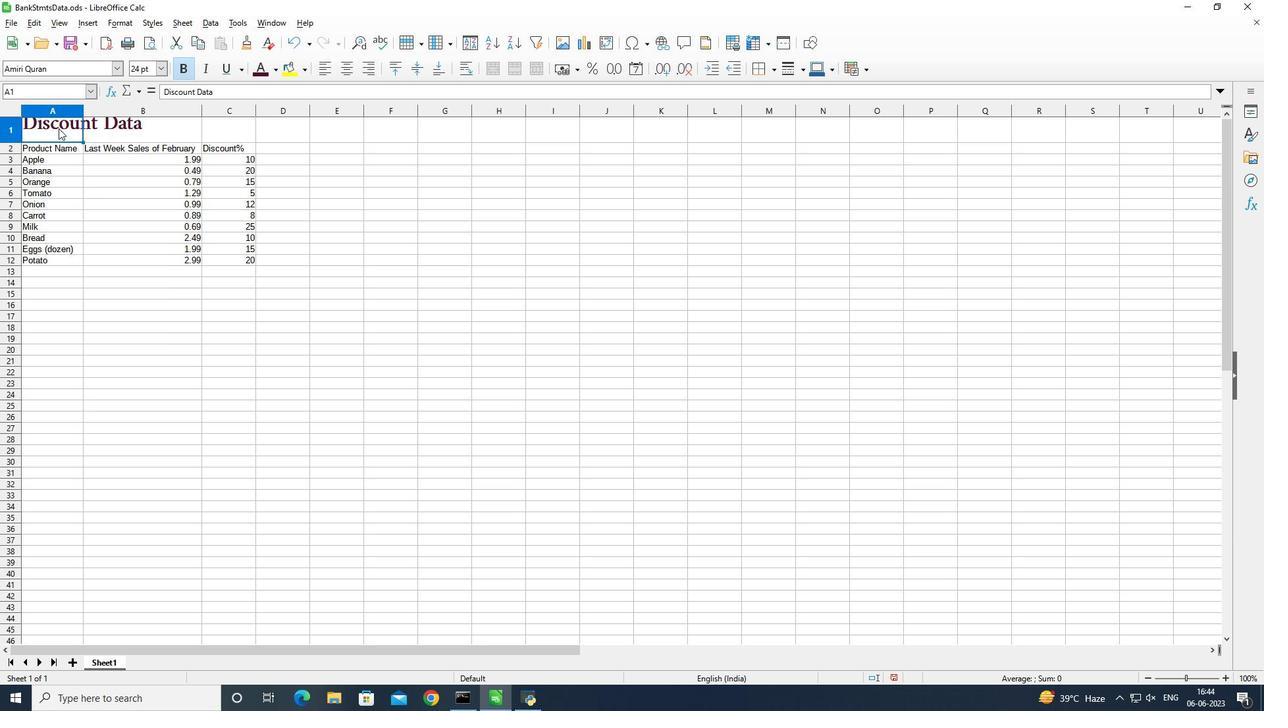 
Action: Mouse moved to (520, 66)
Screenshot: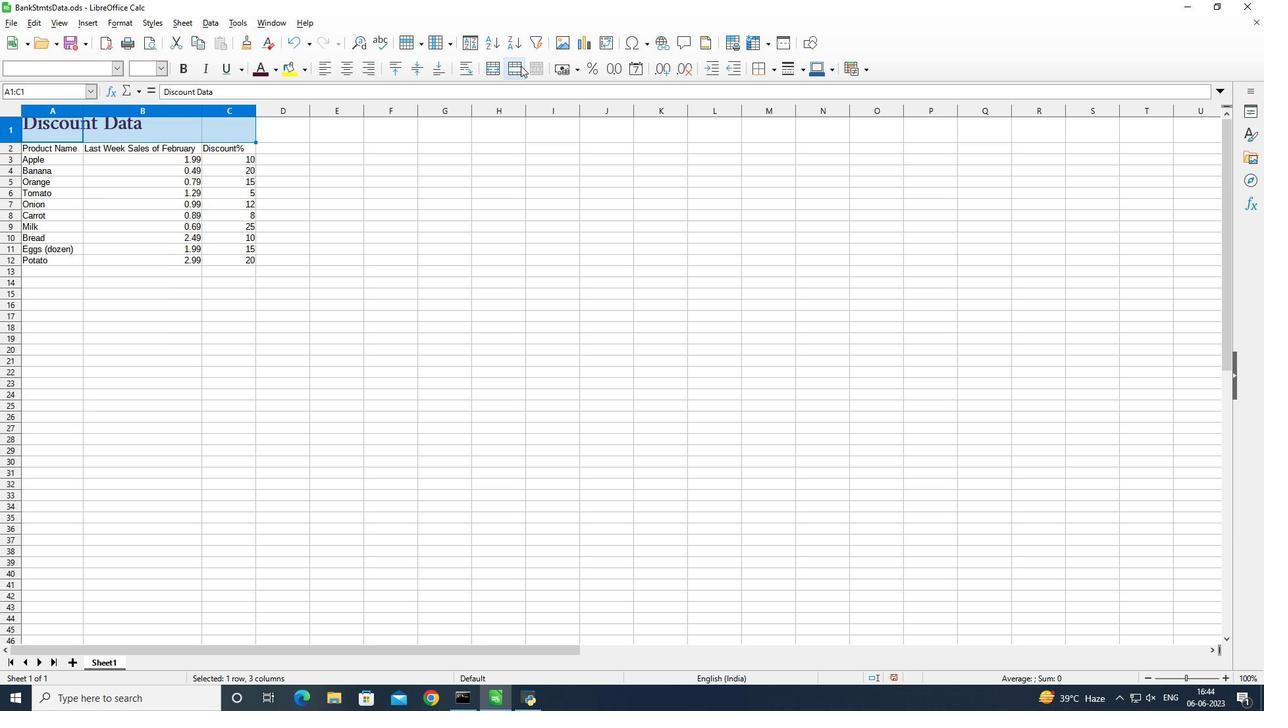 
Action: Mouse pressed left at (520, 66)
Screenshot: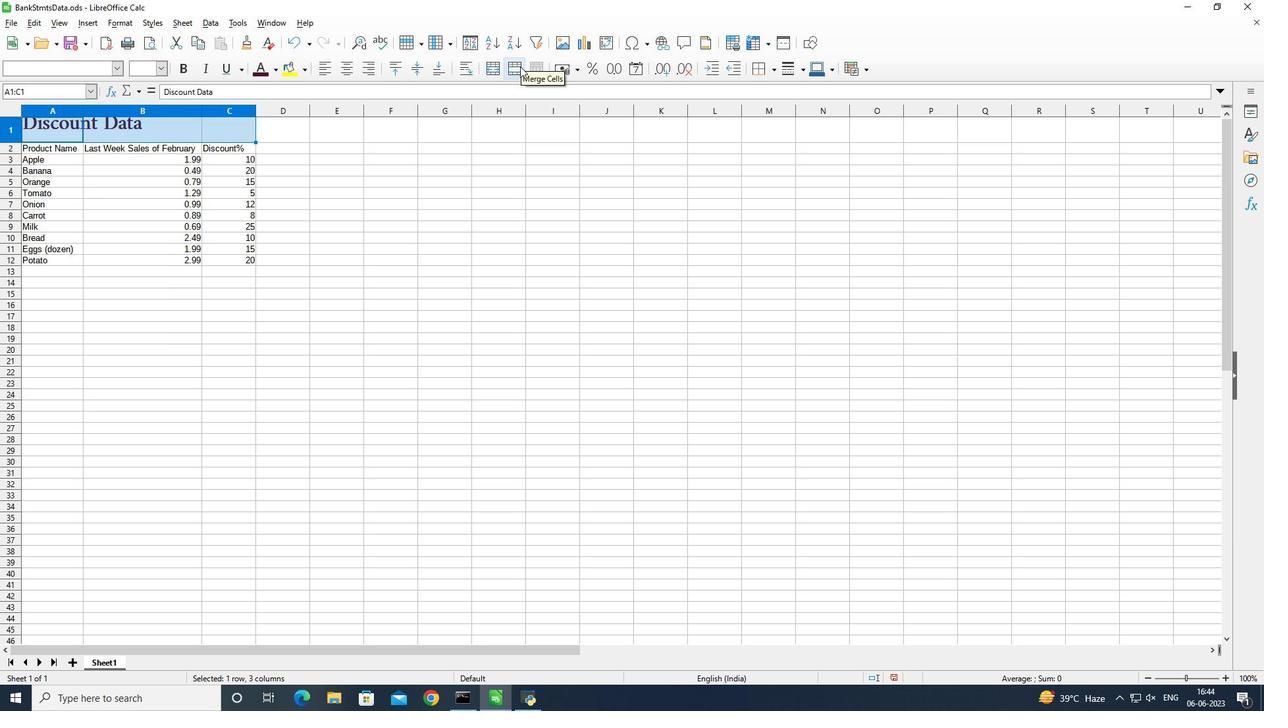 
Action: Mouse moved to (67, 145)
Screenshot: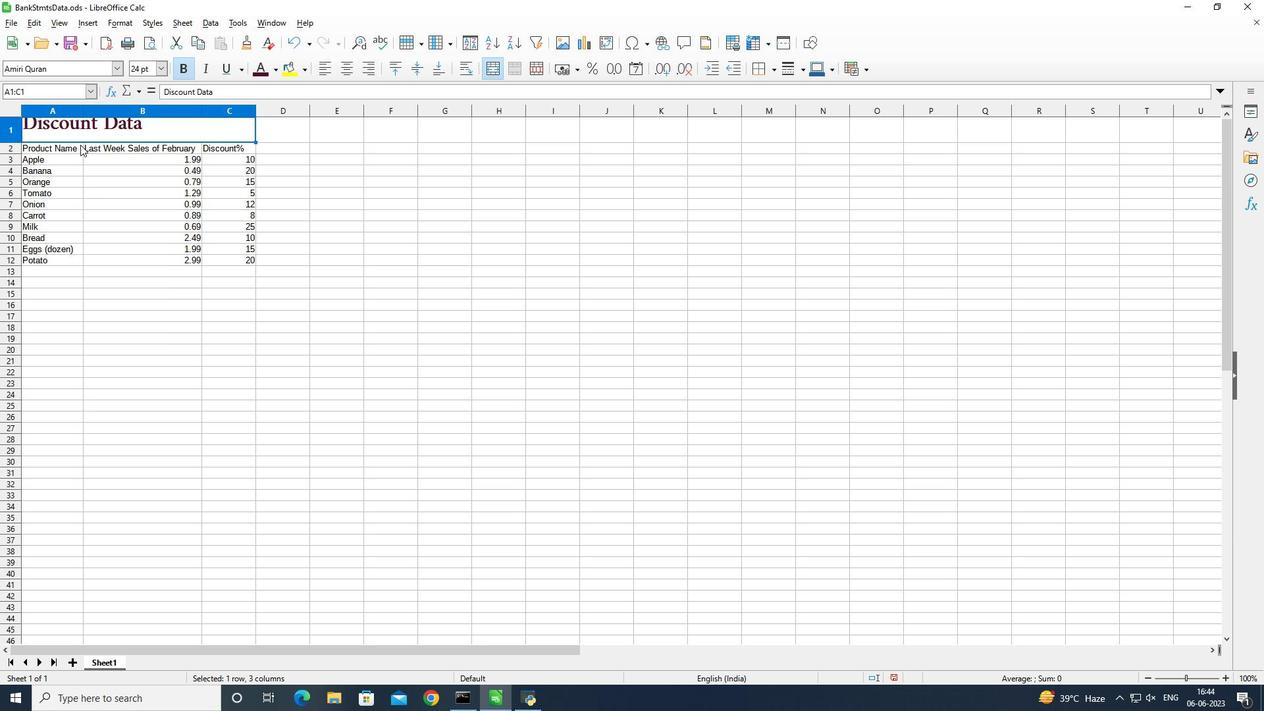 
Action: Mouse pressed left at (67, 145)
Screenshot: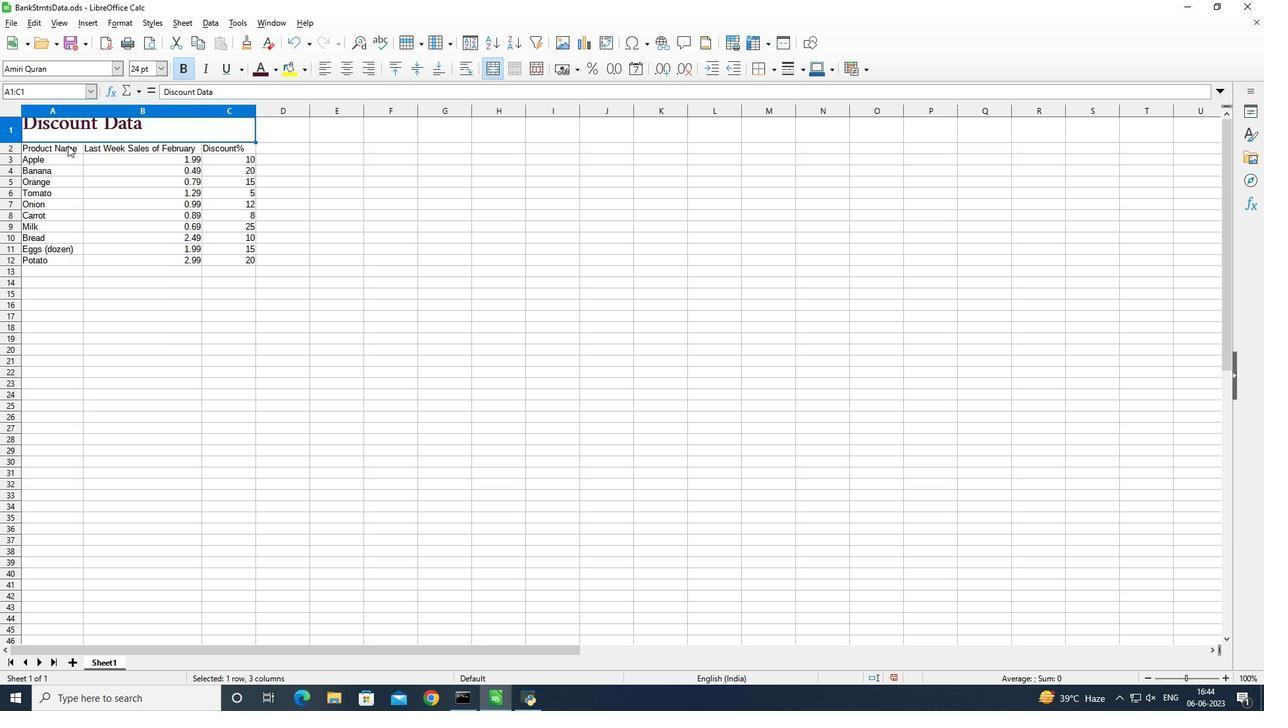 
Action: Mouse pressed left at (67, 145)
Screenshot: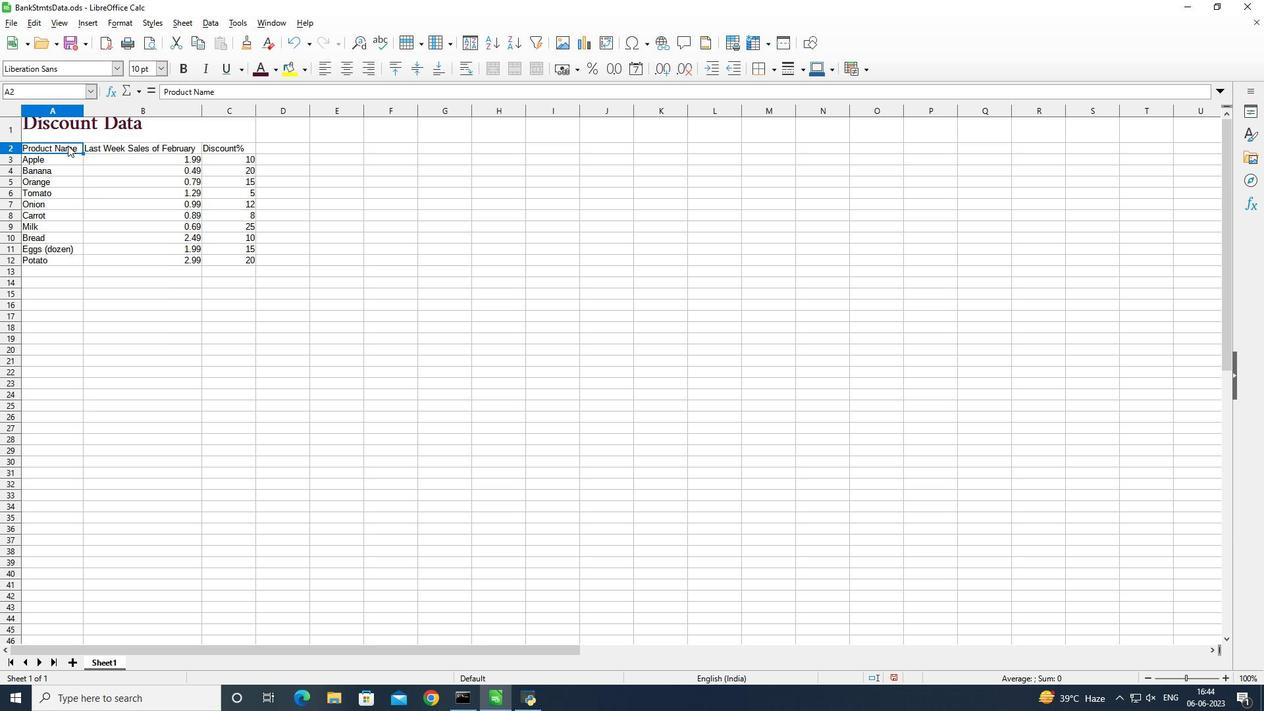 
Action: Mouse moved to (117, 69)
Screenshot: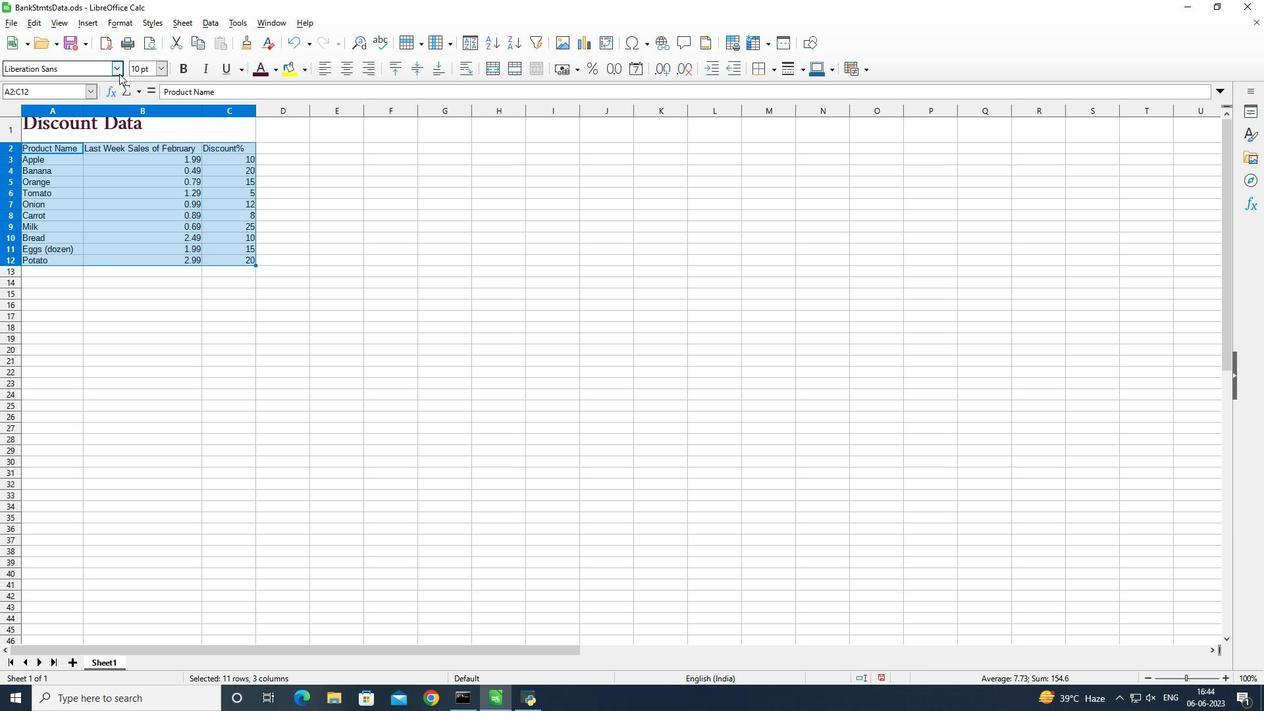 
Action: Mouse pressed left at (117, 69)
Screenshot: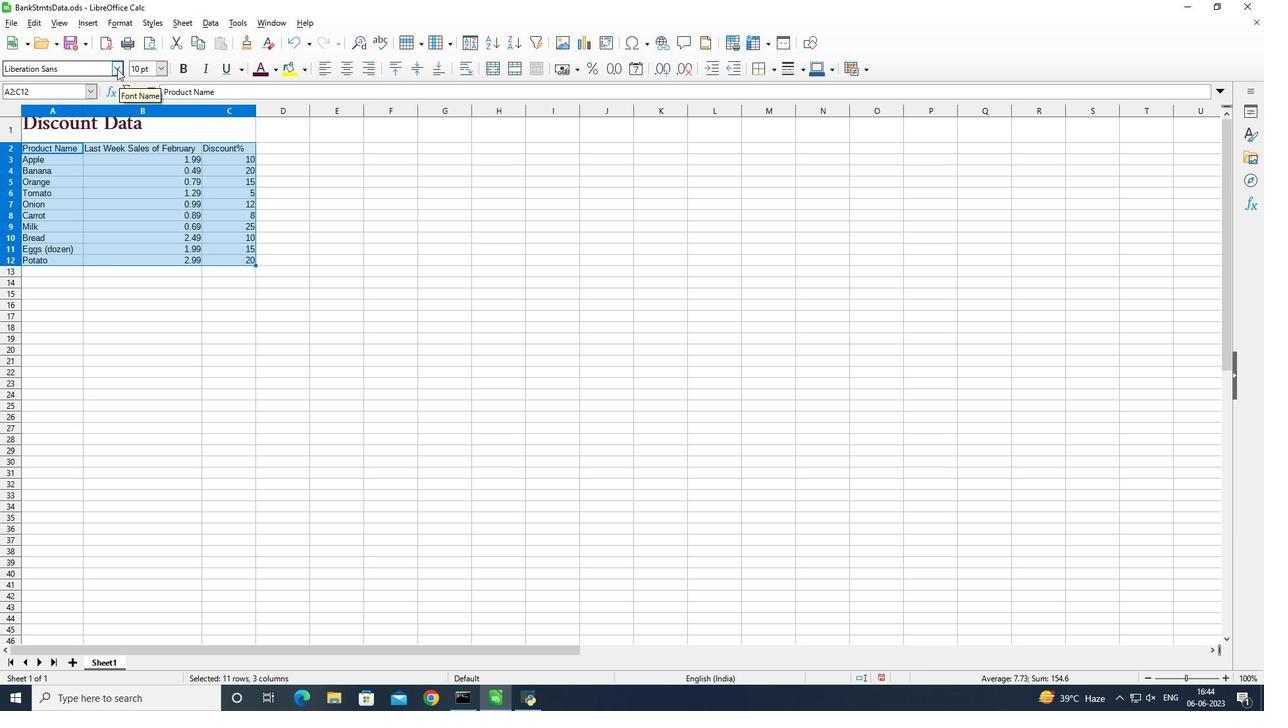 
Action: Mouse moved to (144, 126)
Screenshot: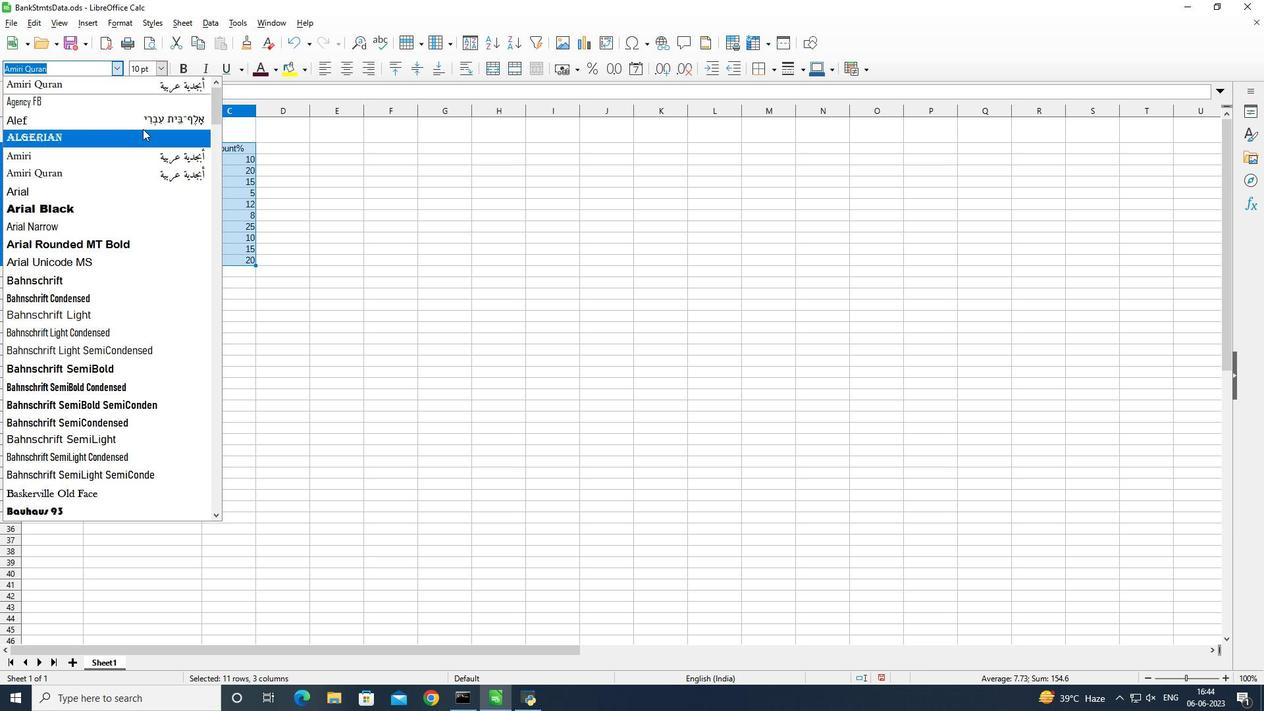 
Action: Mouse pressed left at (144, 126)
Screenshot: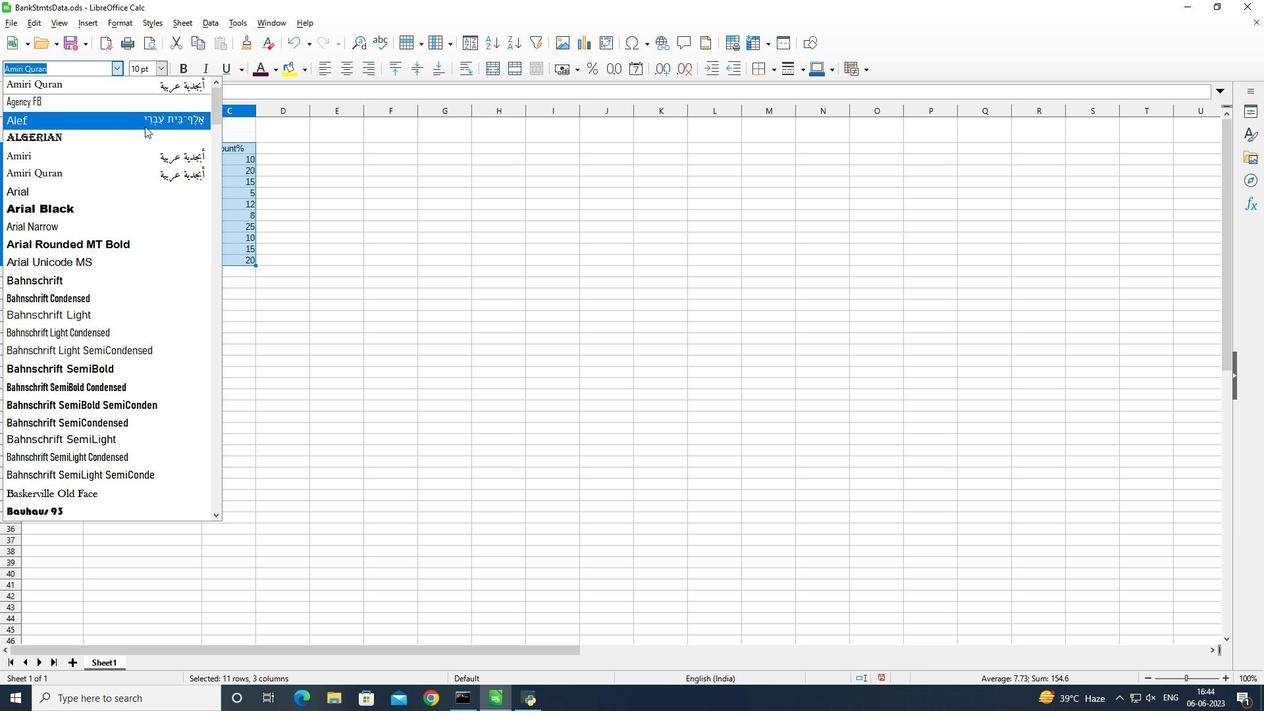 
Action: Mouse moved to (159, 73)
Screenshot: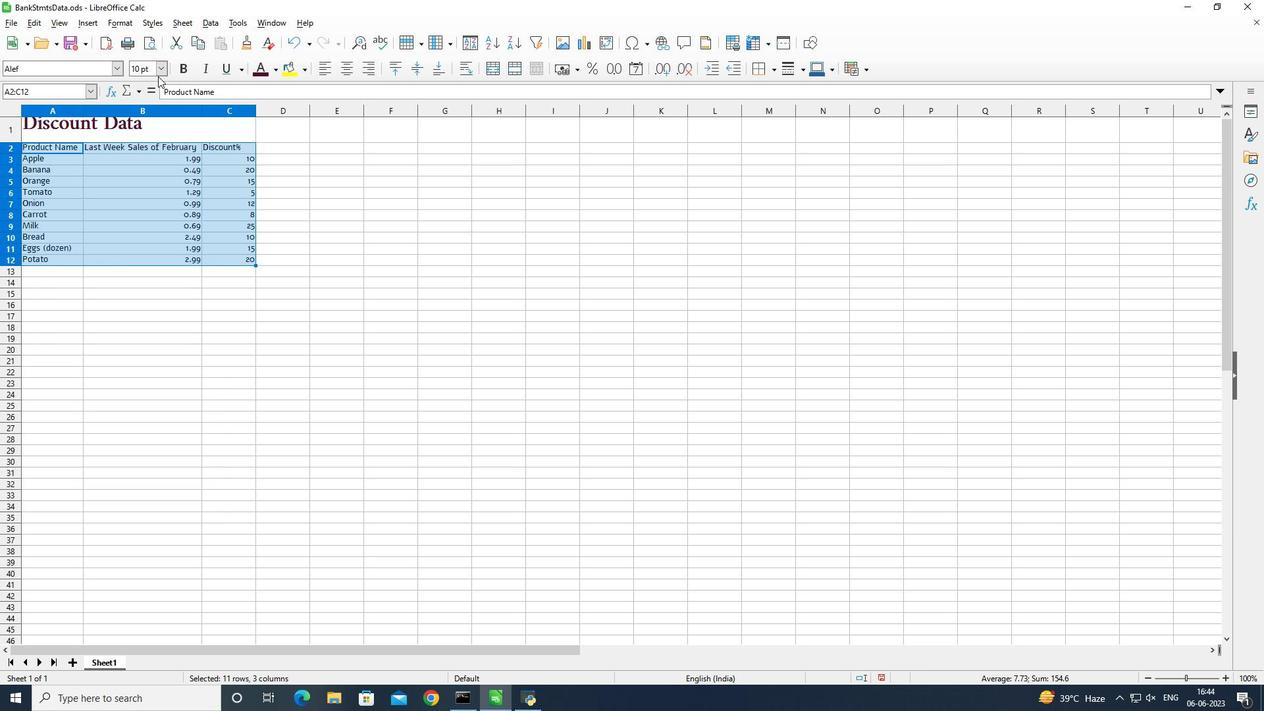 
Action: Mouse pressed left at (159, 73)
Screenshot: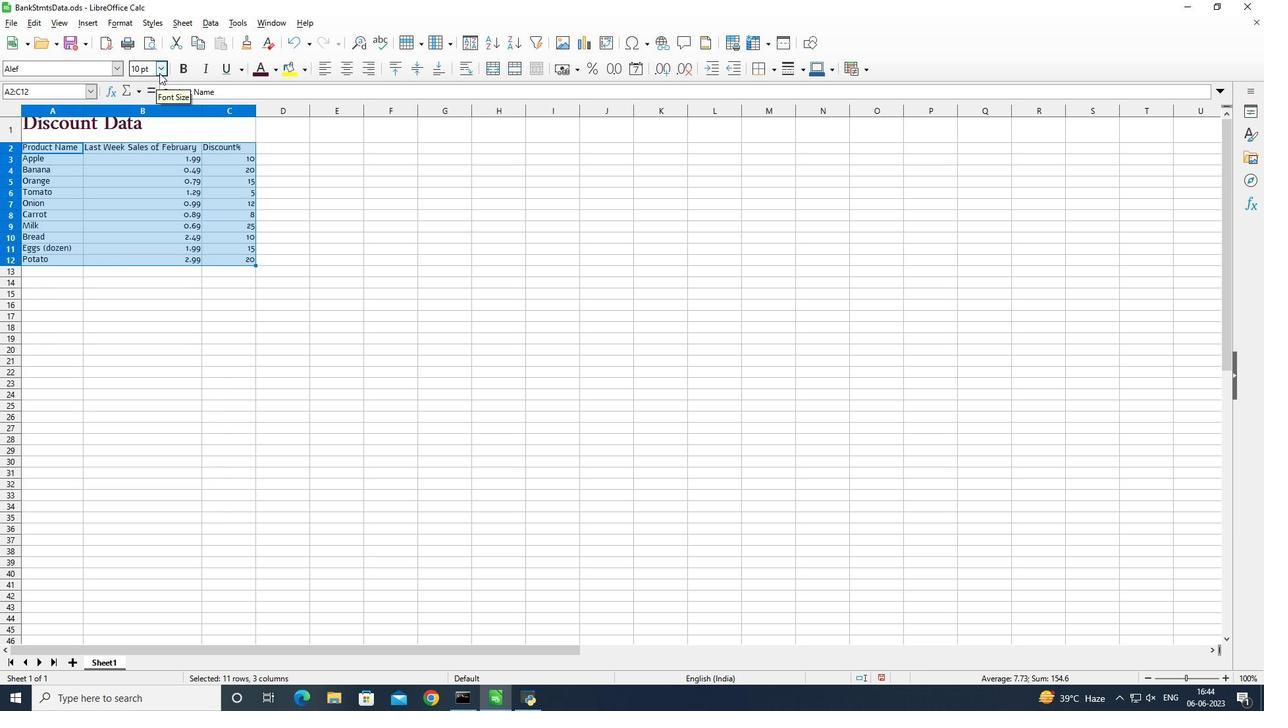 
Action: Mouse moved to (154, 186)
Screenshot: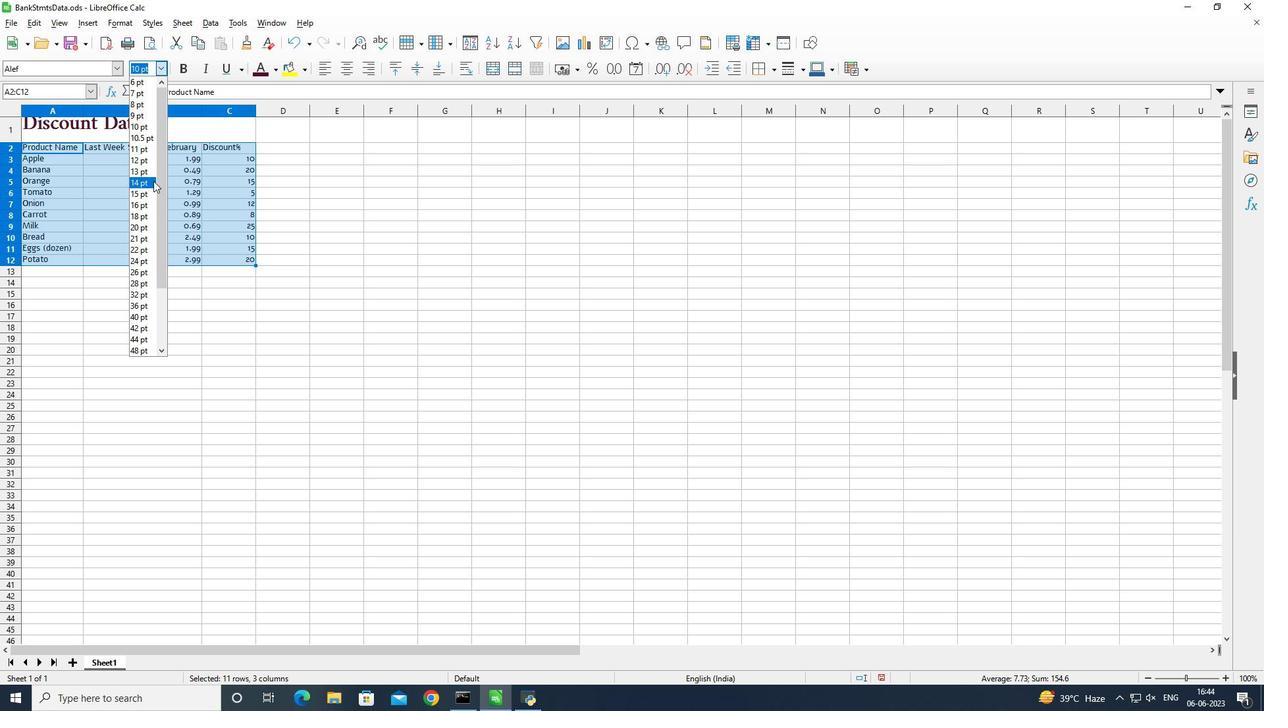 
Action: Mouse pressed left at (154, 186)
Screenshot: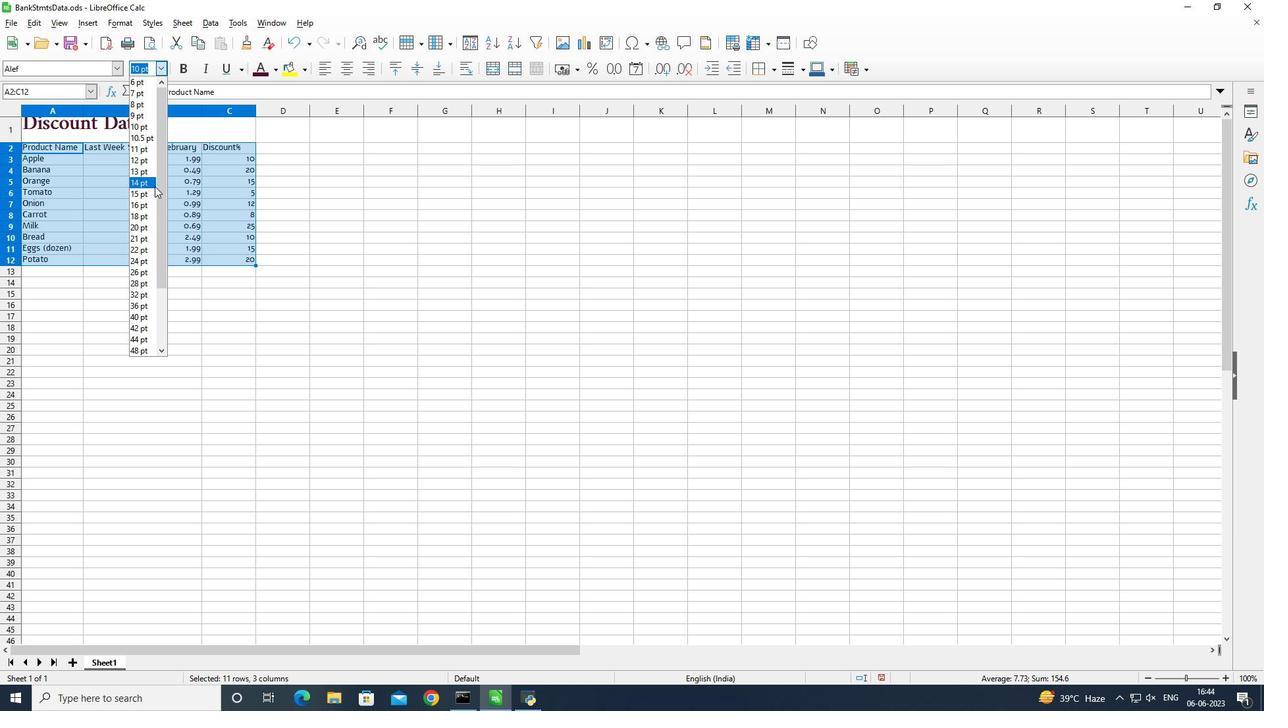 
Action: Mouse moved to (181, 119)
Screenshot: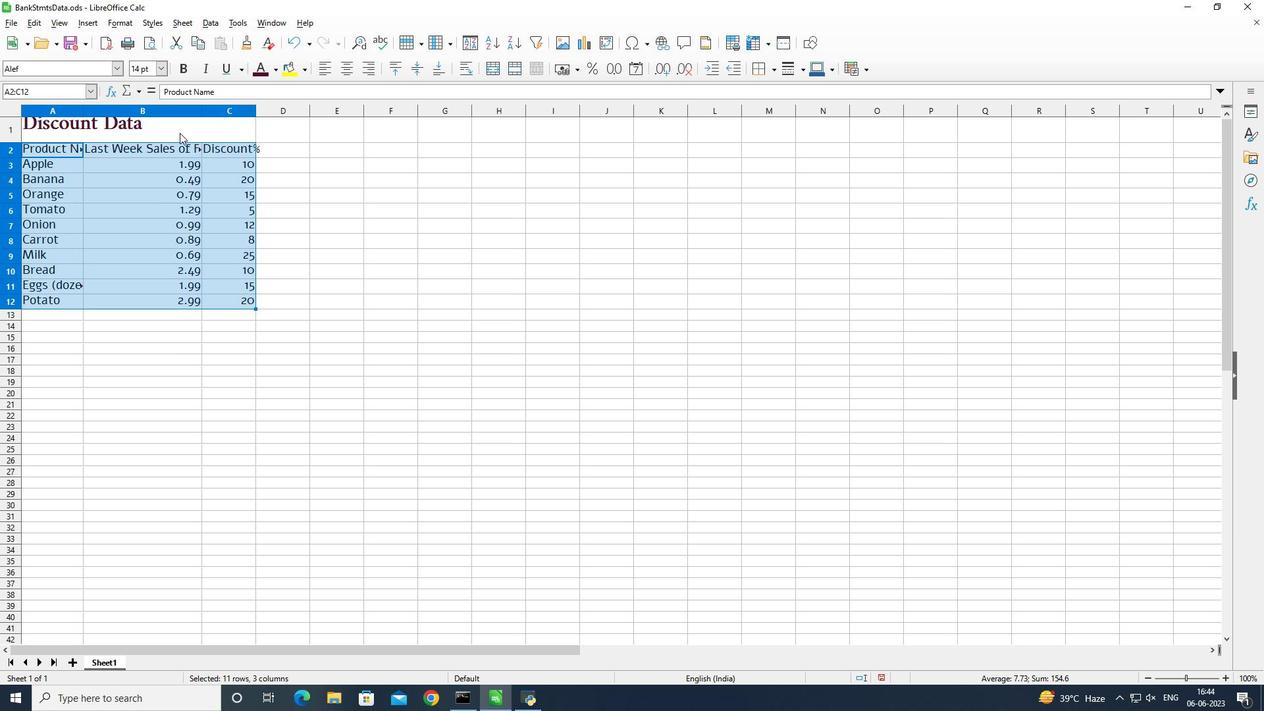 
Action: Mouse pressed left at (181, 119)
Screenshot: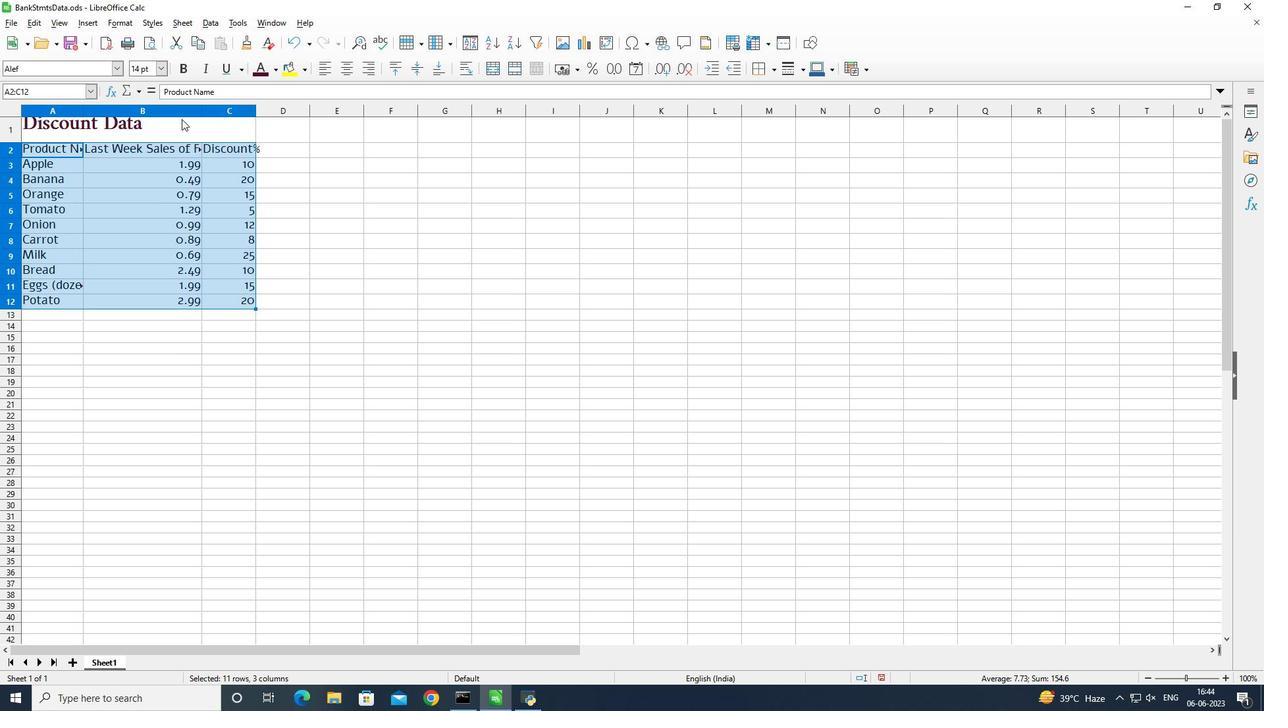 
Action: Key pressed <Key.shift_r><Key.down><Key.down><Key.down><Key.down><Key.down><Key.down><Key.down><Key.down><Key.down><Key.down><Key.down>
Screenshot: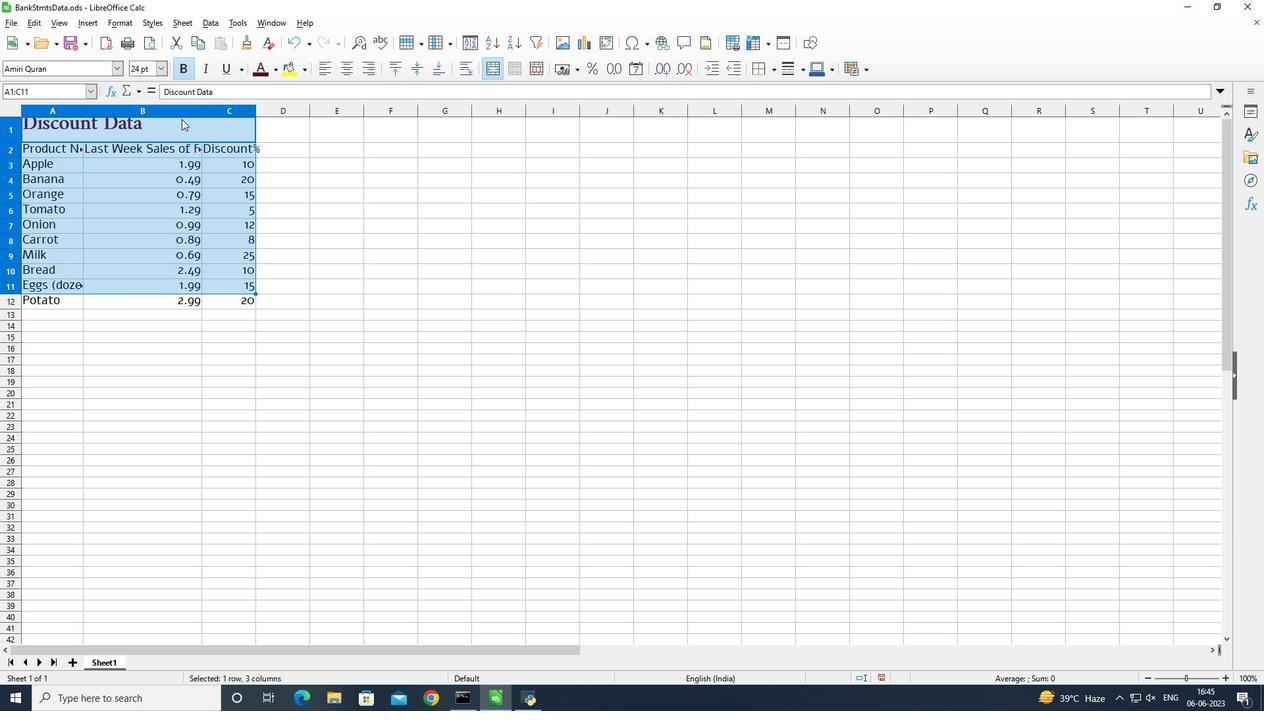 
Action: Mouse moved to (402, 71)
Screenshot: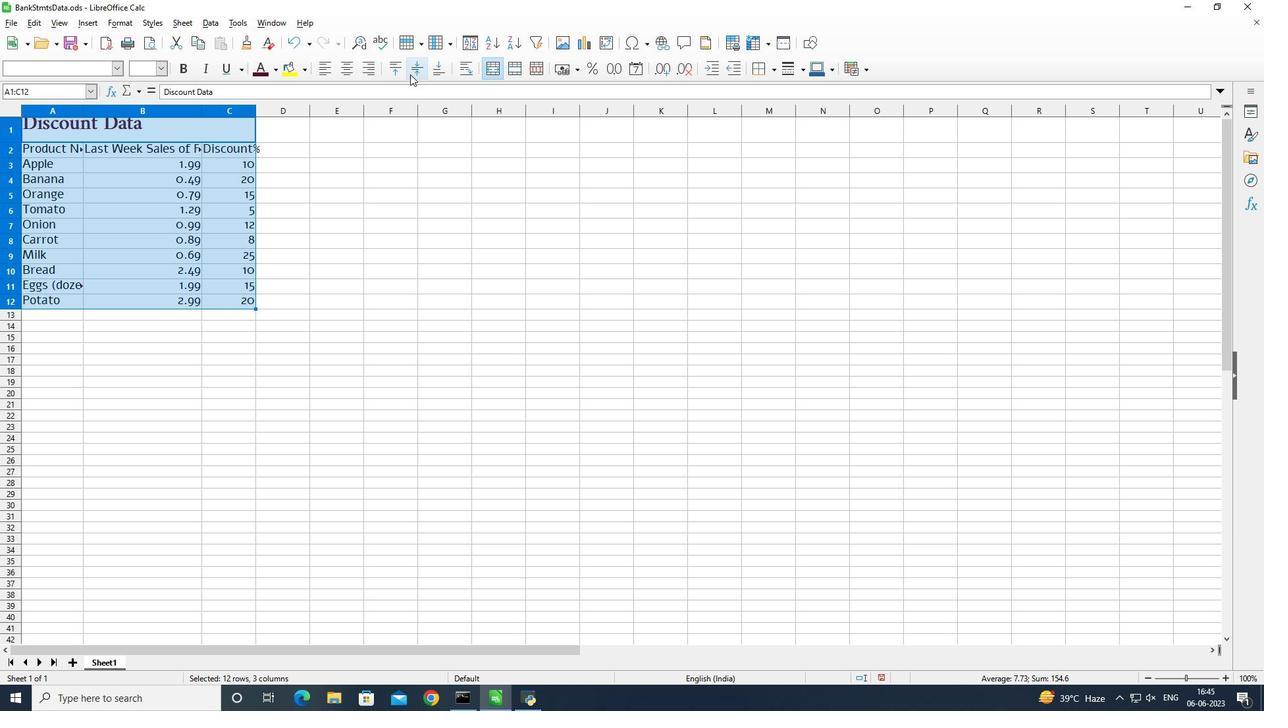 
Action: Mouse pressed left at (402, 71)
Screenshot: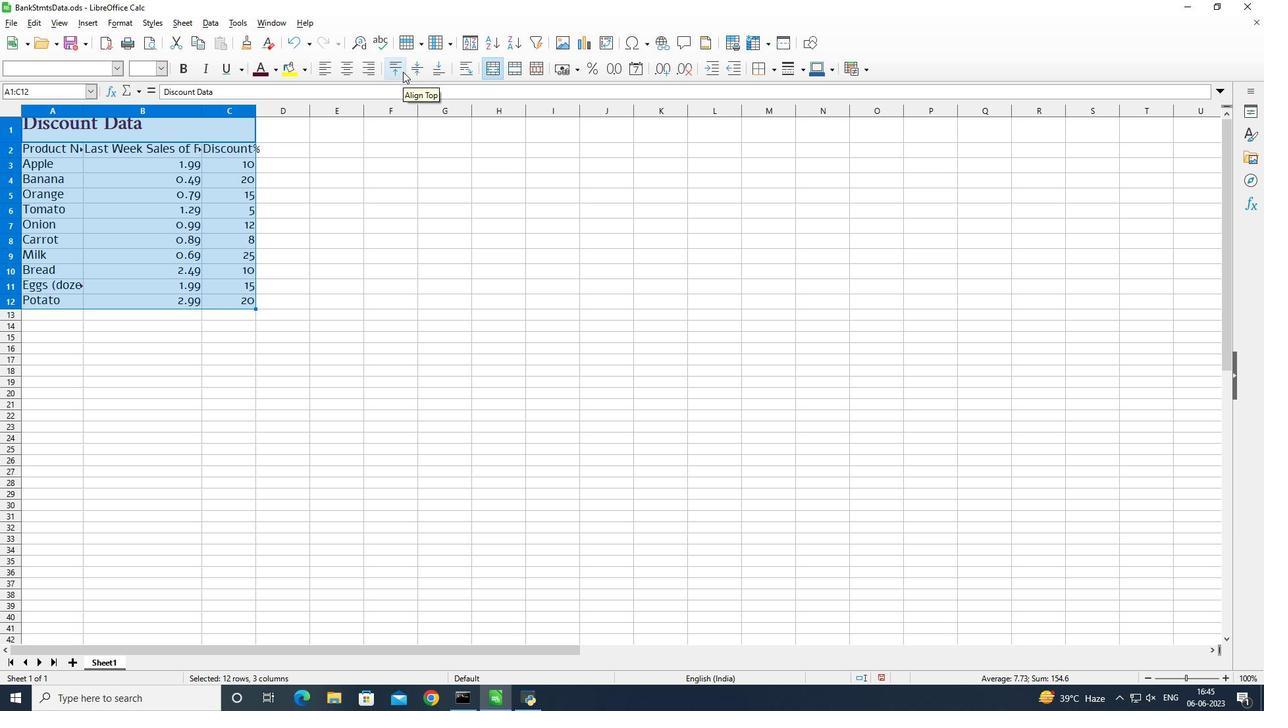 
Action: Mouse moved to (245, 296)
Screenshot: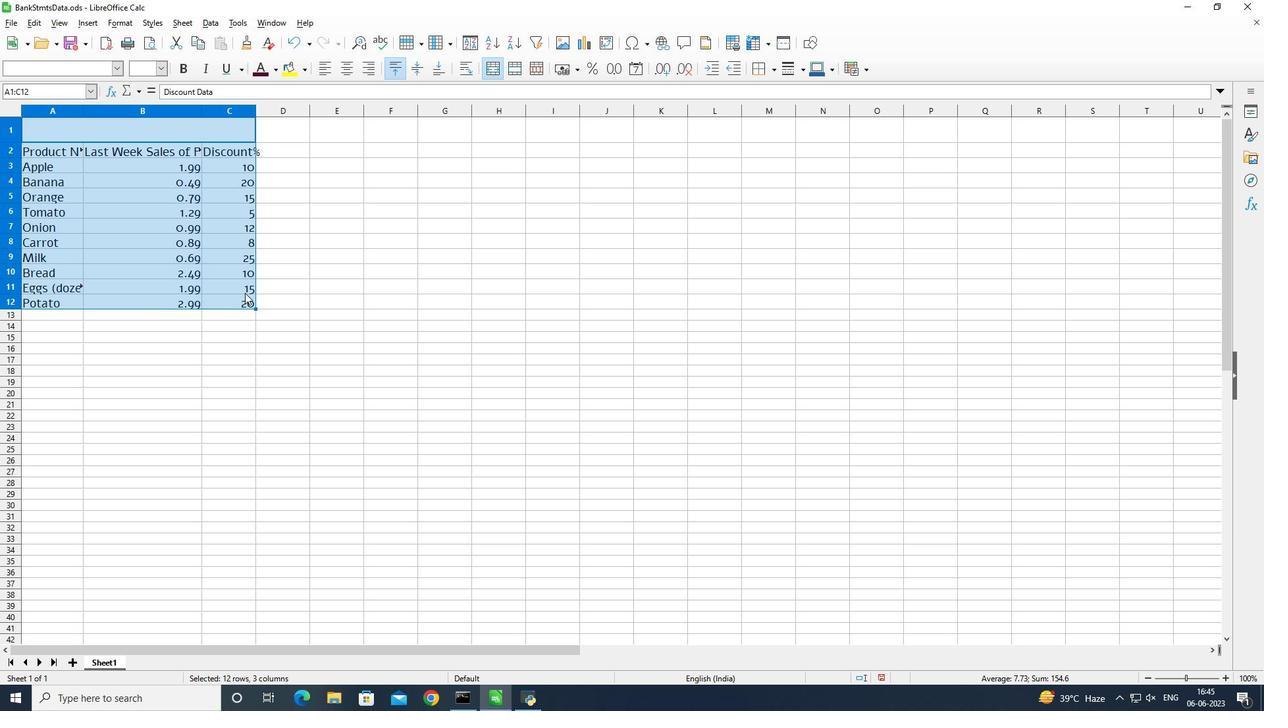 
Action: Mouse pressed left at (245, 296)
Screenshot: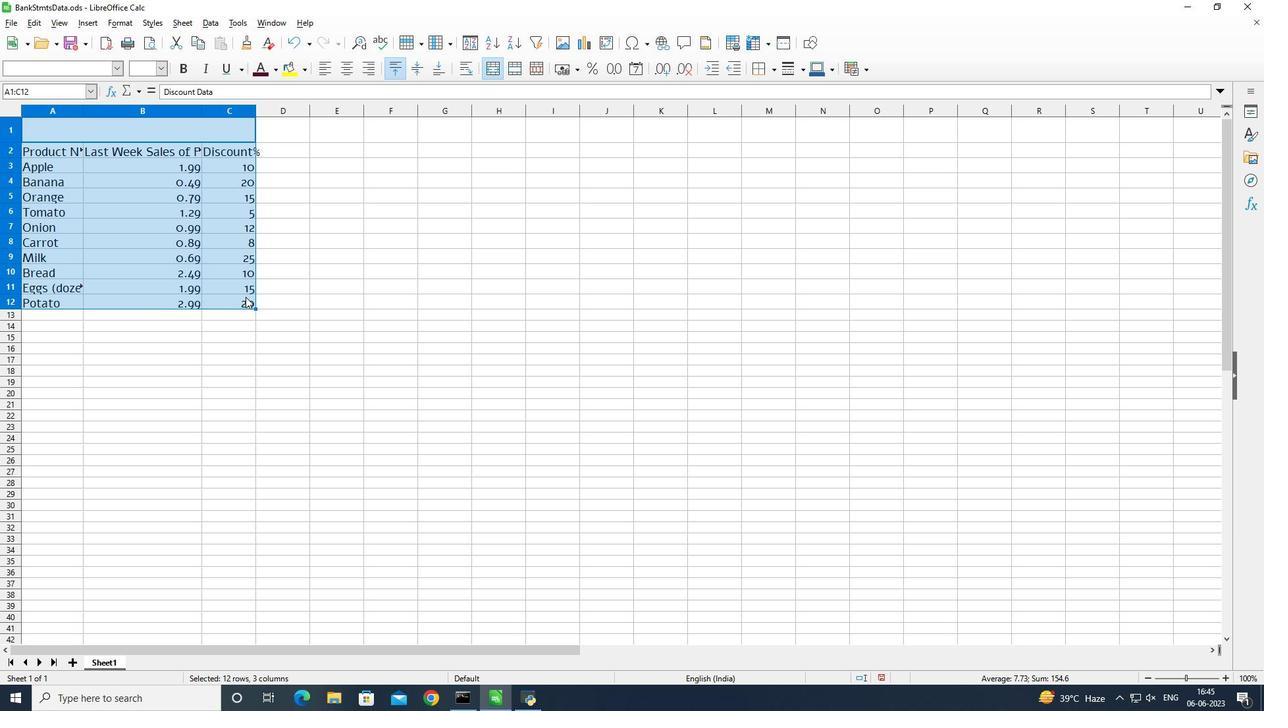 
Action: Mouse moved to (254, 108)
Screenshot: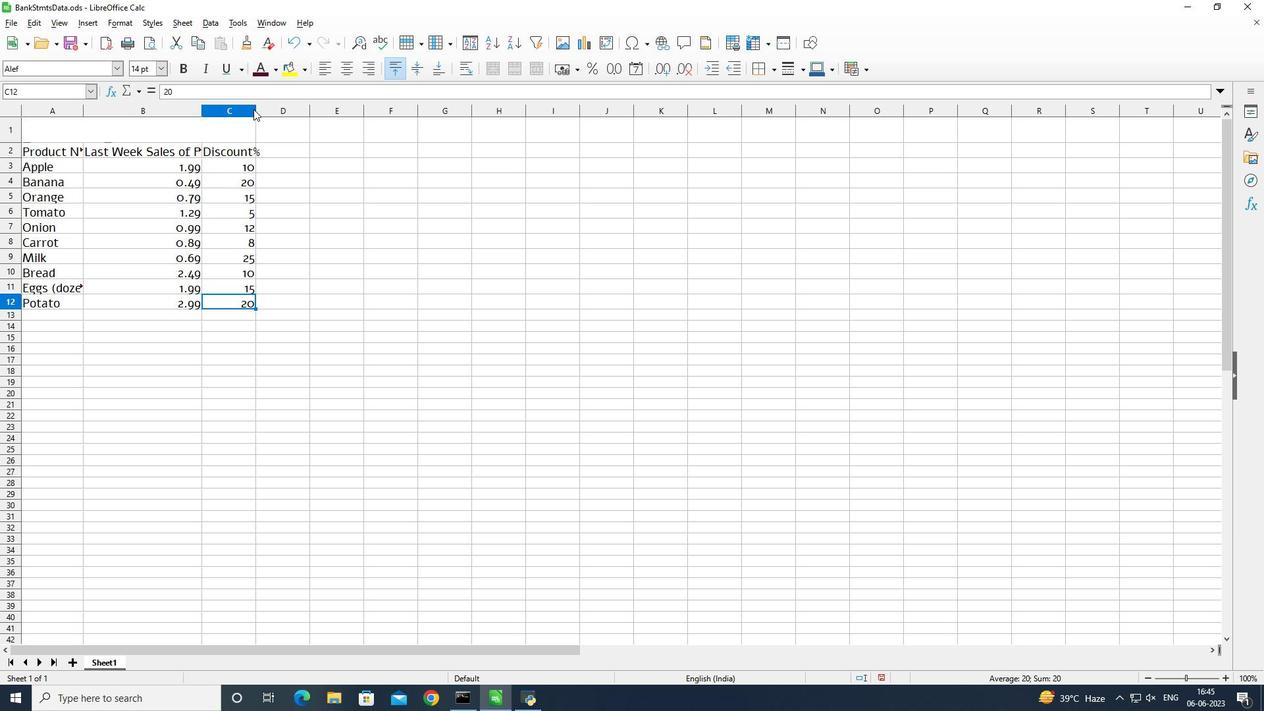 
Action: Mouse pressed left at (254, 108)
Screenshot: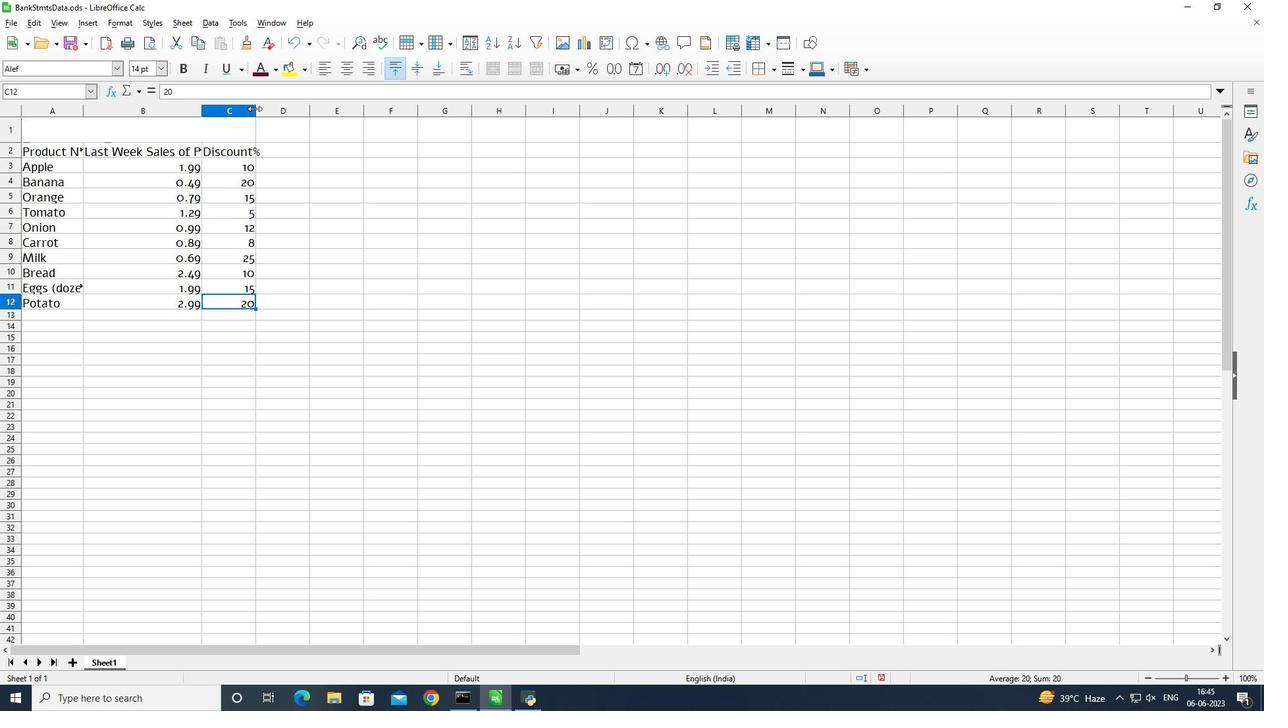 
Action: Mouse pressed left at (254, 108)
Screenshot: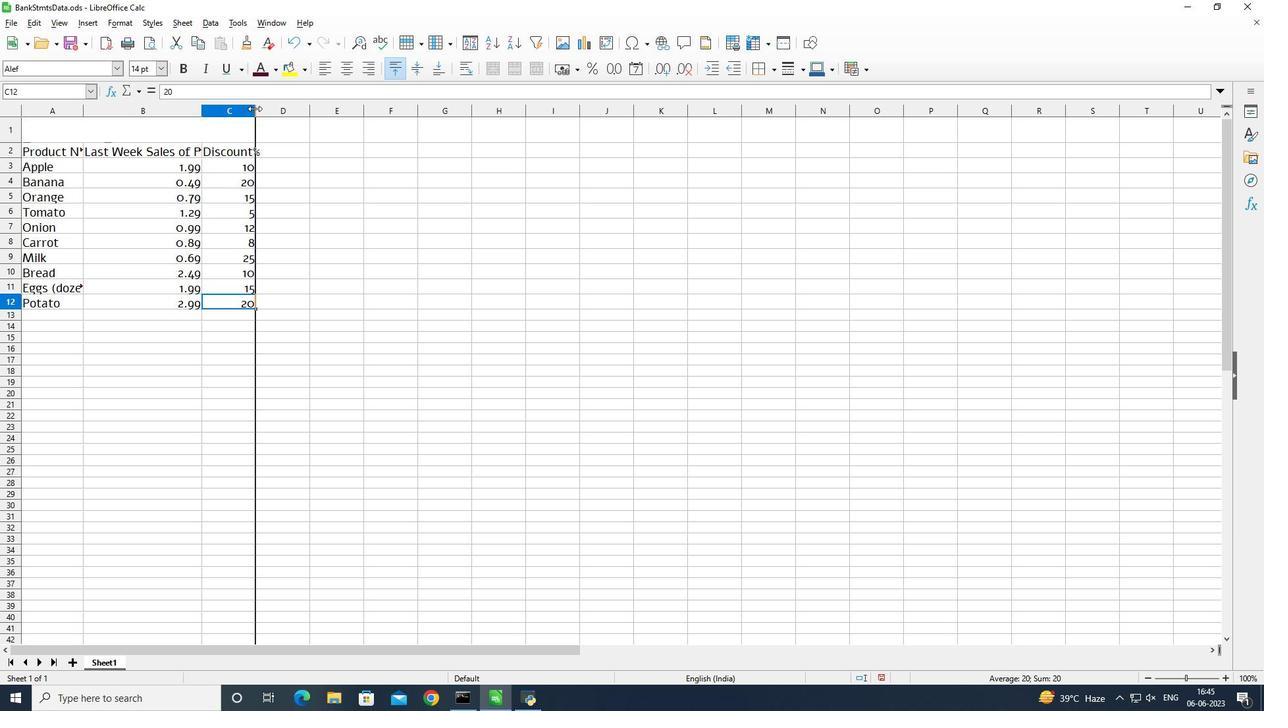 
Action: Mouse moved to (201, 114)
Screenshot: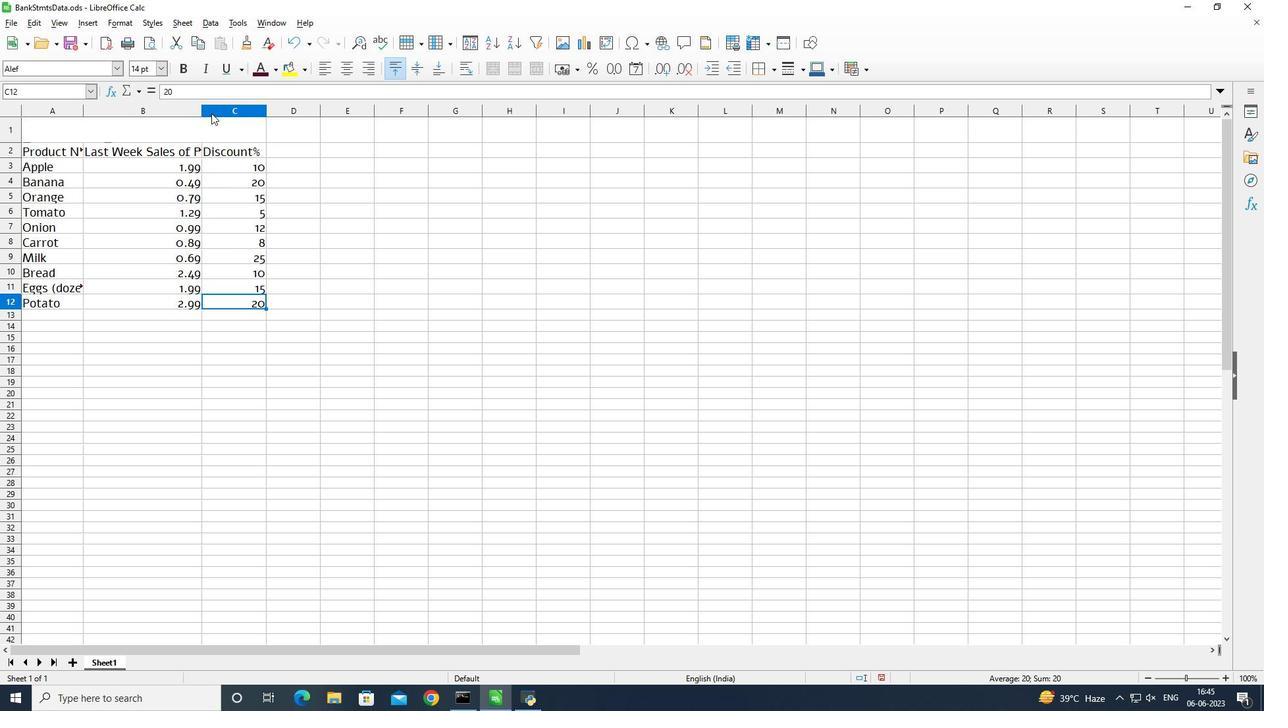 
Action: Mouse pressed left at (201, 114)
Screenshot: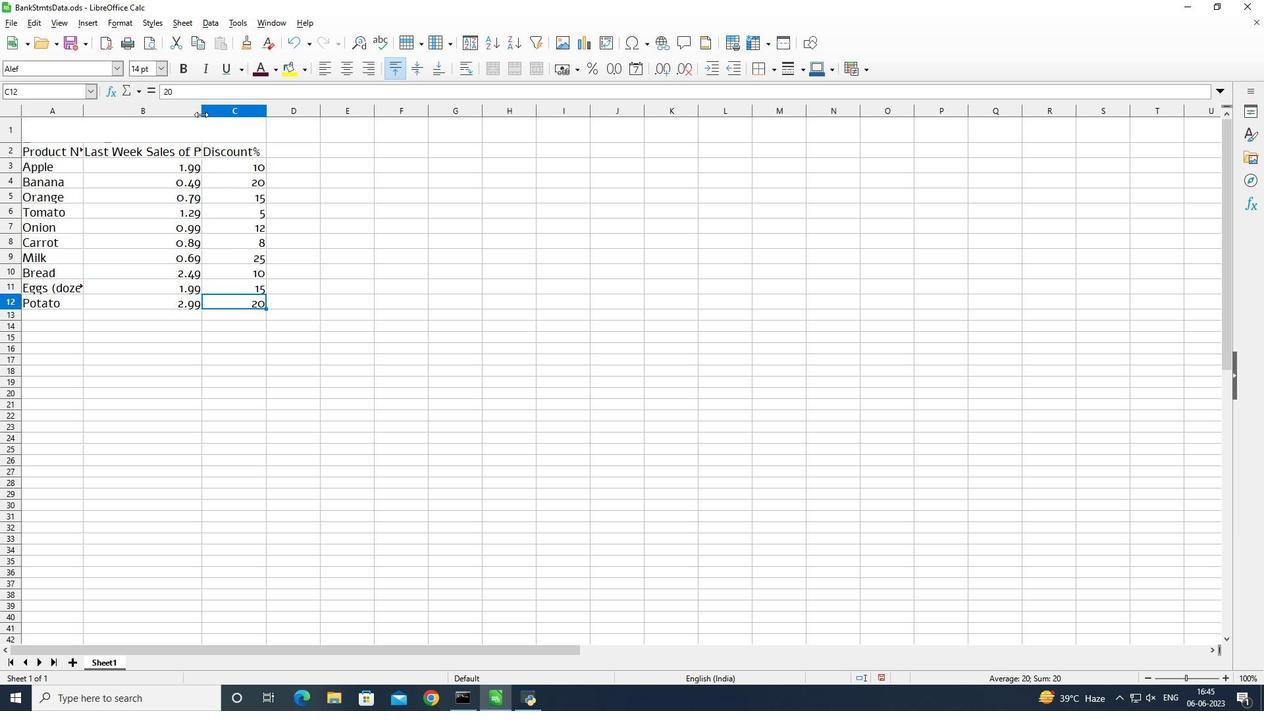 
Action: Mouse pressed left at (201, 114)
Screenshot: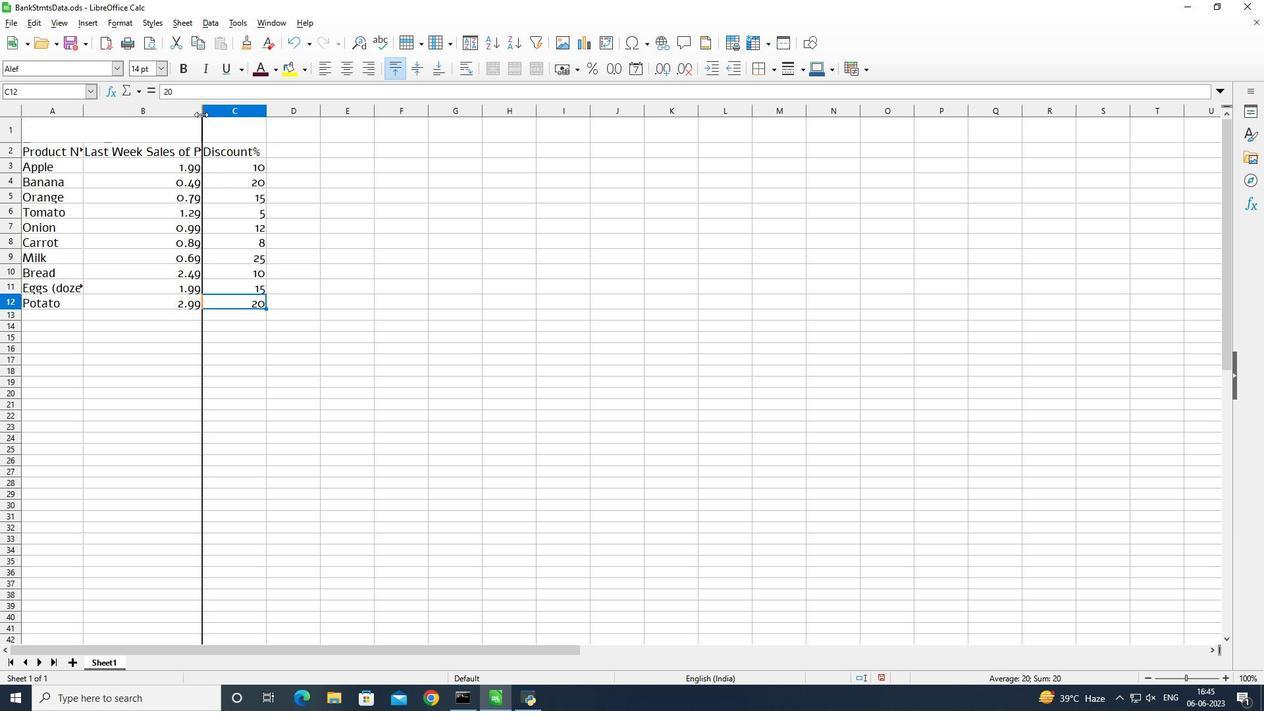 
Action: Mouse moved to (81, 111)
Screenshot: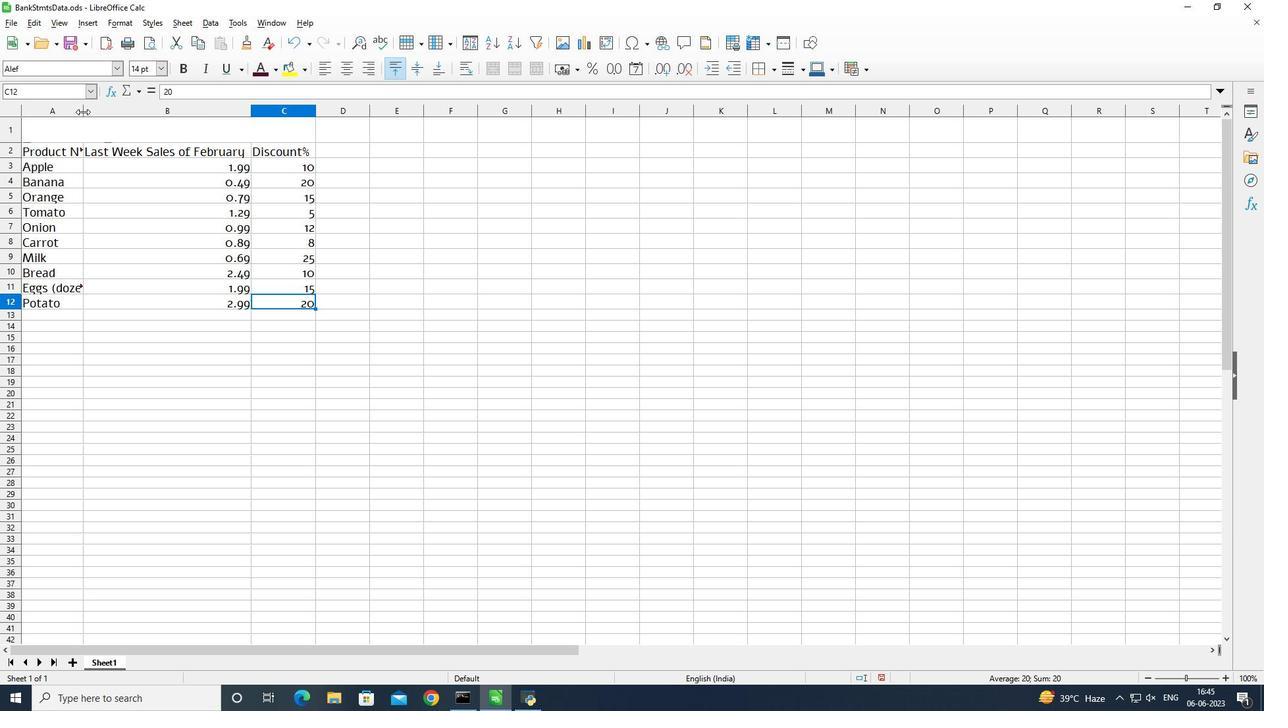 
Action: Mouse pressed left at (81, 111)
Screenshot: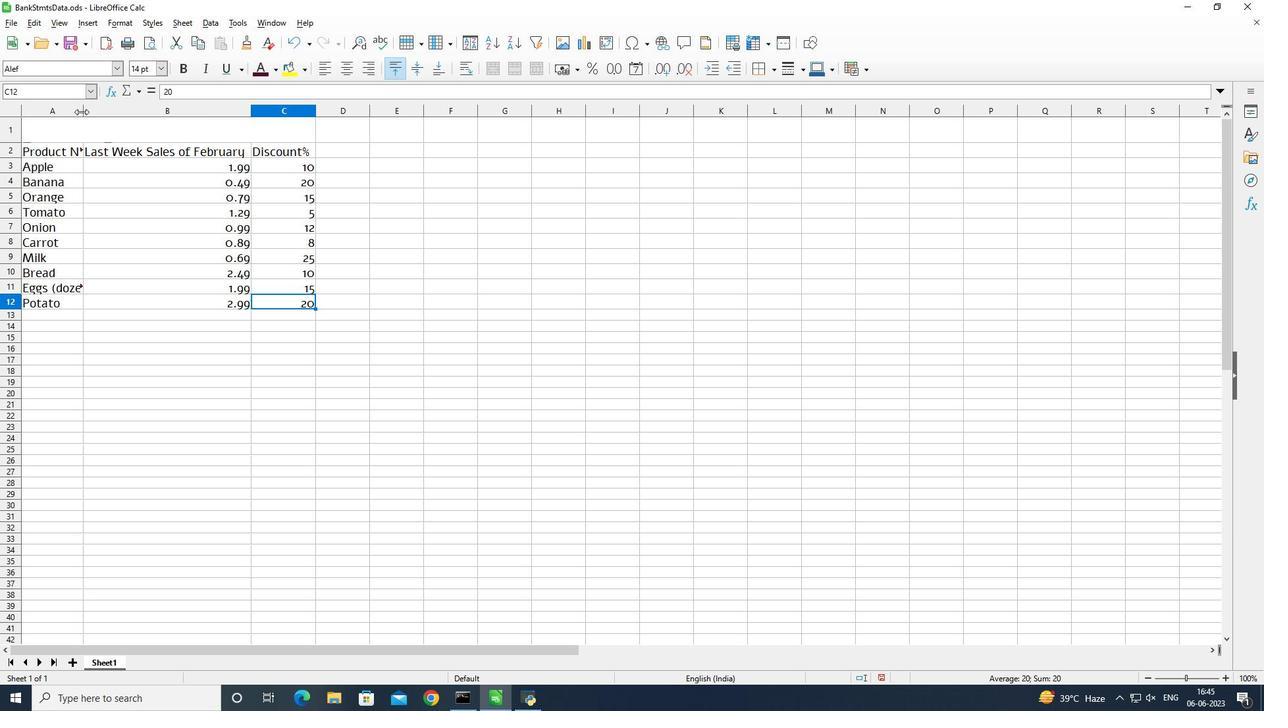 
Action: Mouse pressed left at (81, 111)
Screenshot: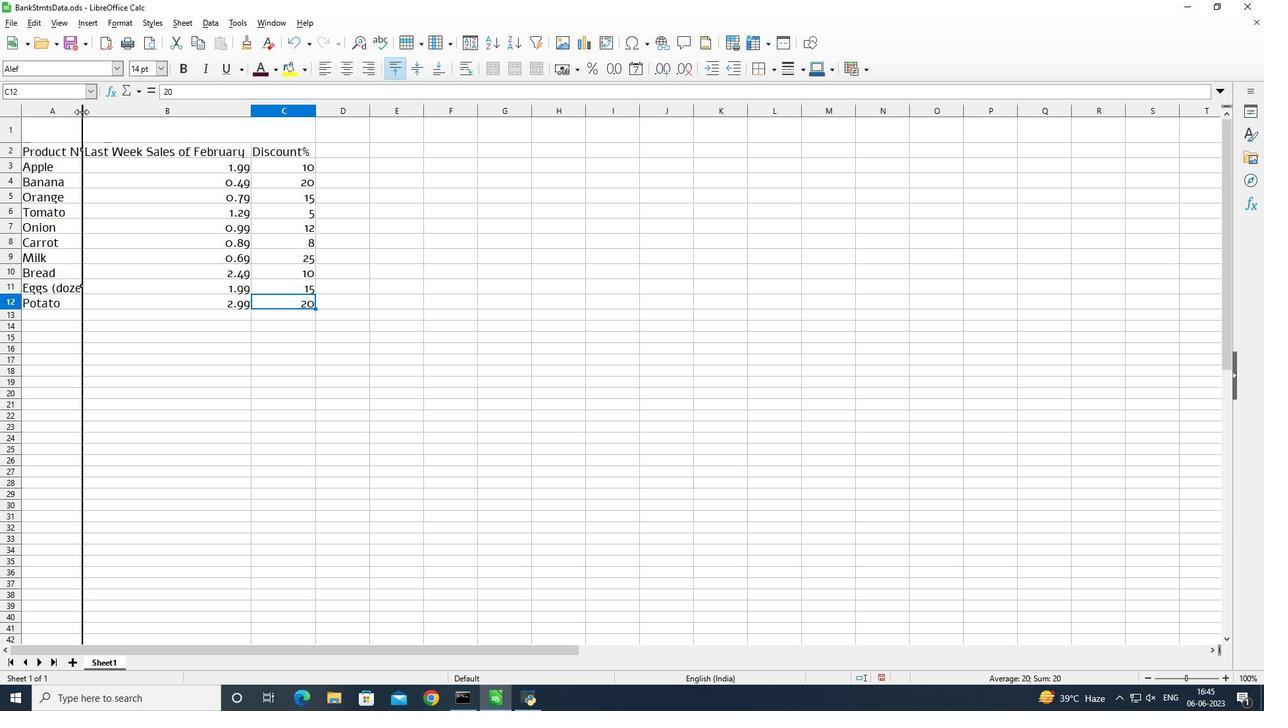 
Action: Mouse moved to (171, 136)
Screenshot: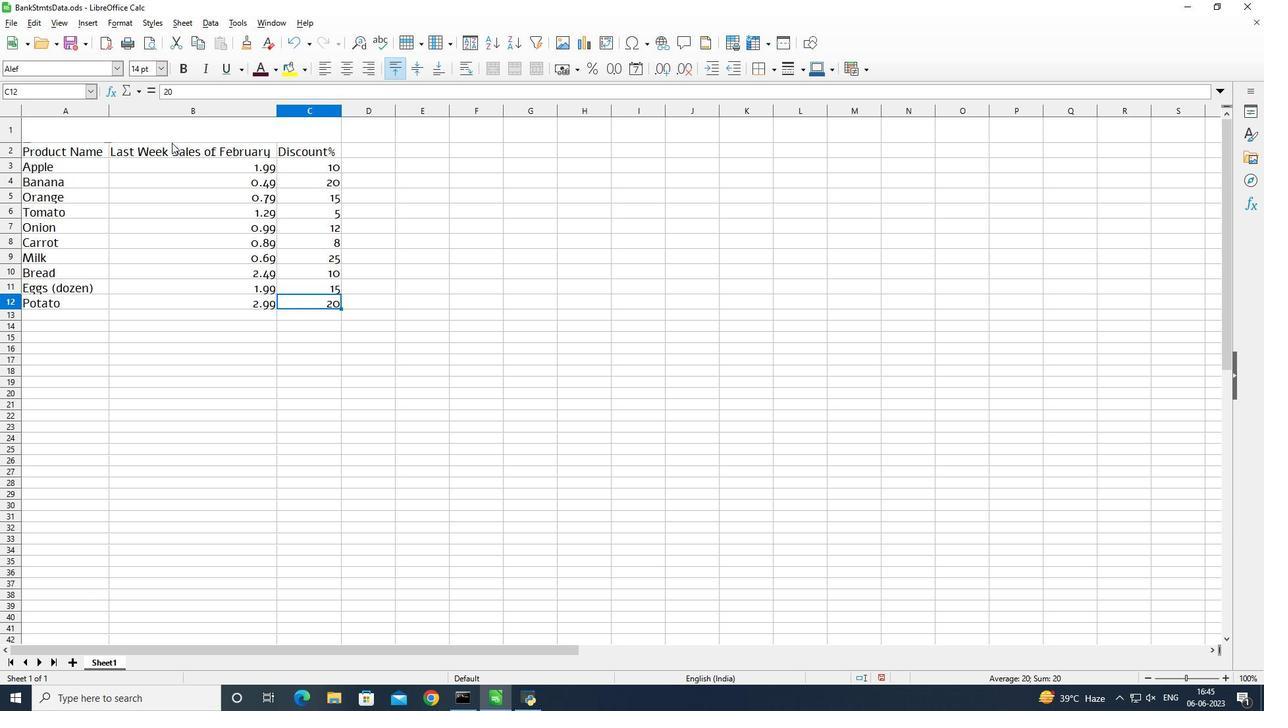 
Action: Mouse pressed left at (171, 136)
Screenshot: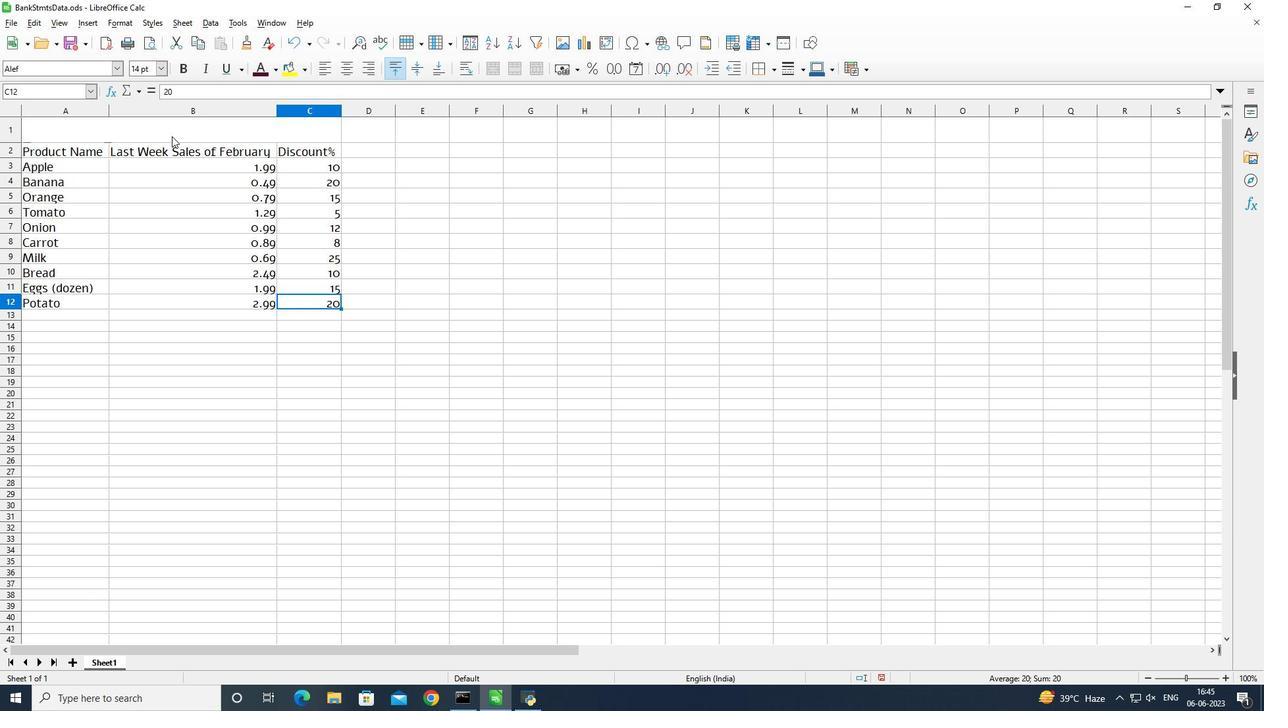 
Action: Mouse moved to (478, 296)
Screenshot: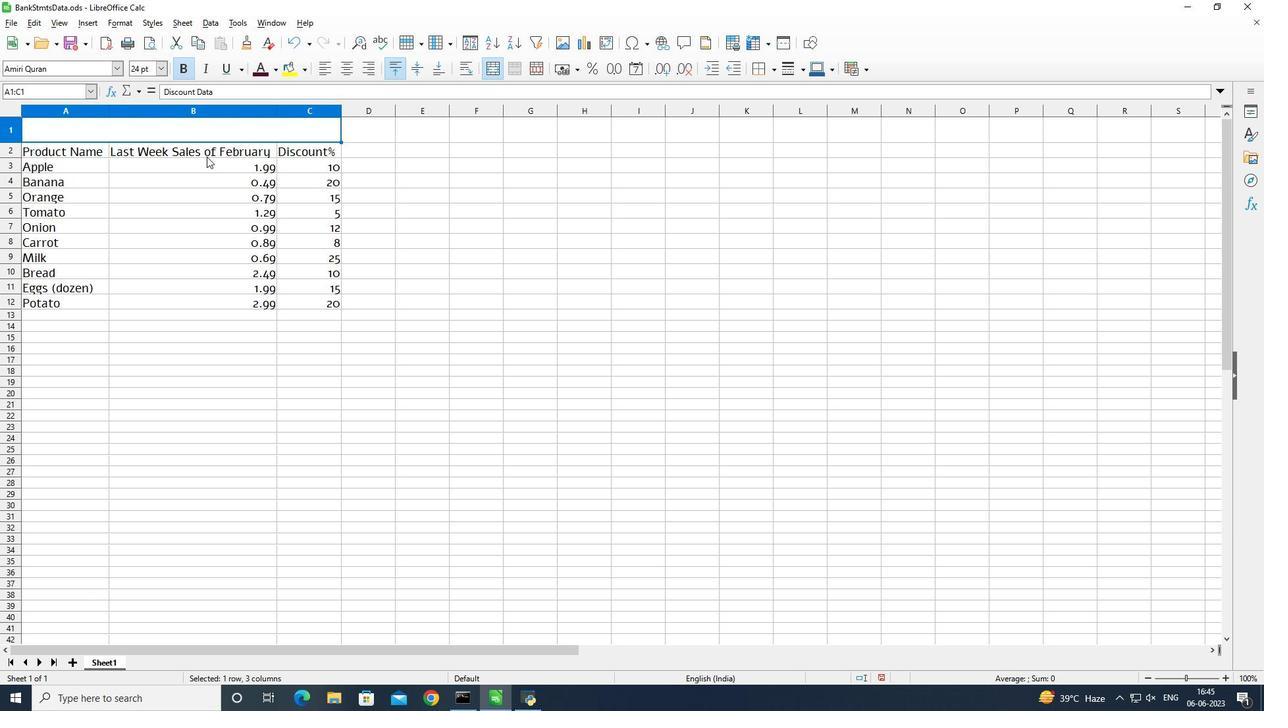 
Action: Mouse scrolled (478, 296) with delta (0, 0)
Screenshot: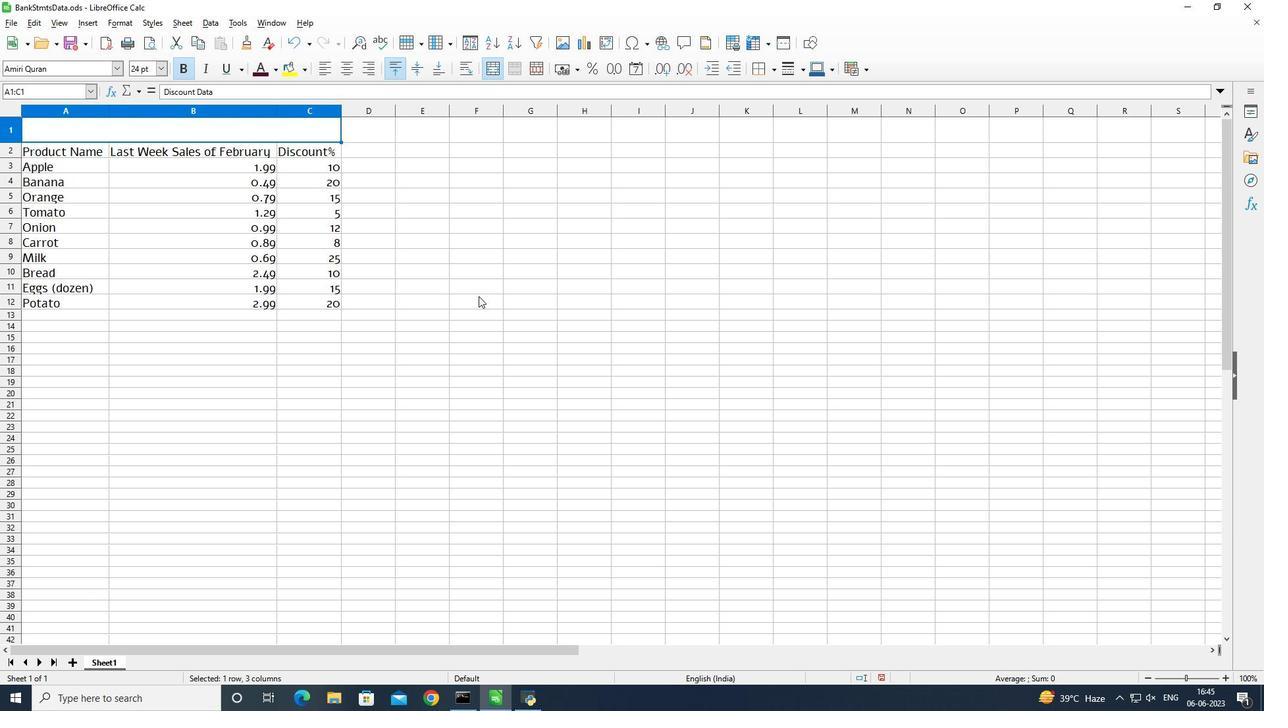 
Action: Mouse scrolled (478, 296) with delta (0, 0)
Screenshot: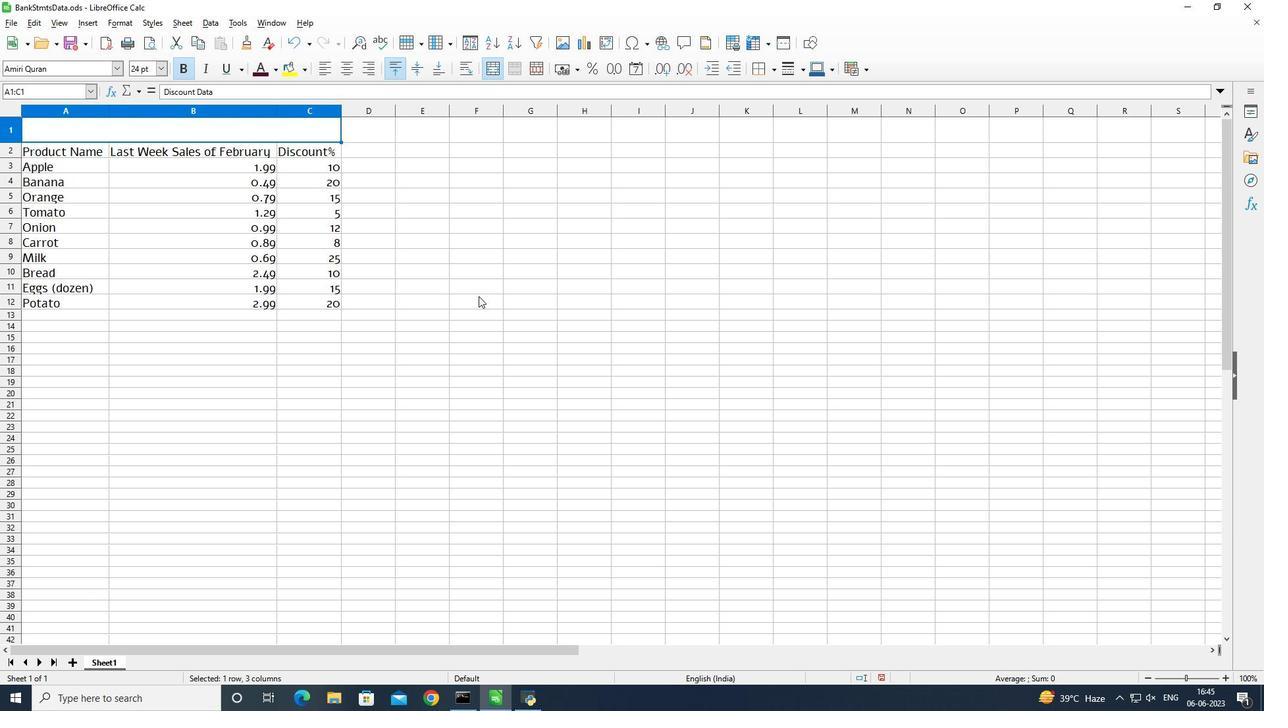 
Action: Mouse scrolled (478, 296) with delta (0, 0)
Screenshot: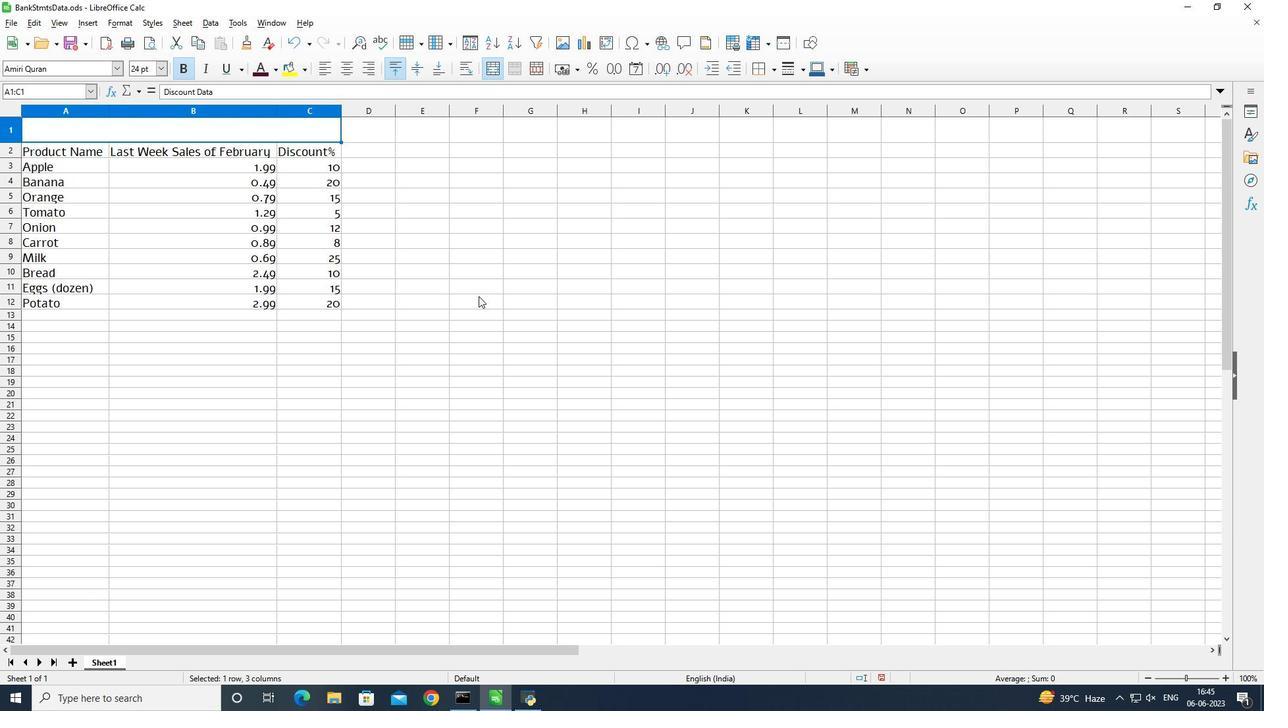 
Action: Mouse scrolled (478, 296) with delta (0, 0)
Screenshot: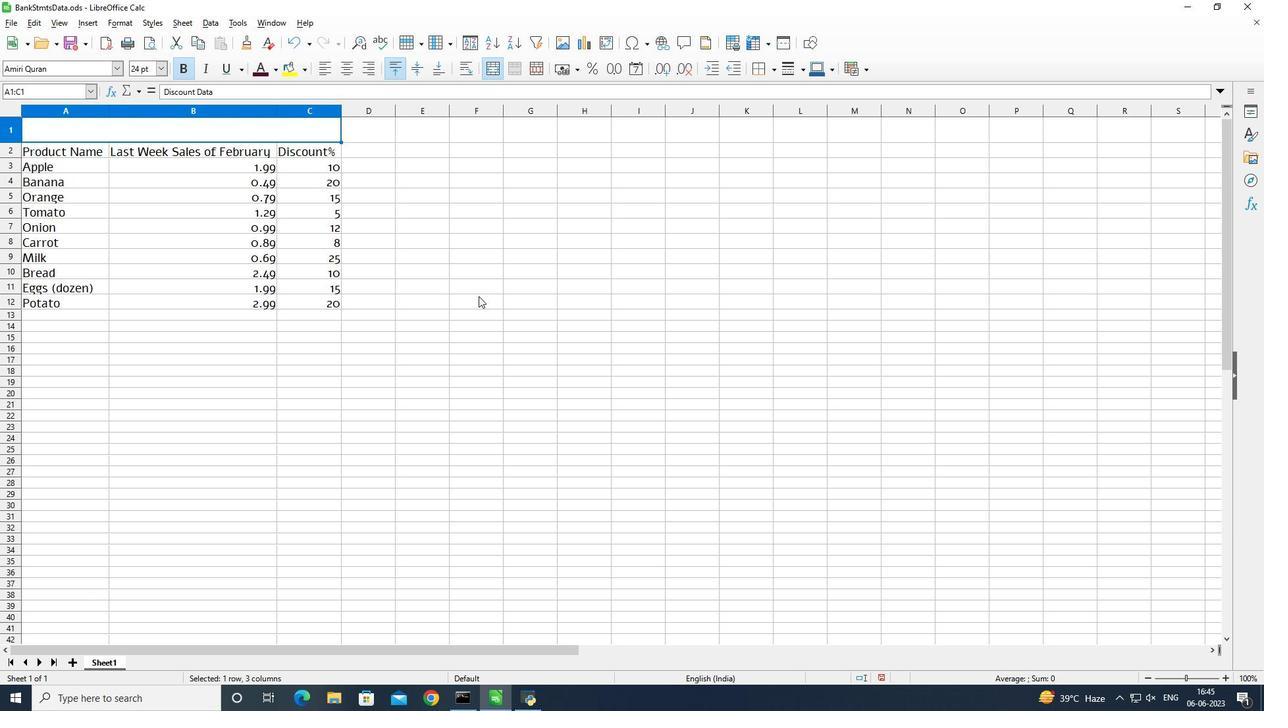 
Action: Mouse scrolled (478, 296) with delta (0, 0)
Screenshot: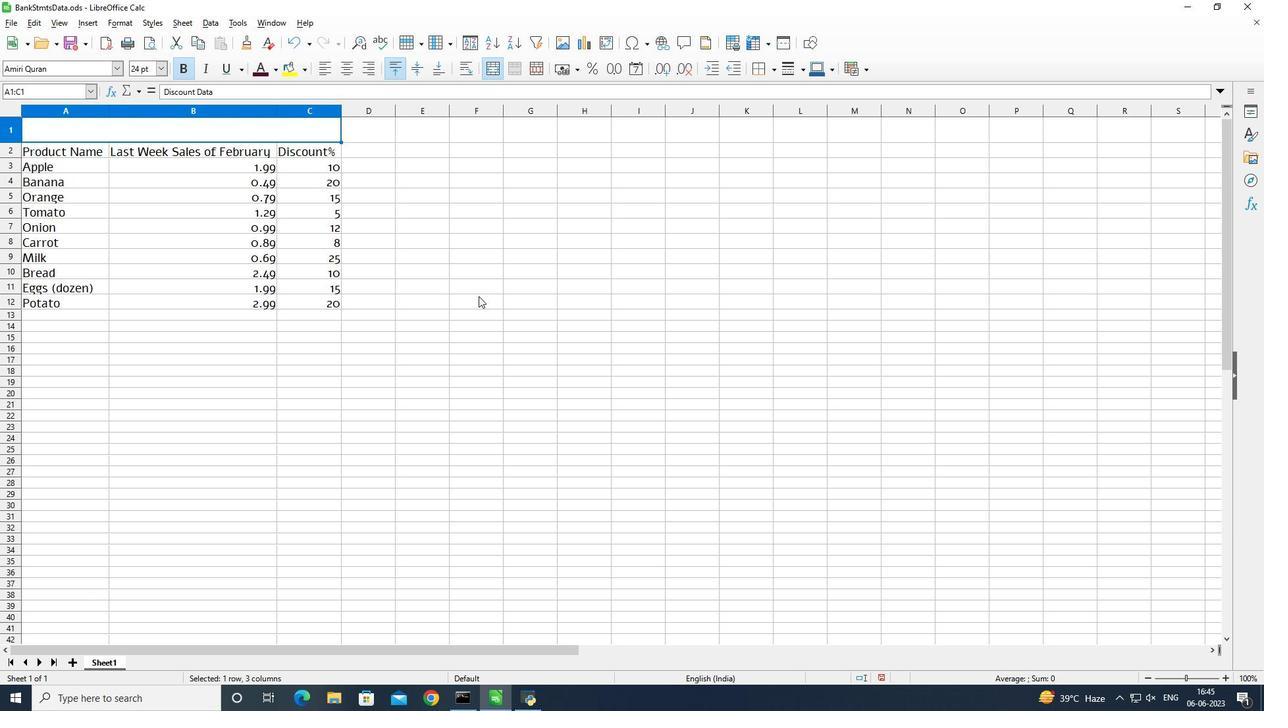 
Action: Mouse moved to (326, 307)
Screenshot: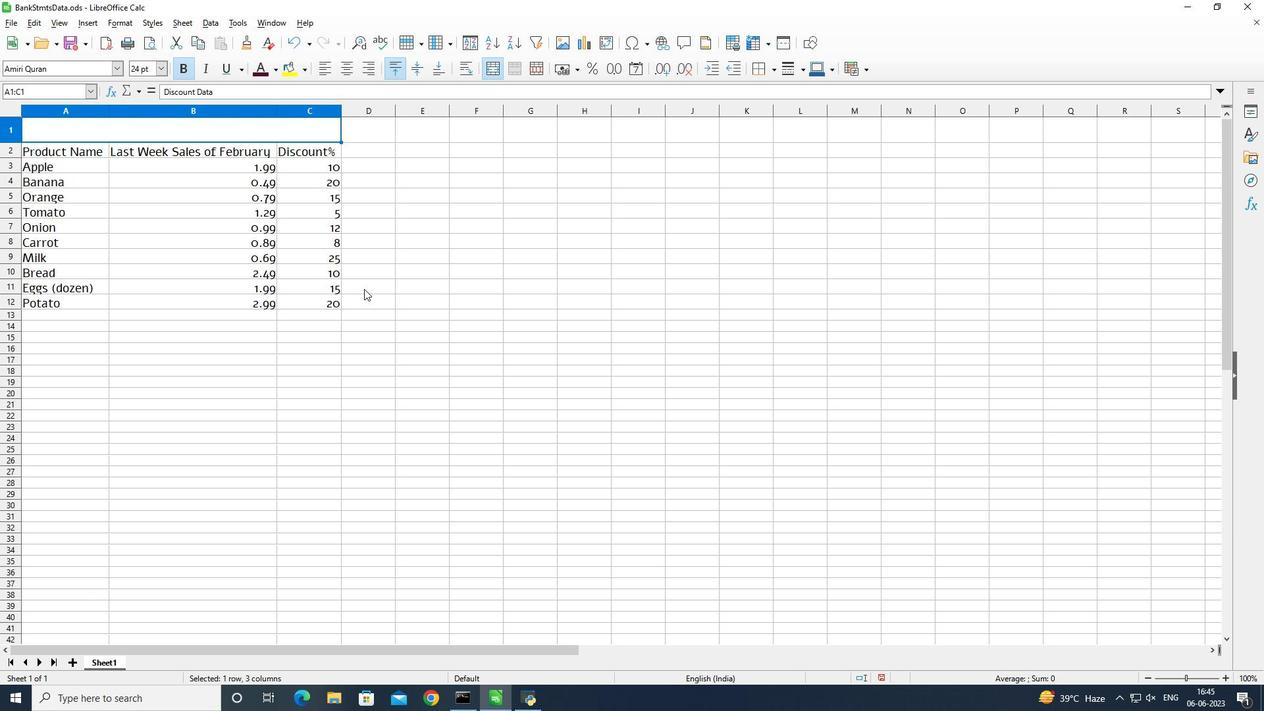 
Action: Mouse pressed left at (326, 307)
Screenshot: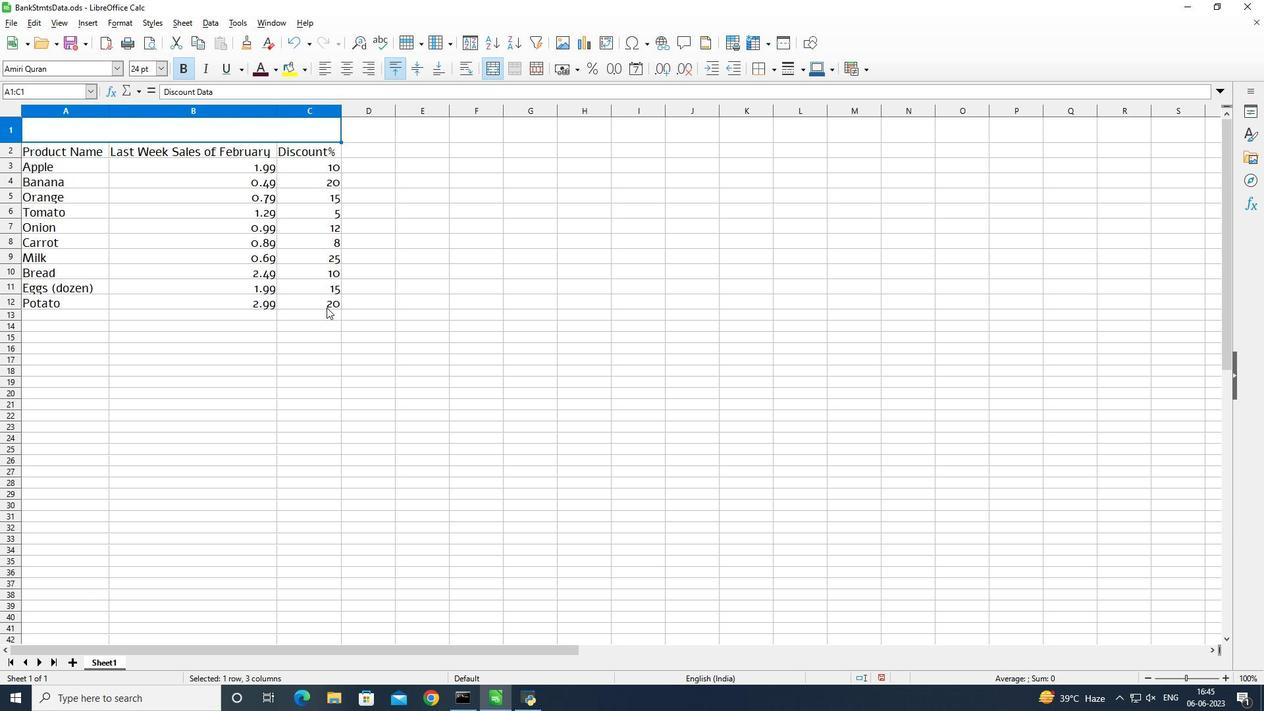 
